 Task: Forward email with the signature Drake Wright with the subject Request for a sick day from softage.1@softage.net to softage.5@softage.net with the message Can you please provide me with an update on the projects quality control plan?, select last 2 words, change the font color from current to blue and background color to purple Send the email
Action: Mouse moved to (1069, 91)
Screenshot: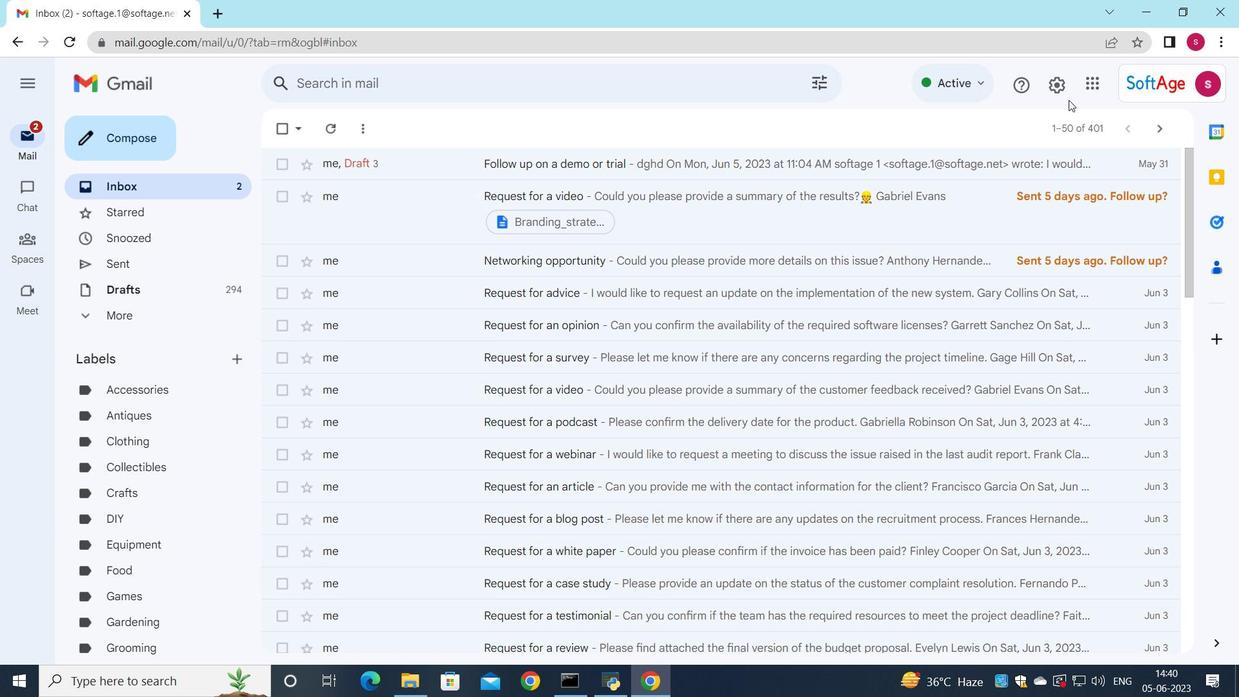 
Action: Mouse pressed left at (1069, 91)
Screenshot: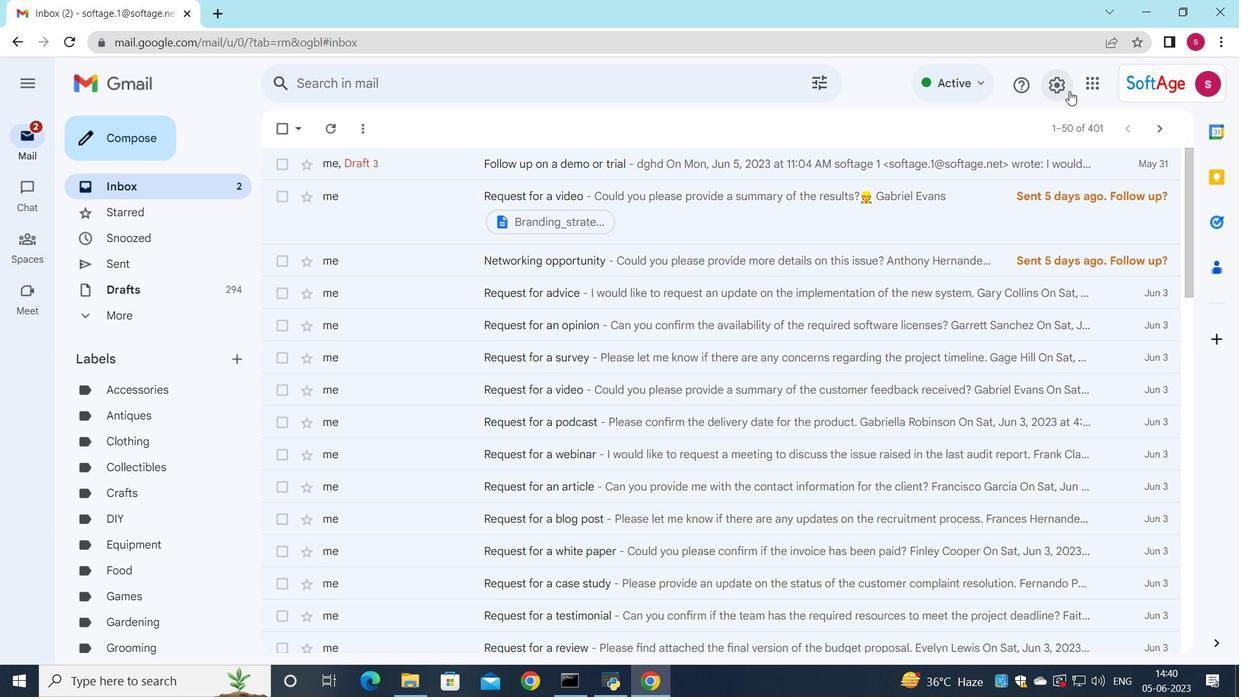 
Action: Mouse moved to (1040, 165)
Screenshot: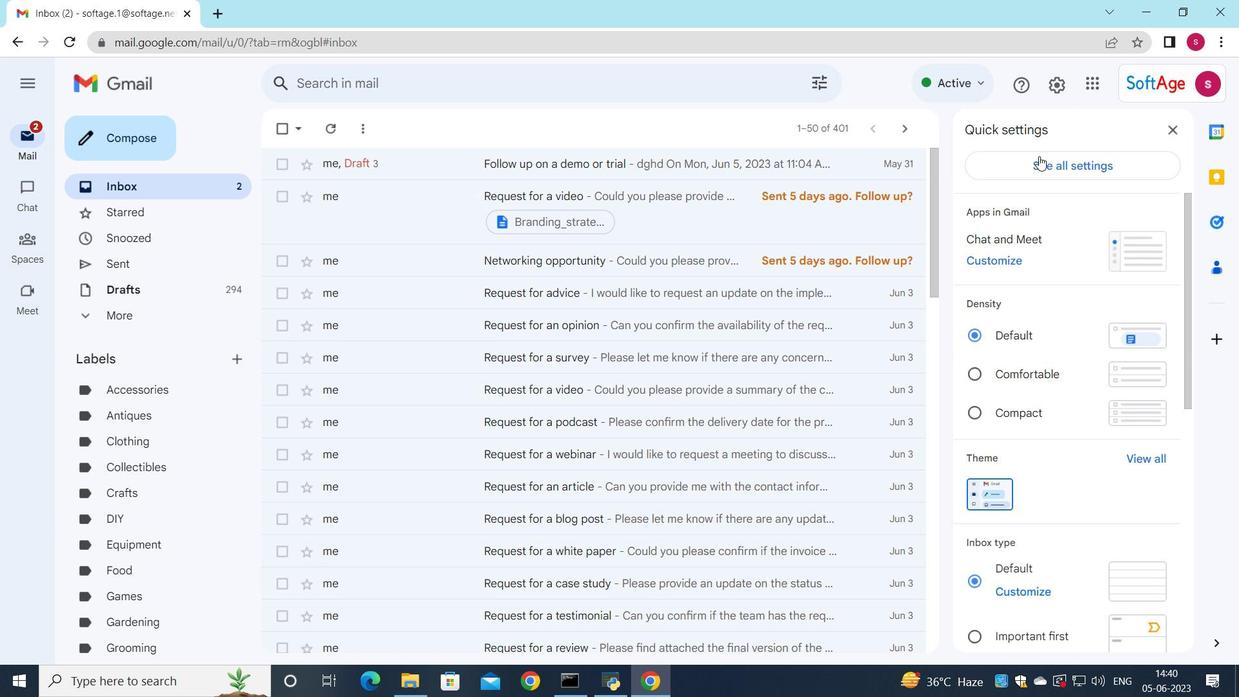
Action: Mouse pressed left at (1040, 165)
Screenshot: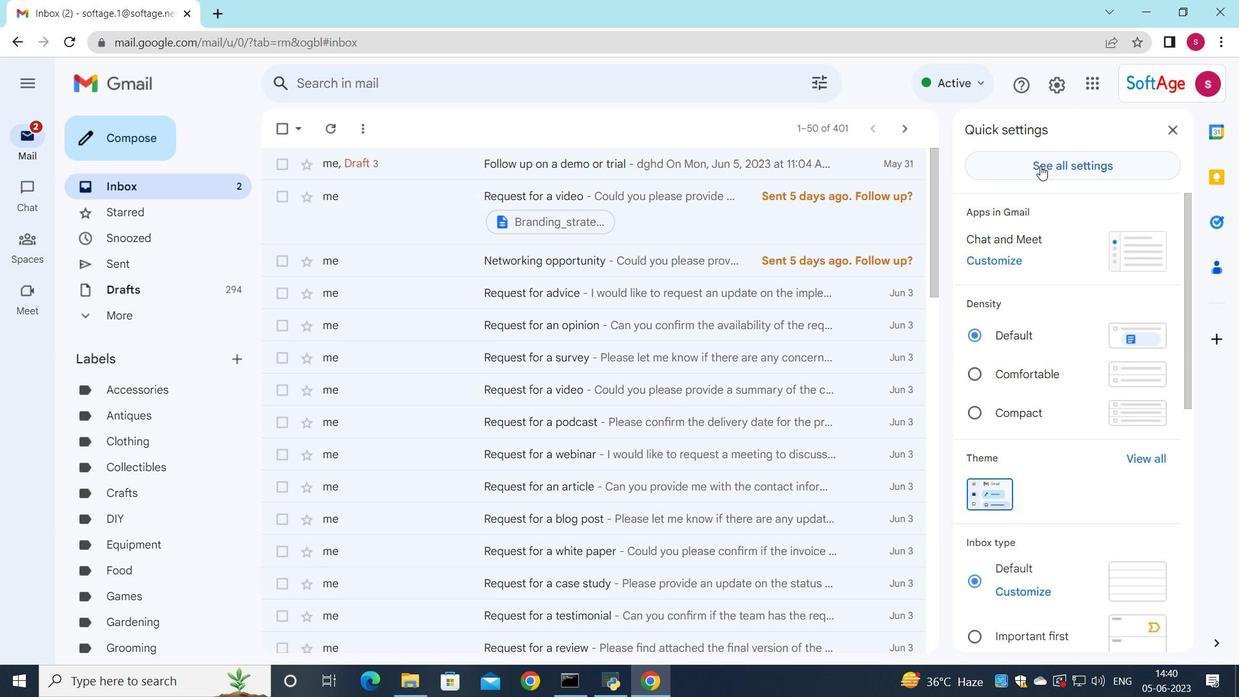 
Action: Mouse moved to (718, 288)
Screenshot: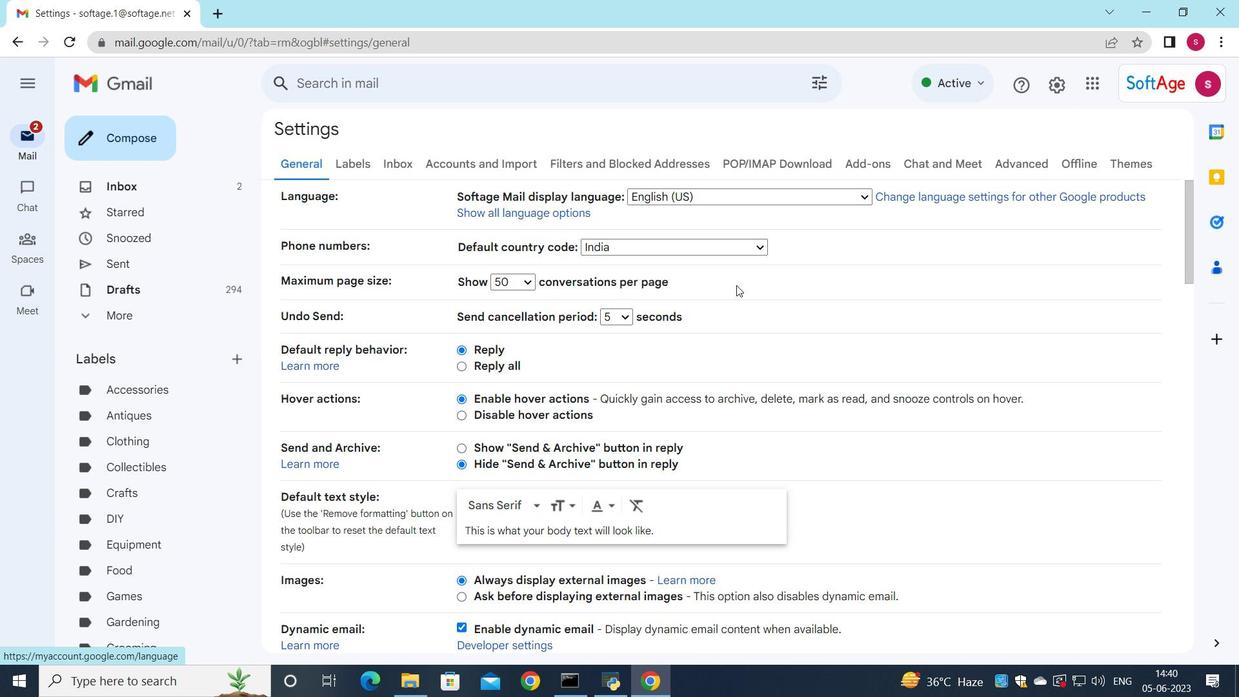 
Action: Mouse scrolled (718, 287) with delta (0, 0)
Screenshot: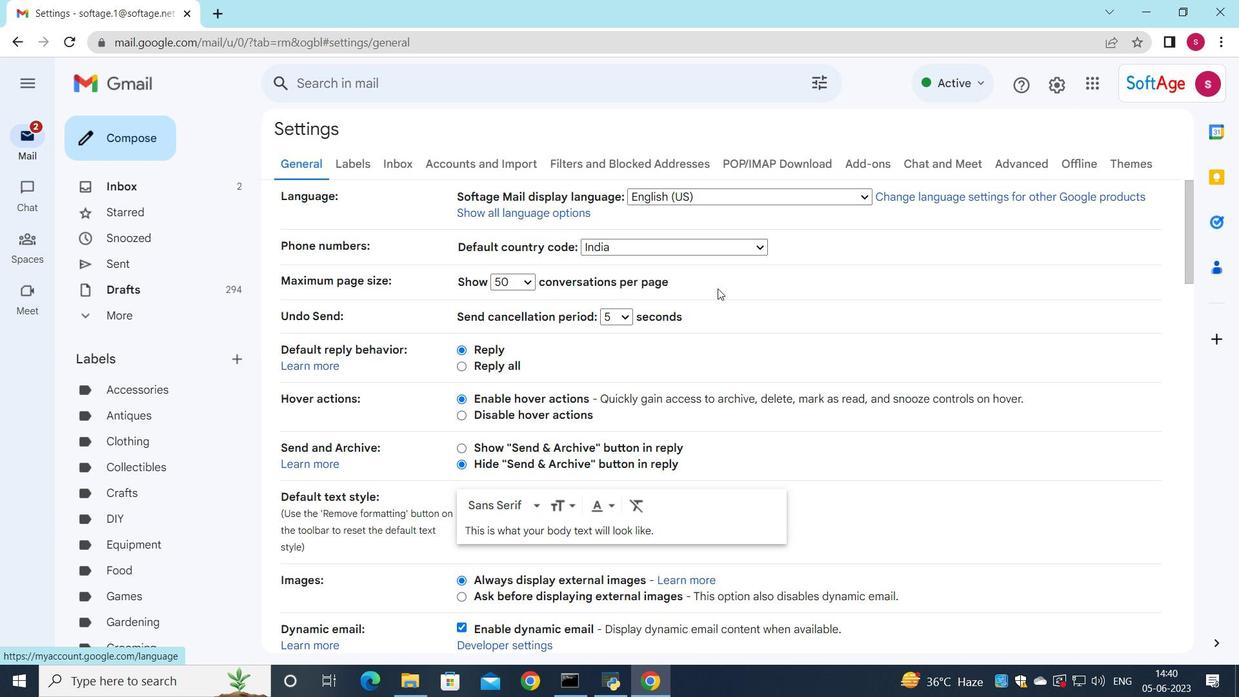 
Action: Mouse scrolled (718, 287) with delta (0, 0)
Screenshot: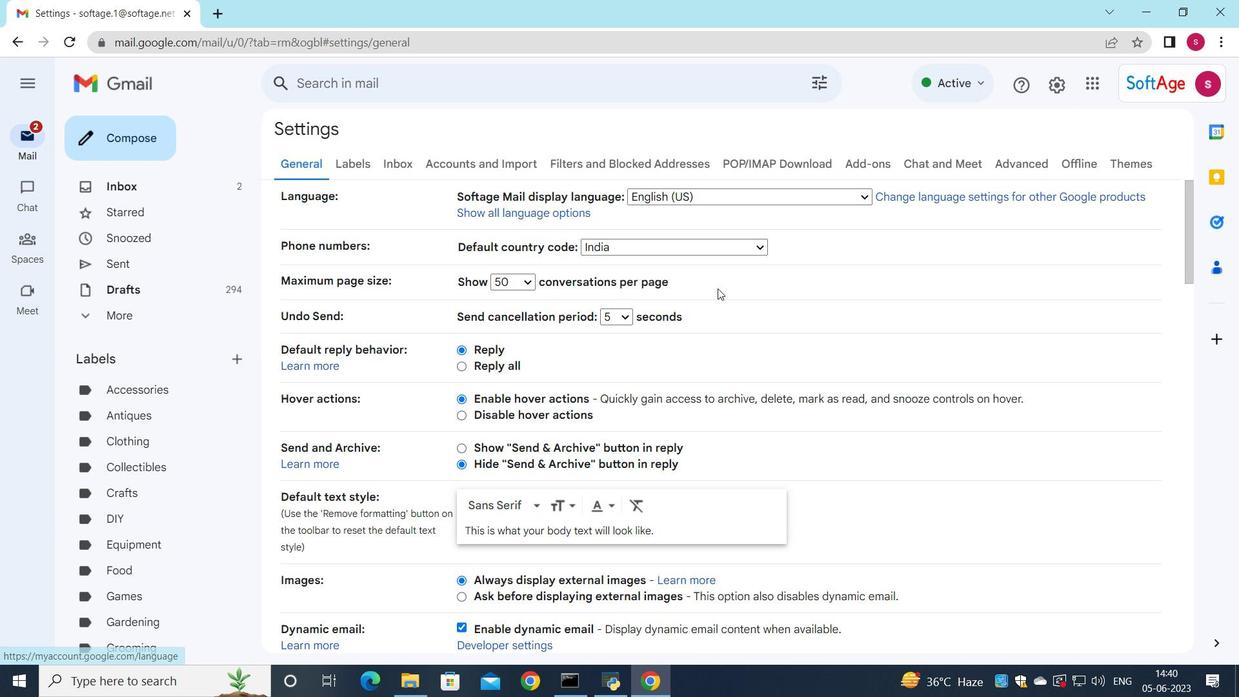 
Action: Mouse scrolled (718, 287) with delta (0, 0)
Screenshot: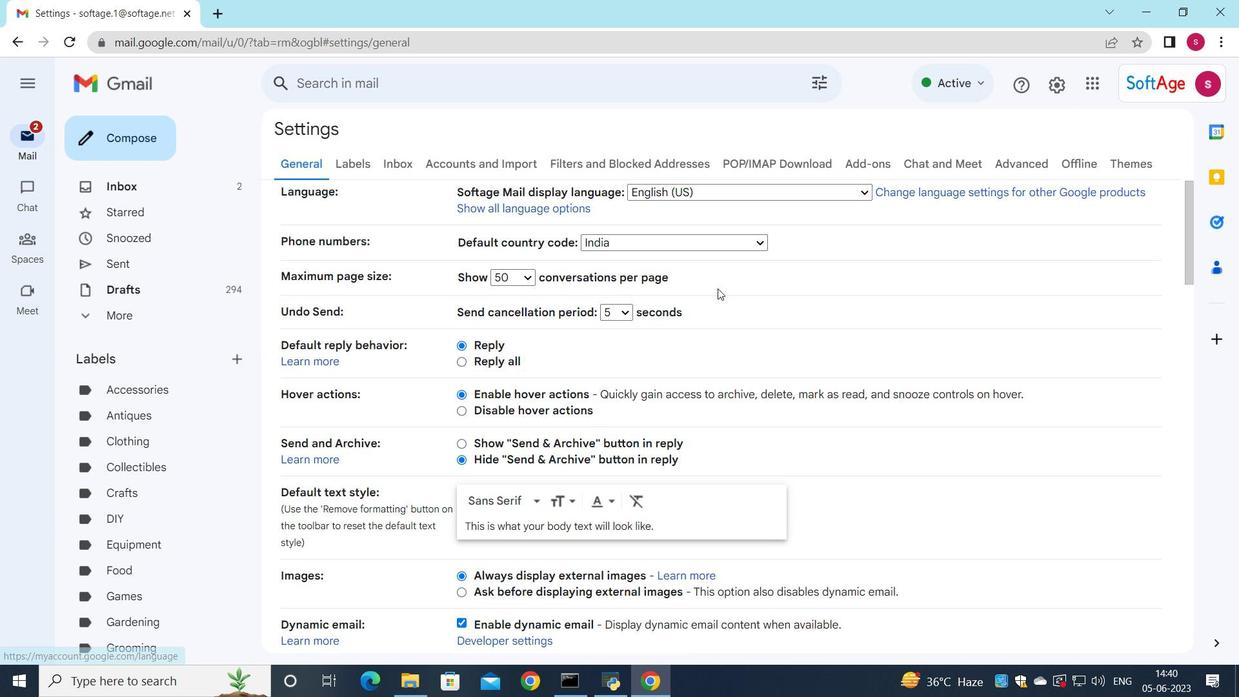 
Action: Mouse moved to (719, 286)
Screenshot: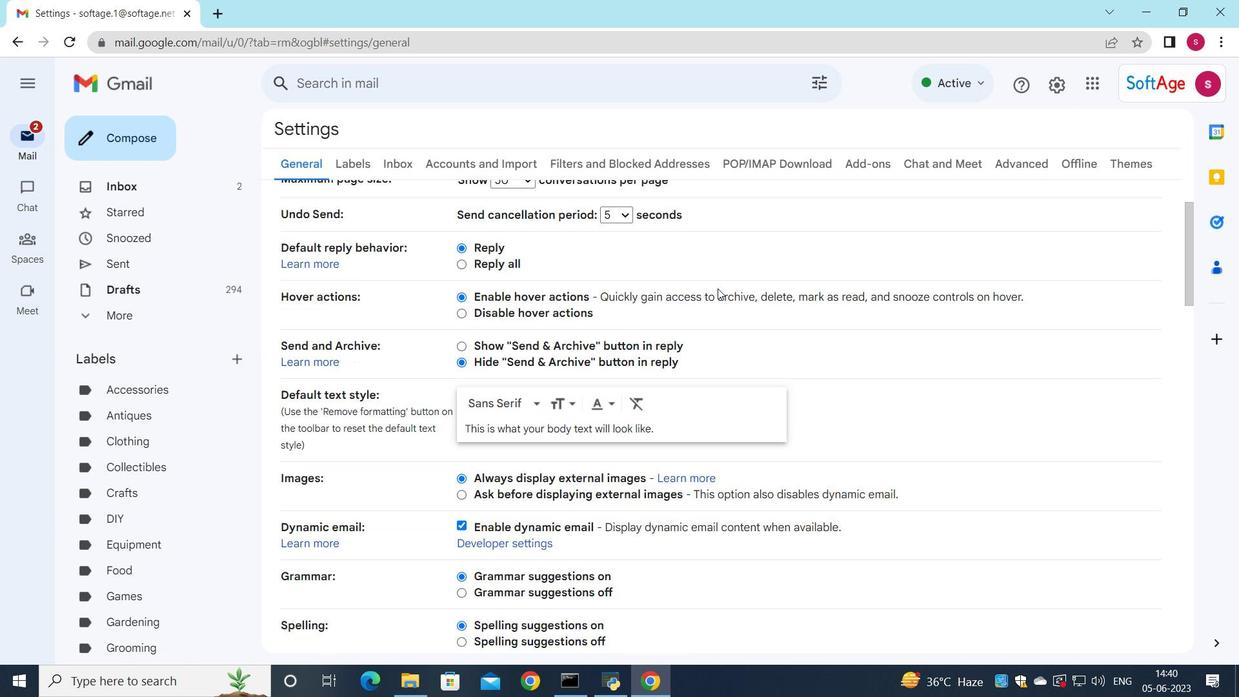 
Action: Mouse scrolled (719, 285) with delta (0, 0)
Screenshot: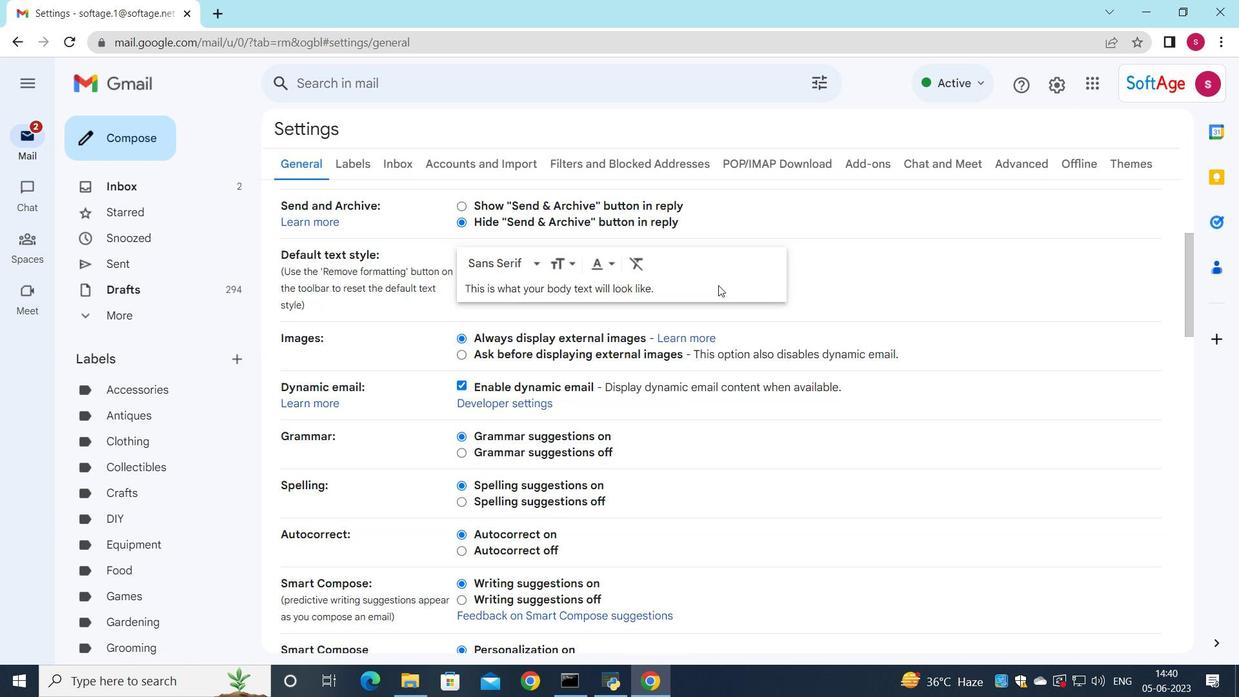 
Action: Mouse scrolled (719, 285) with delta (0, 0)
Screenshot: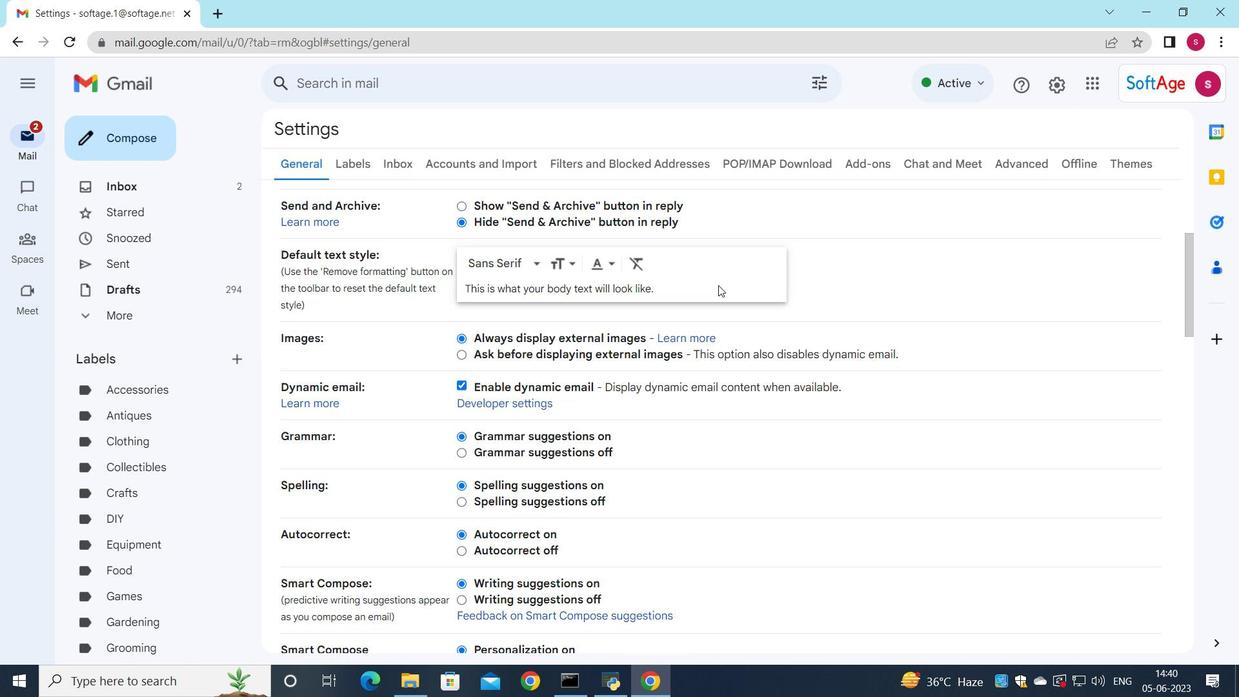 
Action: Mouse scrolled (719, 285) with delta (0, 0)
Screenshot: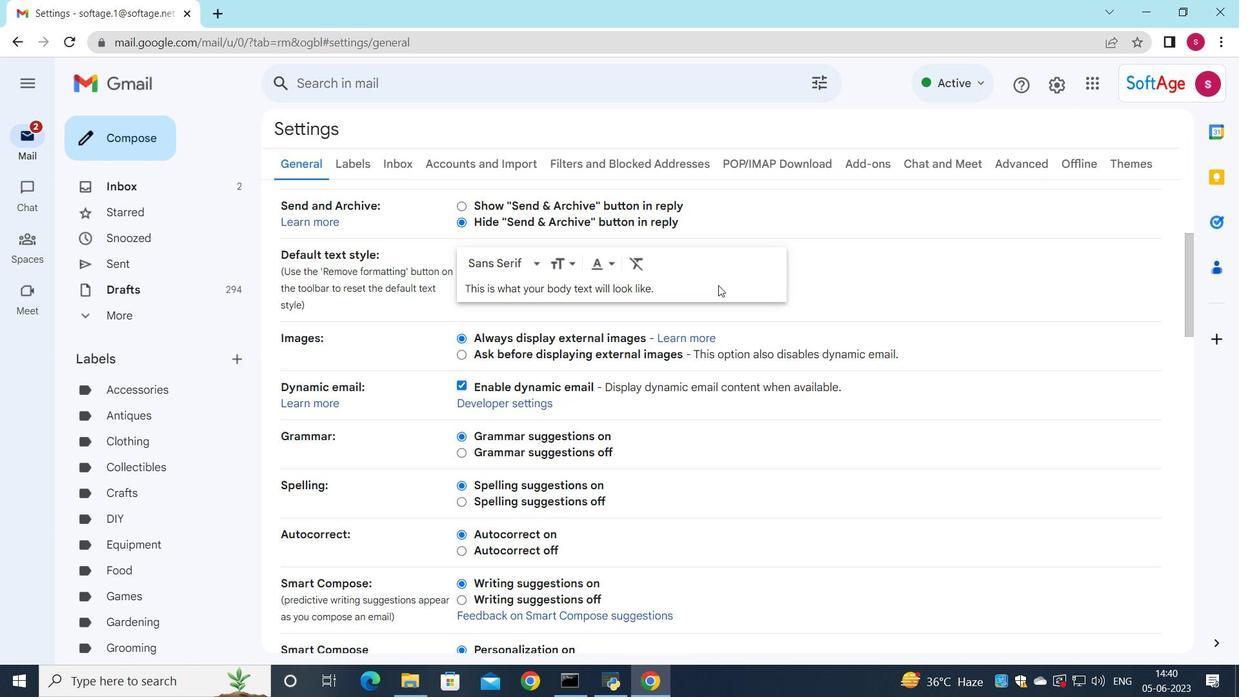 
Action: Mouse scrolled (719, 285) with delta (0, 0)
Screenshot: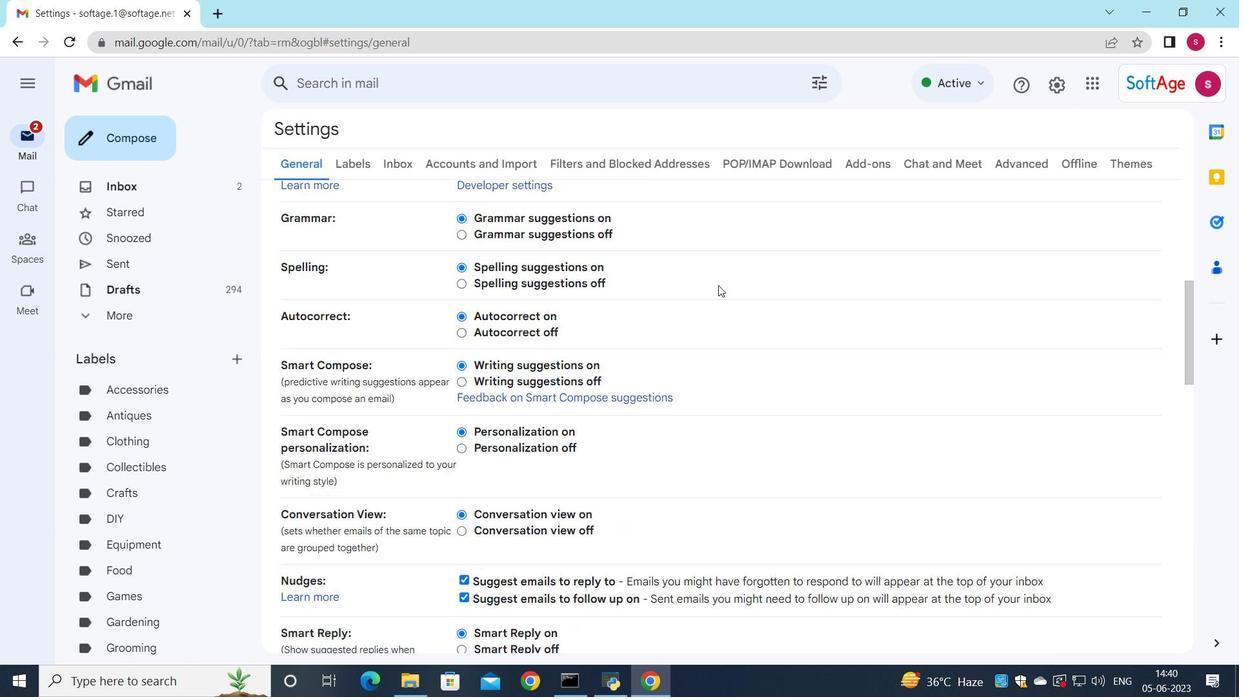 
Action: Mouse scrolled (719, 285) with delta (0, 0)
Screenshot: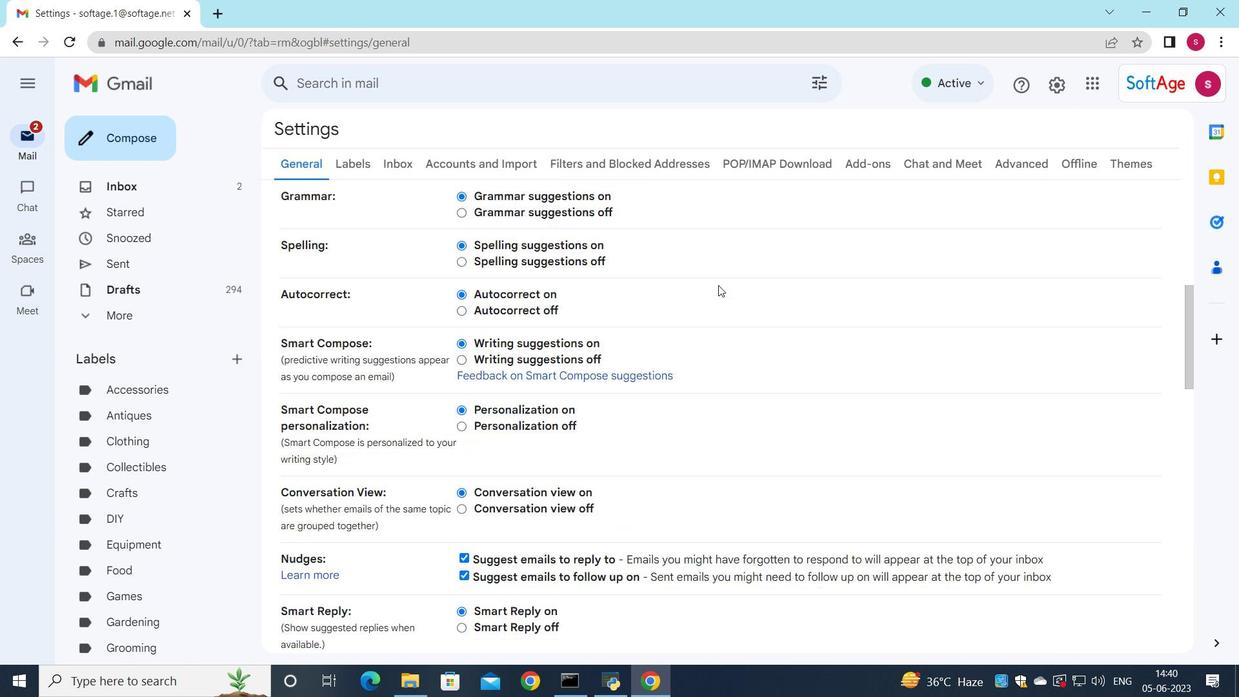 
Action: Mouse scrolled (719, 285) with delta (0, 0)
Screenshot: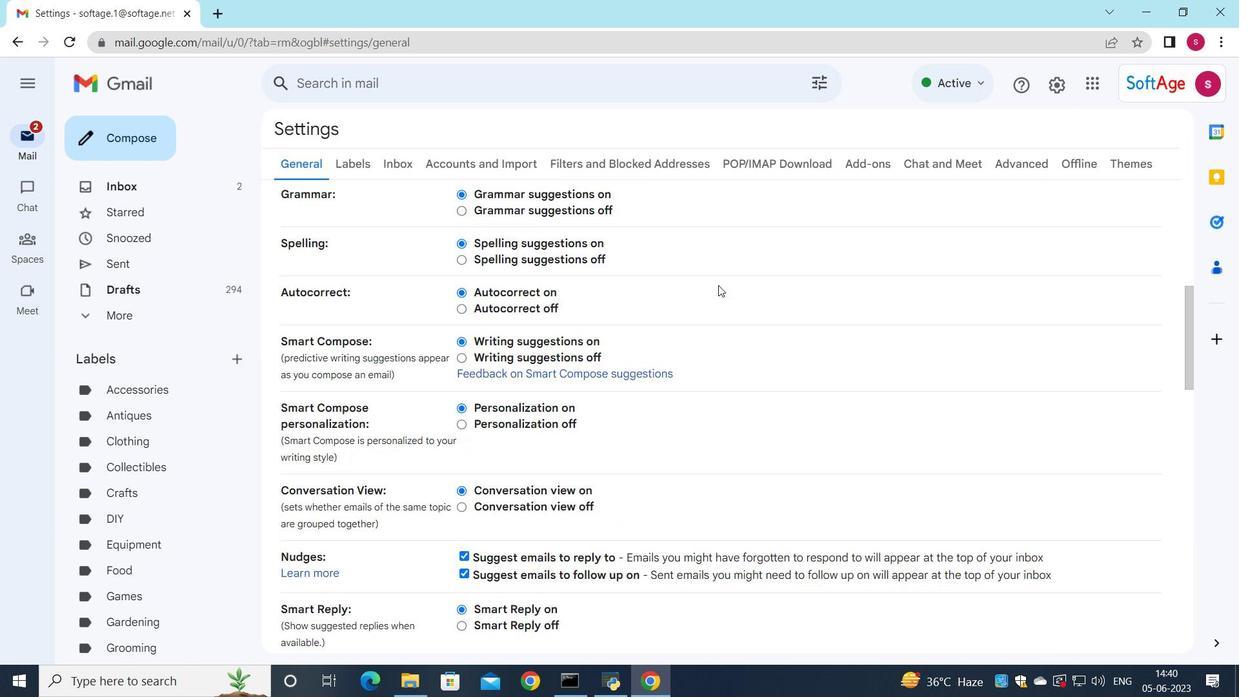 
Action: Mouse moved to (719, 287)
Screenshot: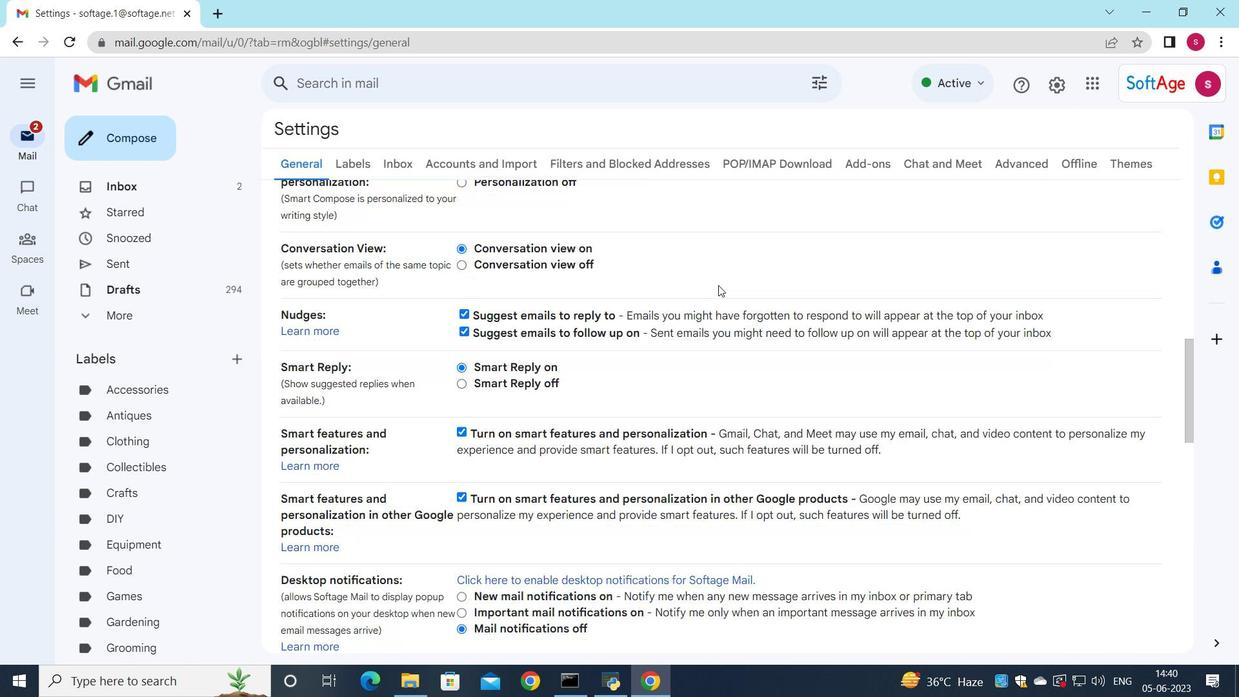
Action: Mouse scrolled (719, 287) with delta (0, 0)
Screenshot: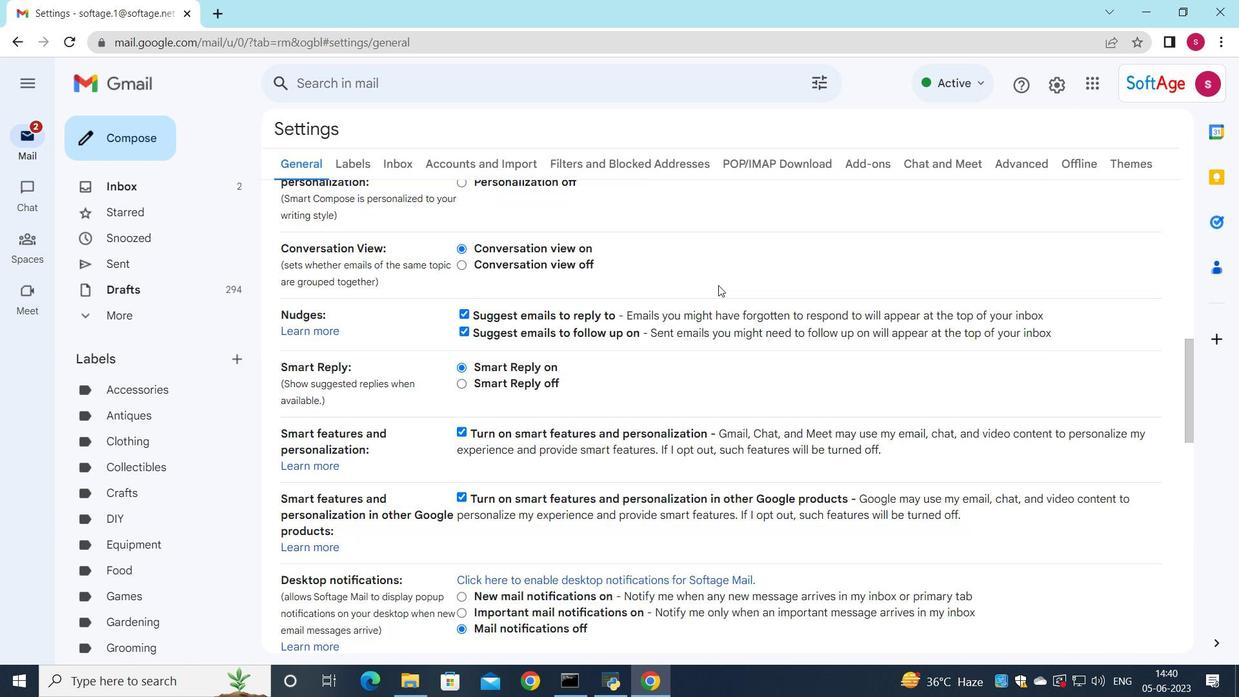 
Action: Mouse moved to (718, 289)
Screenshot: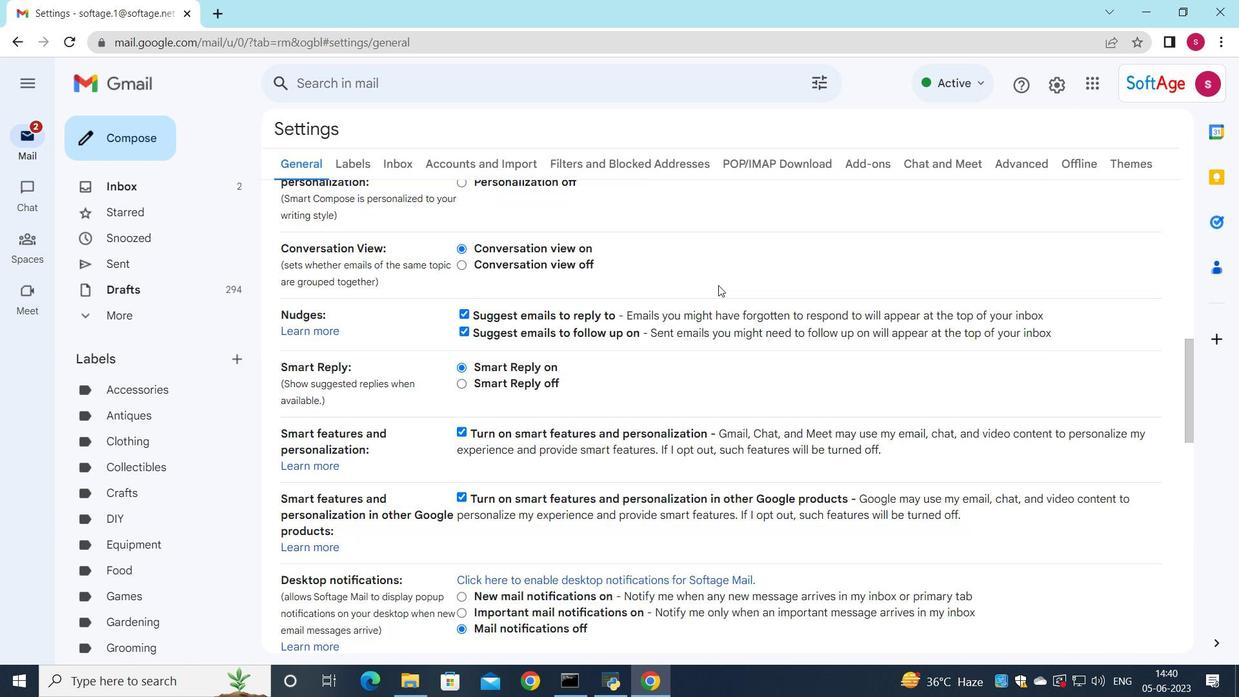 
Action: Mouse scrolled (718, 288) with delta (0, 0)
Screenshot: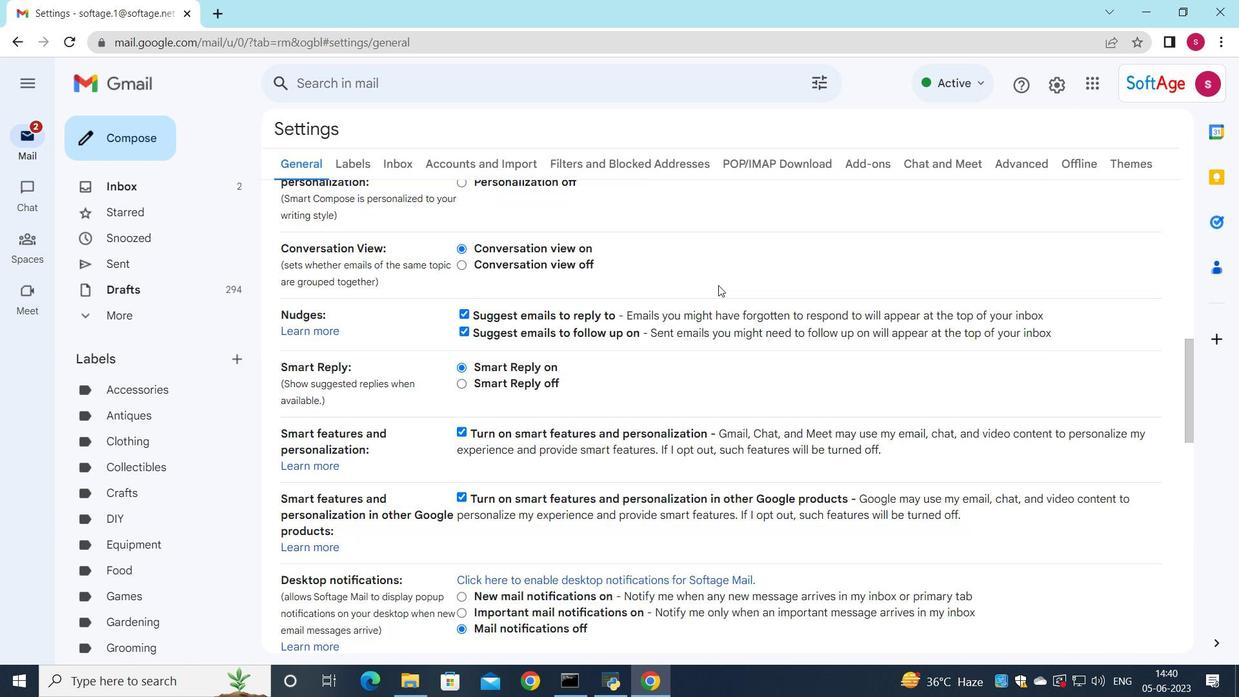 
Action: Mouse moved to (717, 292)
Screenshot: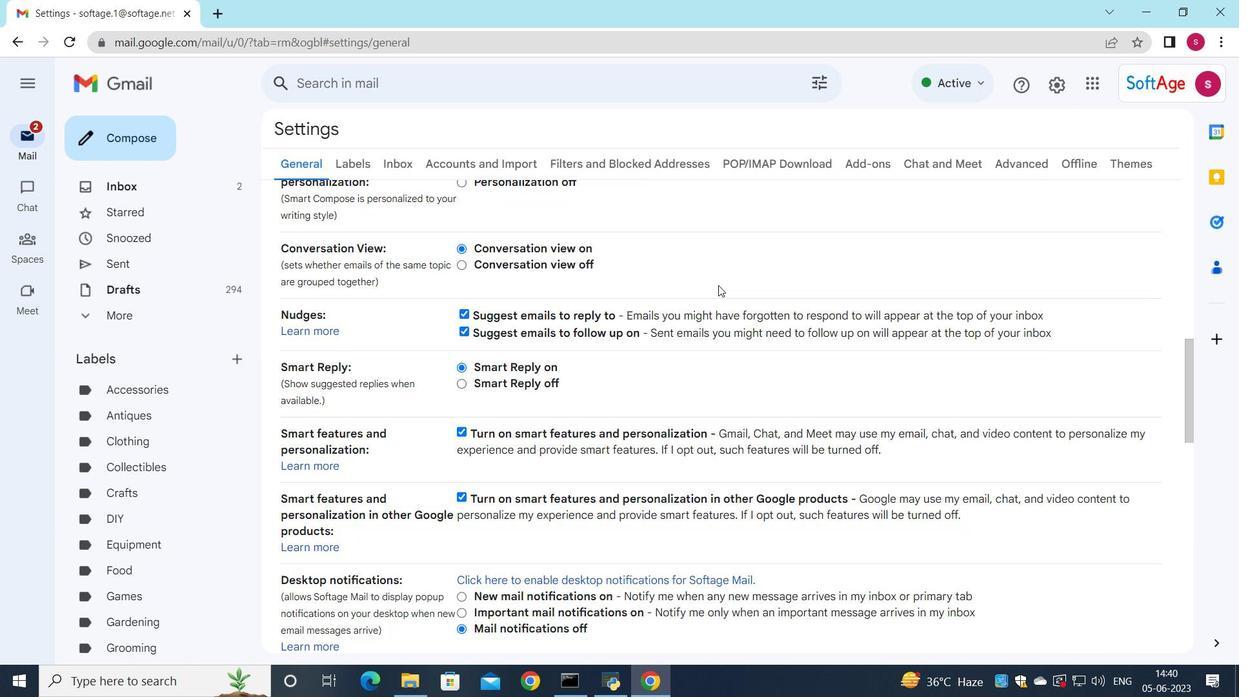 
Action: Mouse scrolled (717, 291) with delta (0, 0)
Screenshot: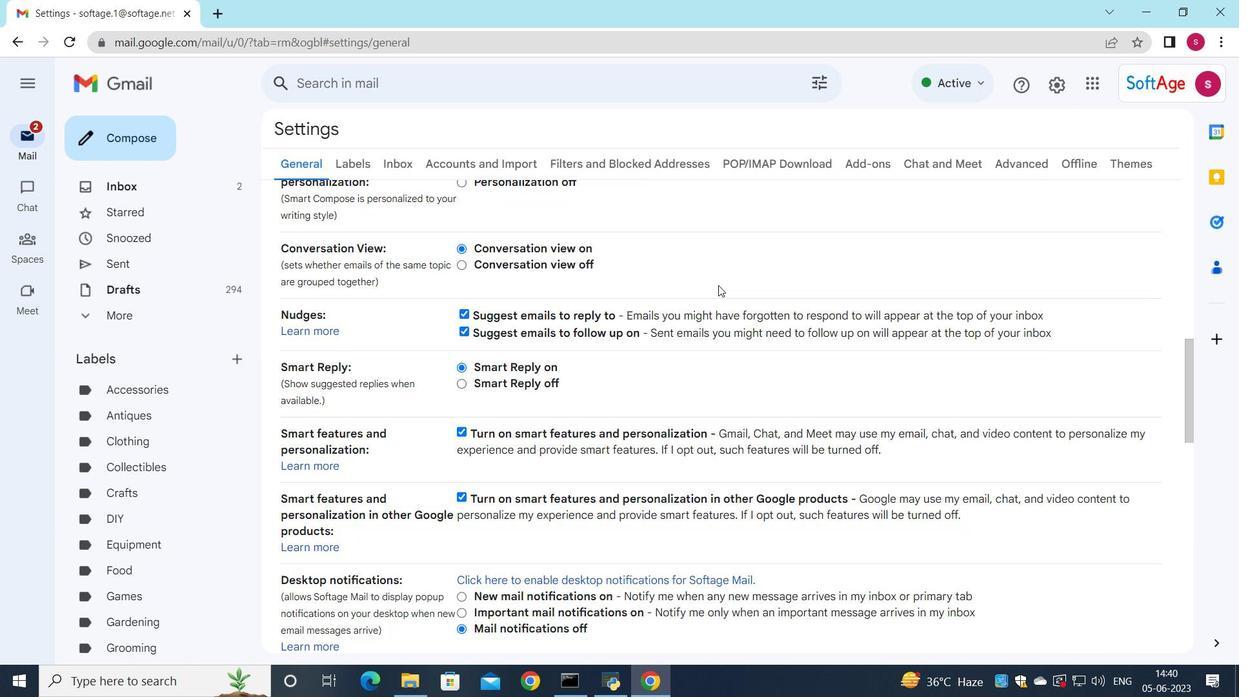 
Action: Mouse moved to (717, 293)
Screenshot: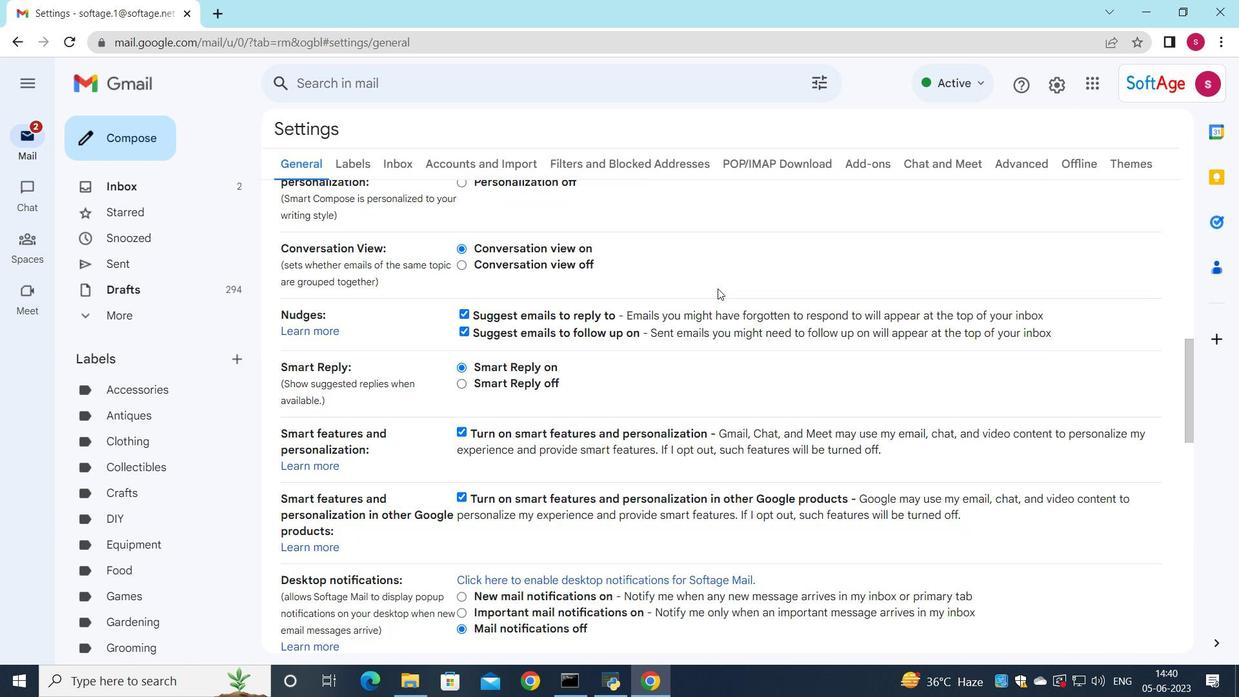 
Action: Mouse scrolled (717, 292) with delta (0, 0)
Screenshot: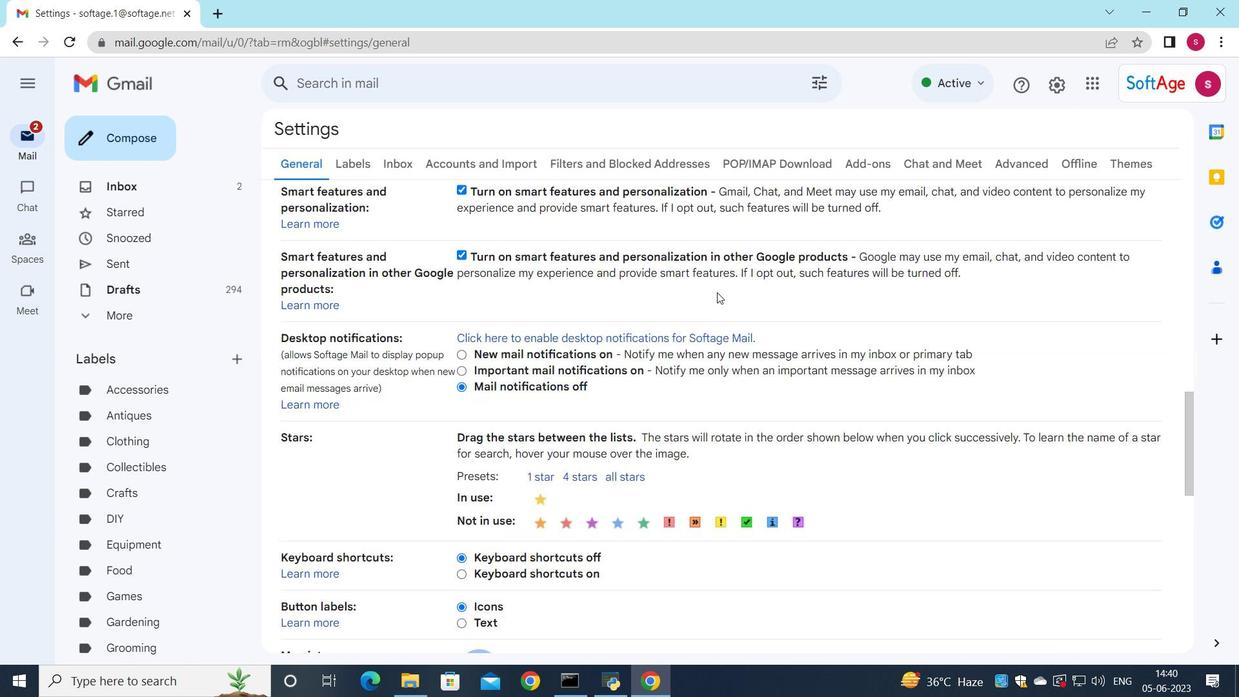 
Action: Mouse scrolled (717, 292) with delta (0, 0)
Screenshot: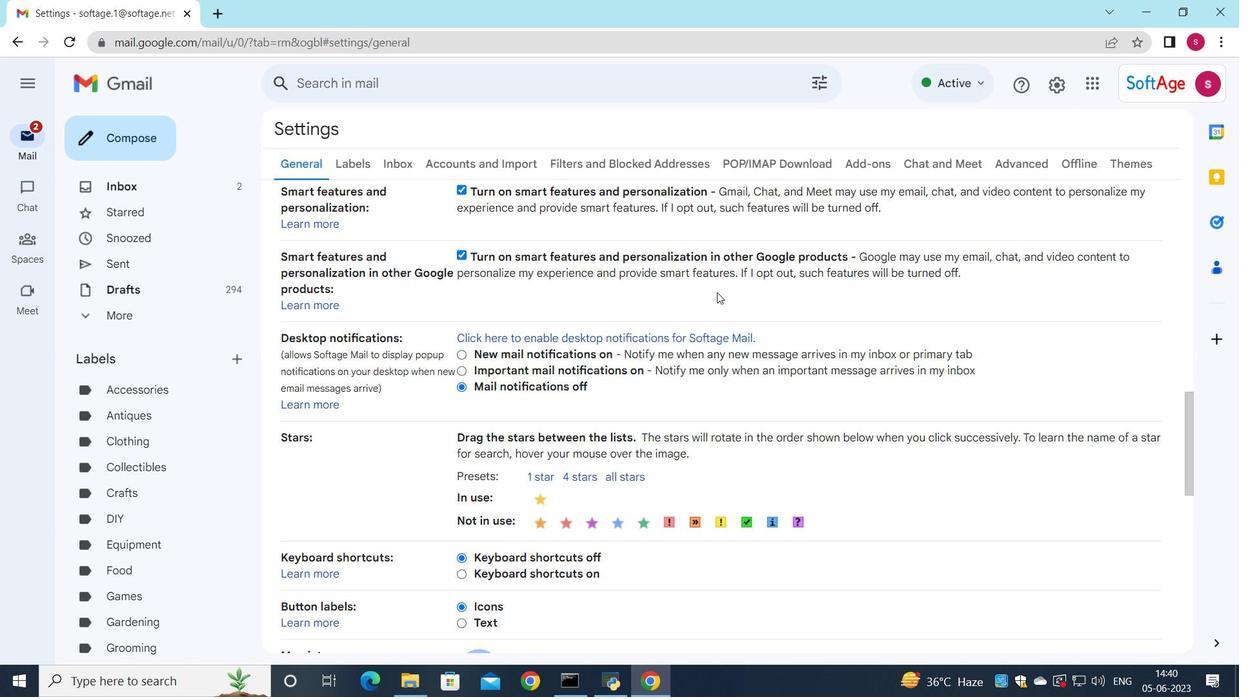 
Action: Mouse scrolled (717, 292) with delta (0, 0)
Screenshot: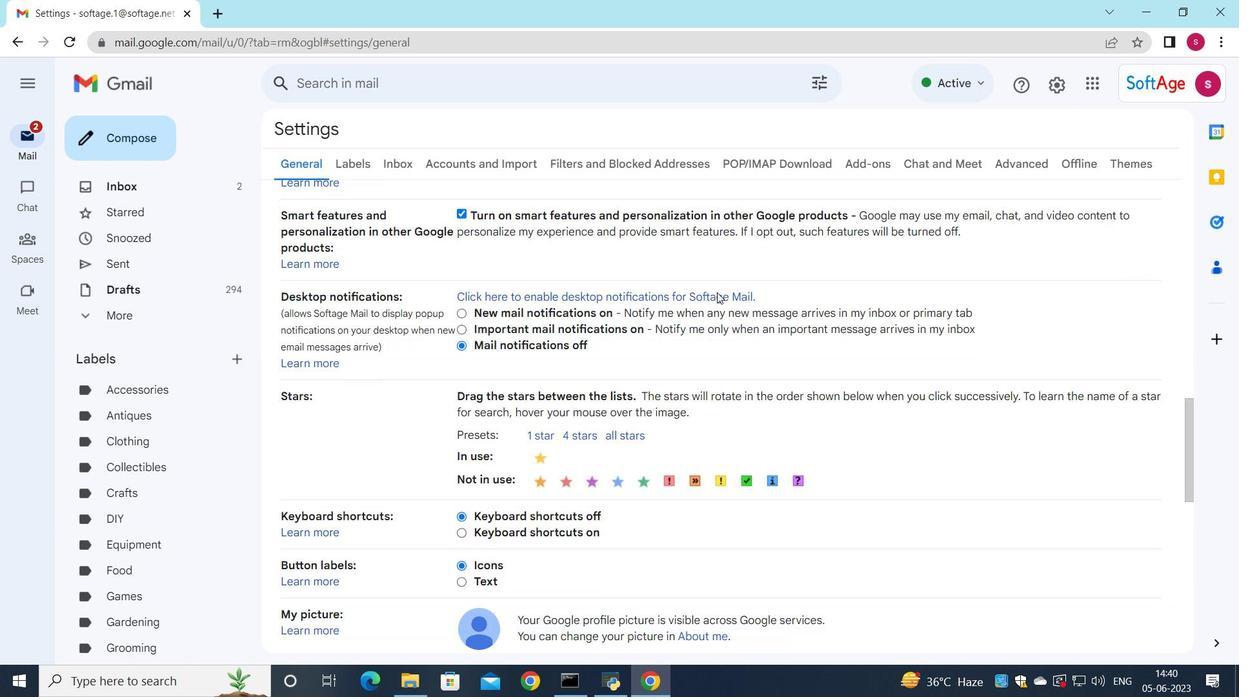 
Action: Mouse moved to (674, 366)
Screenshot: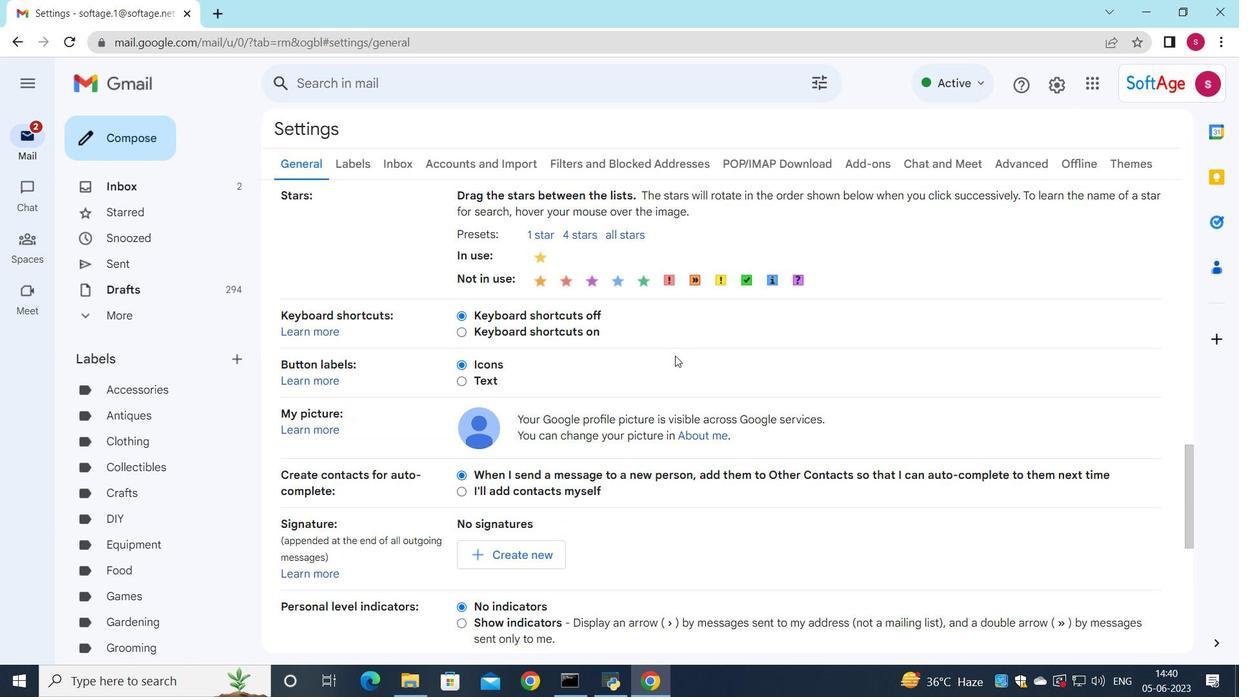 
Action: Mouse scrolled (674, 366) with delta (0, 0)
Screenshot: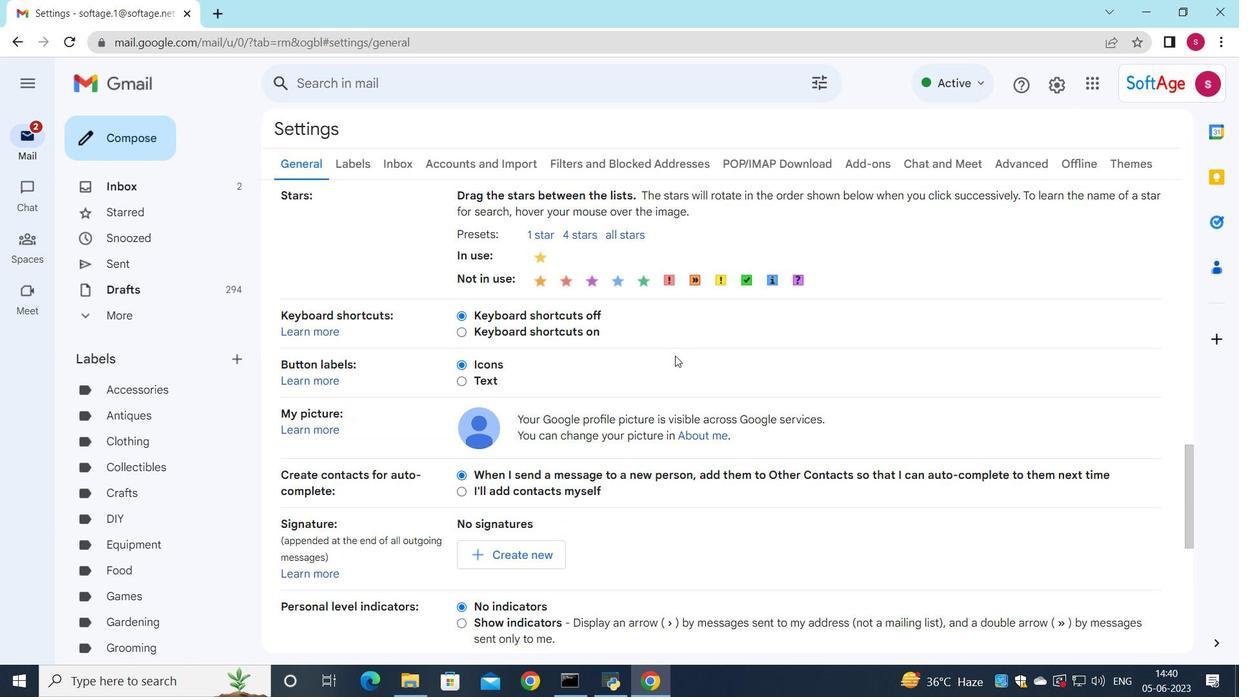 
Action: Mouse moved to (674, 367)
Screenshot: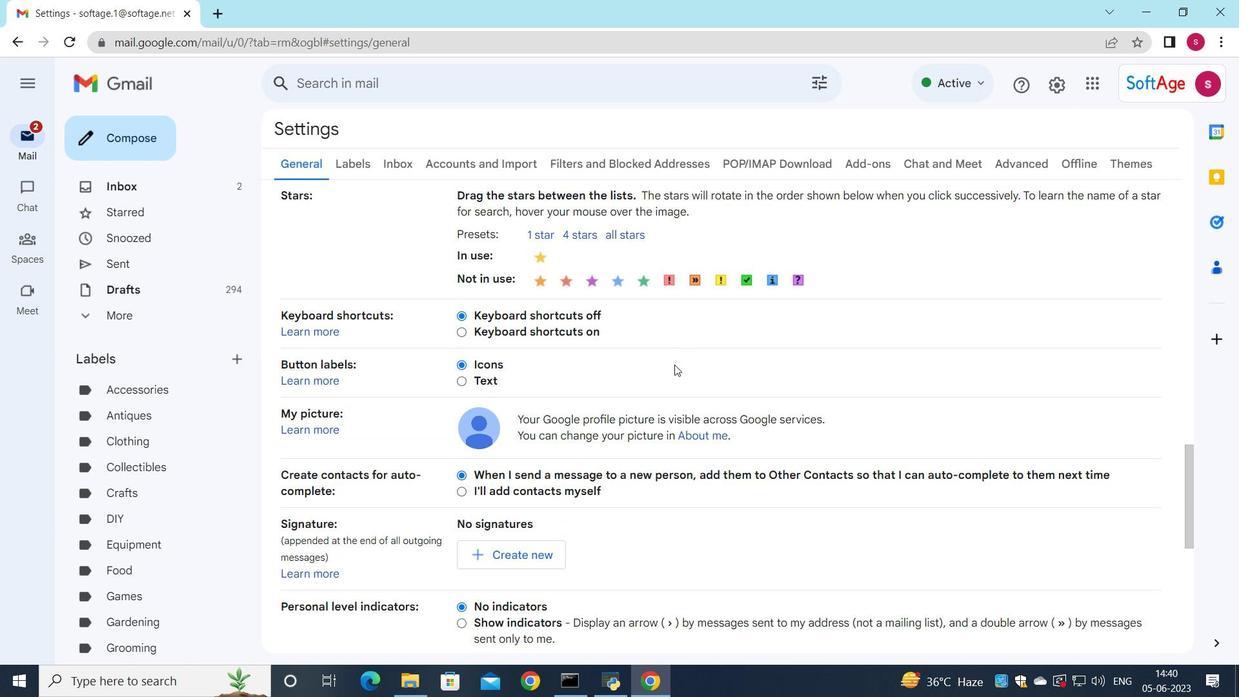
Action: Mouse scrolled (674, 366) with delta (0, 0)
Screenshot: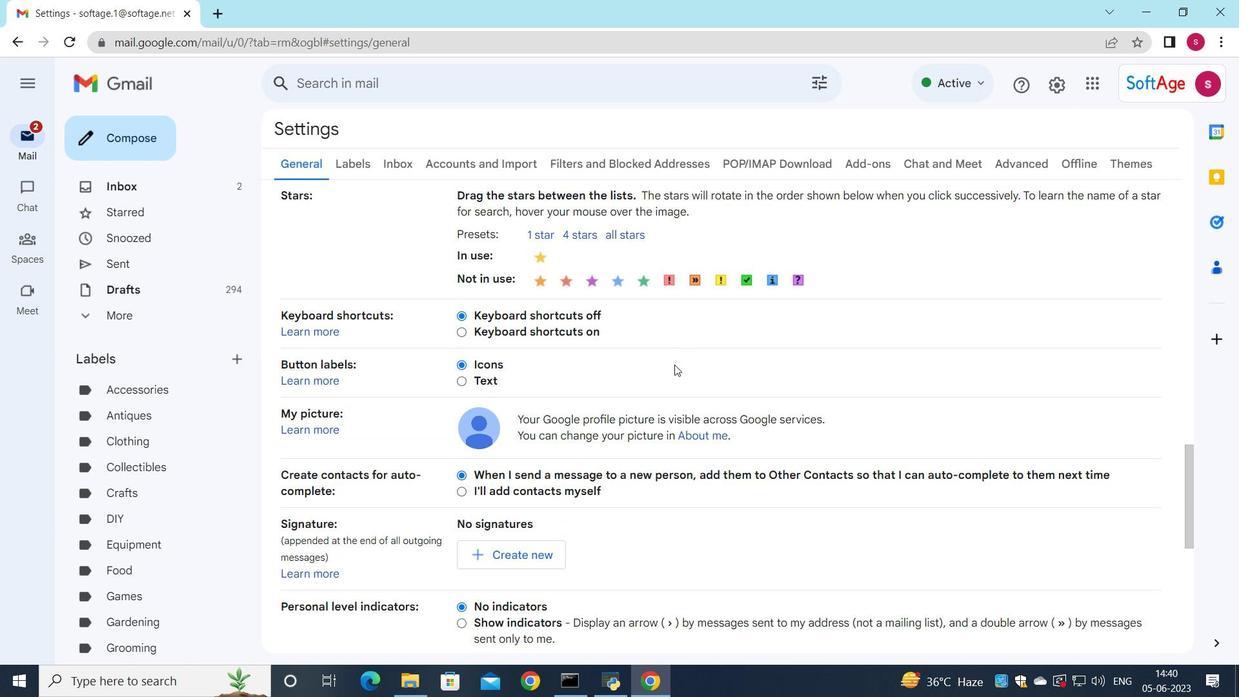 
Action: Mouse moved to (541, 396)
Screenshot: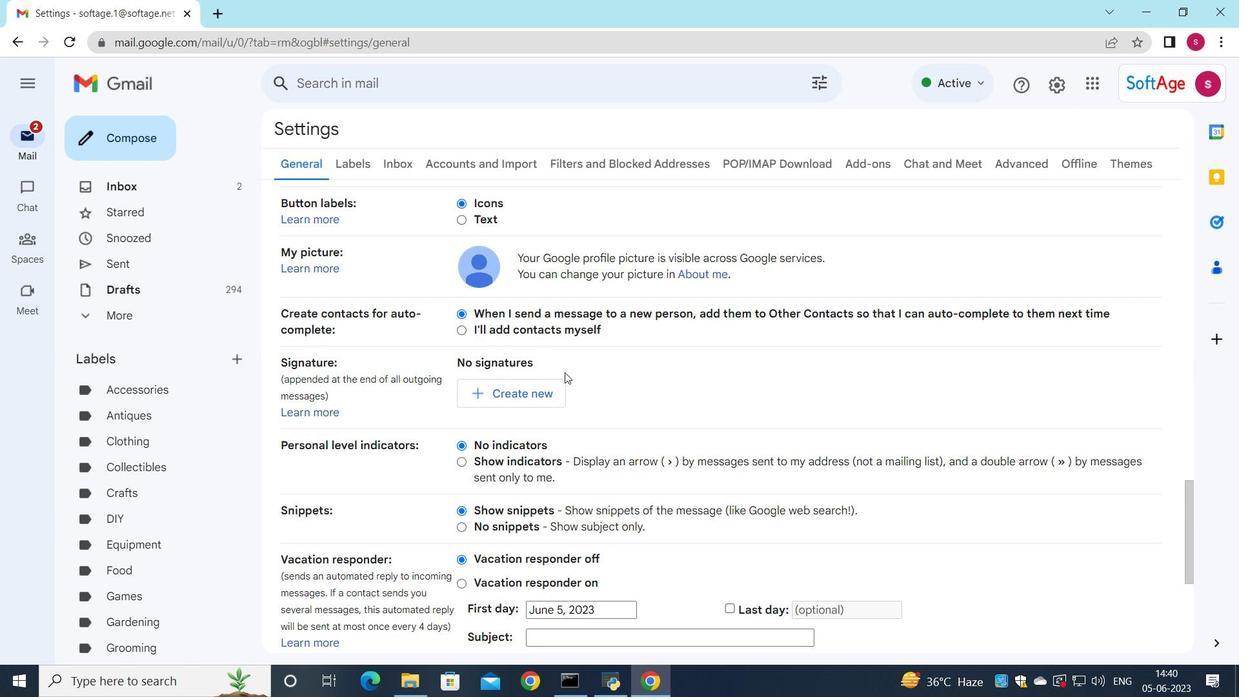 
Action: Mouse pressed left at (541, 396)
Screenshot: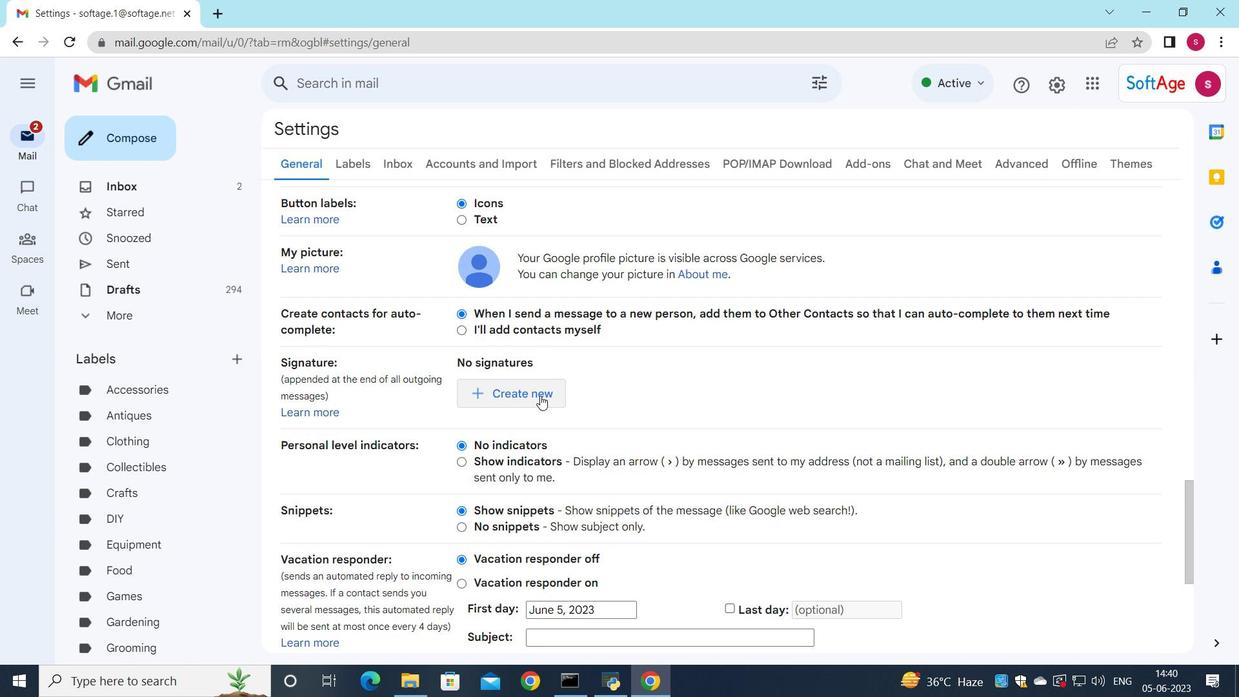 
Action: Mouse moved to (655, 260)
Screenshot: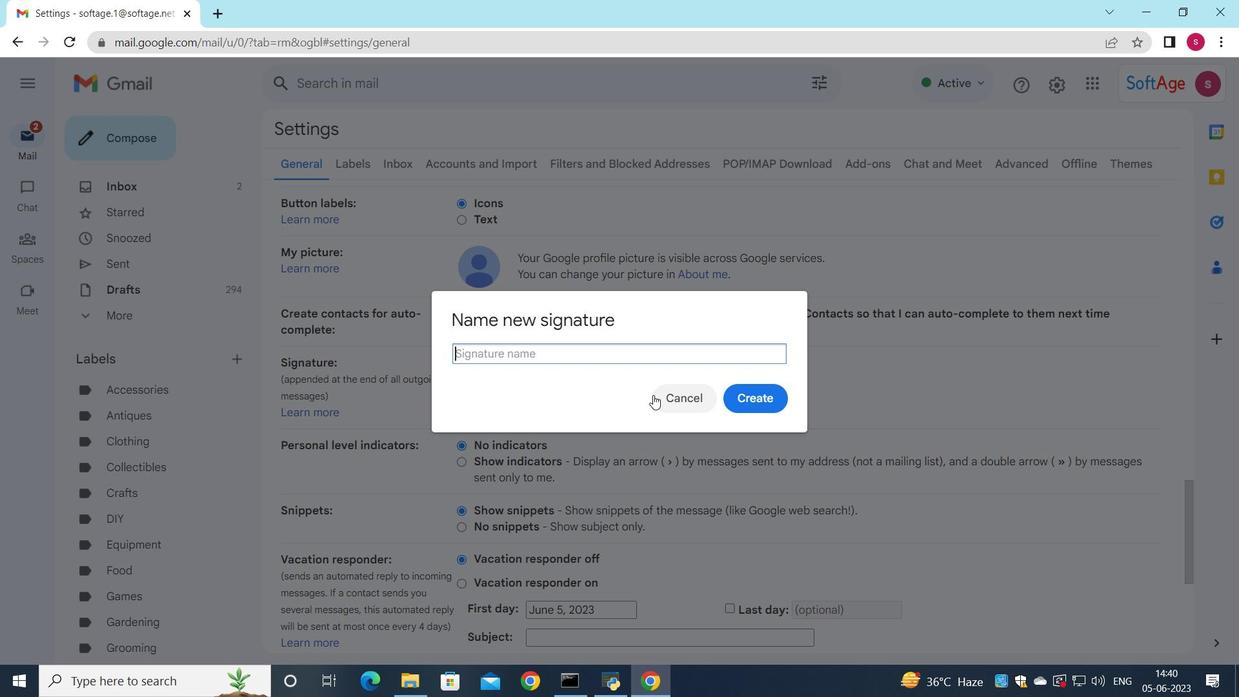 
Action: Key pressed <Key.shift>Drake<Key.space><Key.shift>Wright
Screenshot: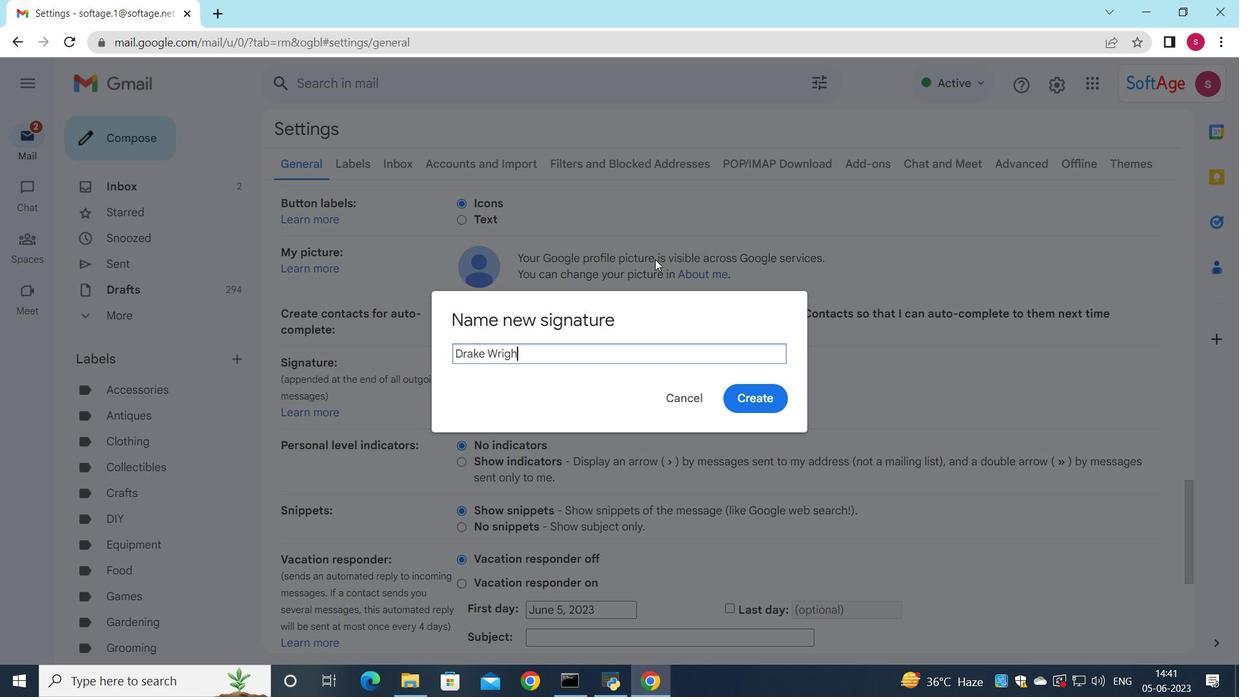 
Action: Mouse moved to (747, 411)
Screenshot: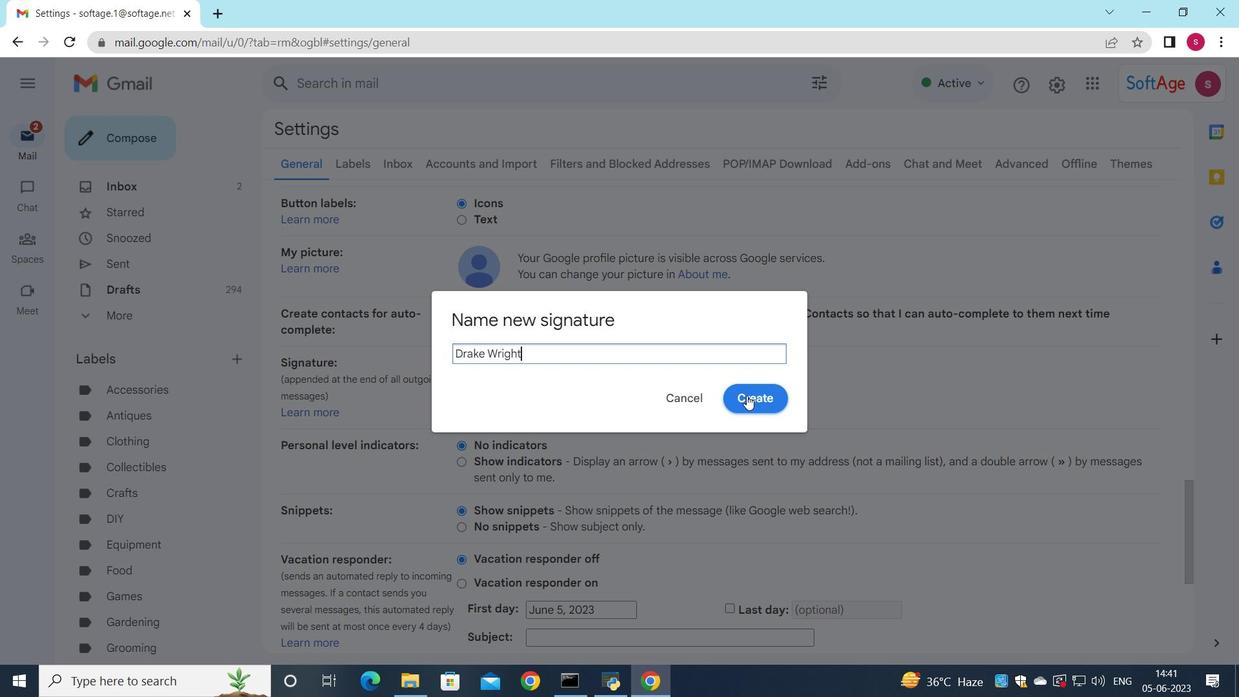 
Action: Mouse pressed left at (747, 411)
Screenshot: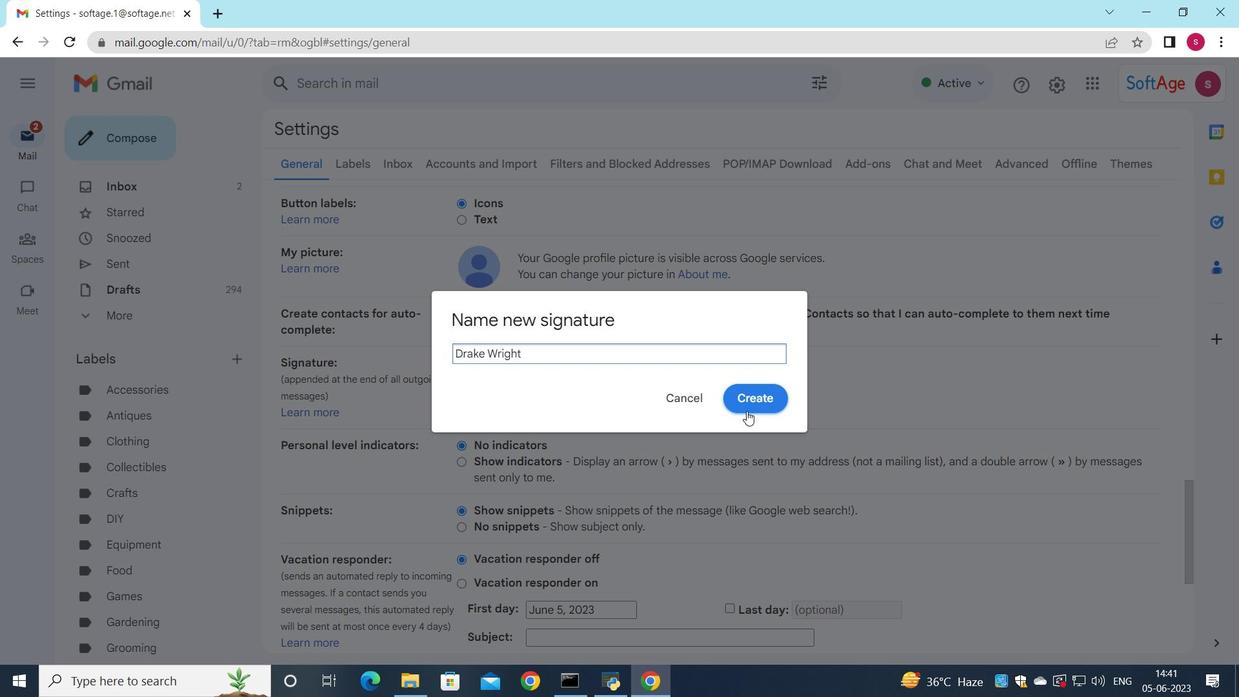 
Action: Mouse moved to (745, 399)
Screenshot: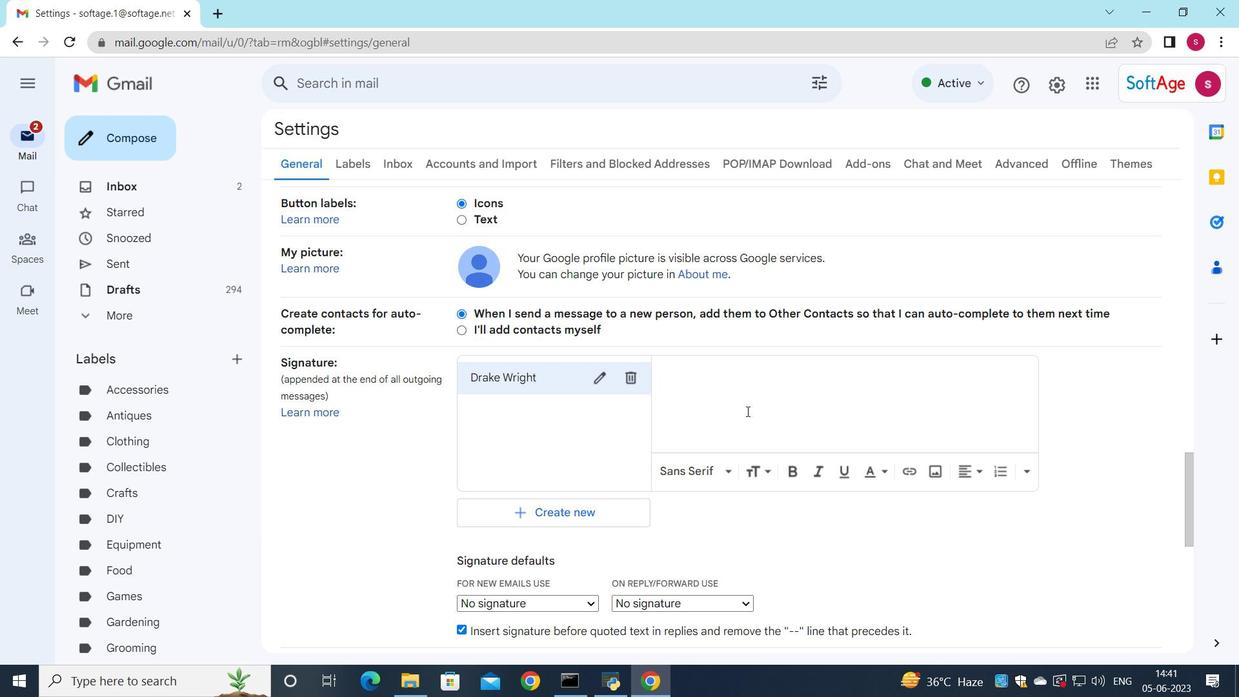 
Action: Mouse pressed left at (745, 399)
Screenshot: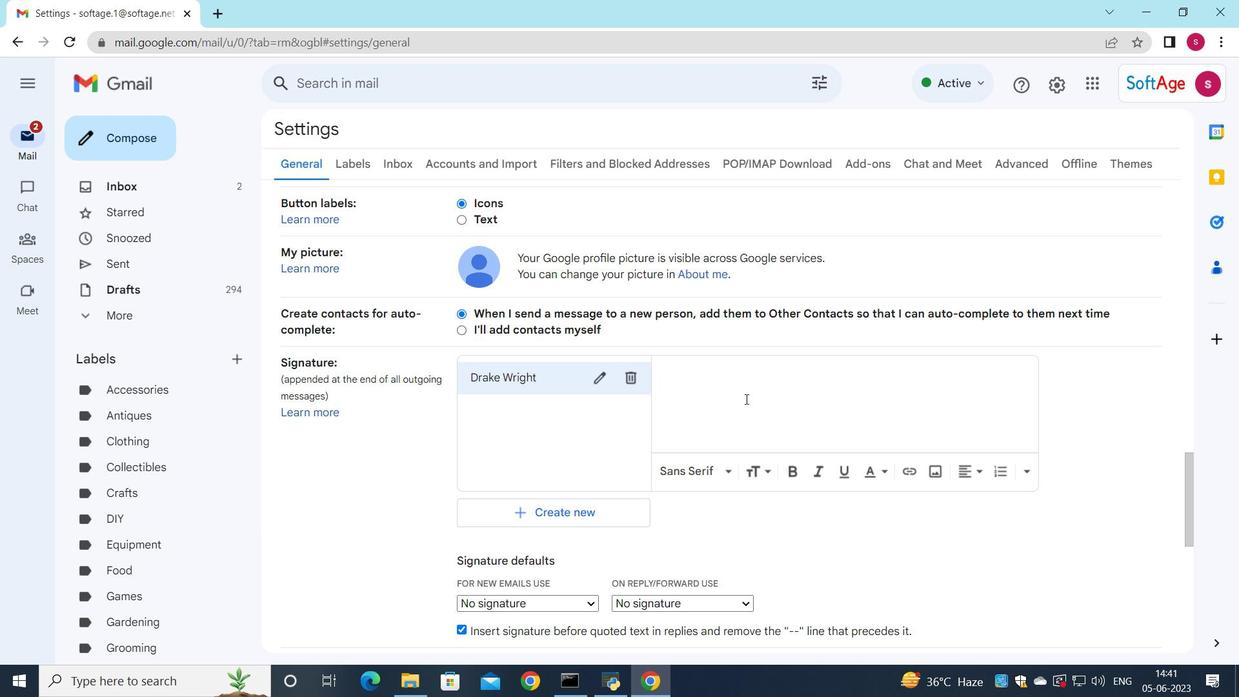 
Action: Mouse moved to (745, 186)
Screenshot: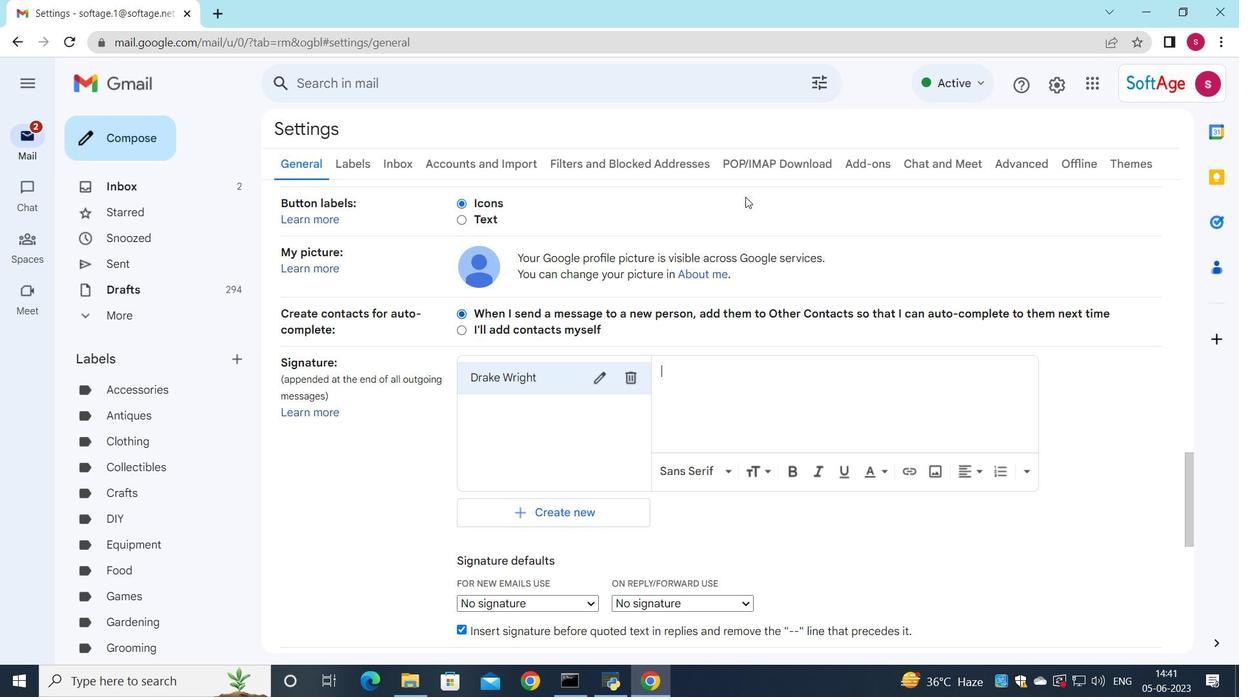 
Action: Key pressed <Key.shift>Drake<Key.space><Key.shift>Wright
Screenshot: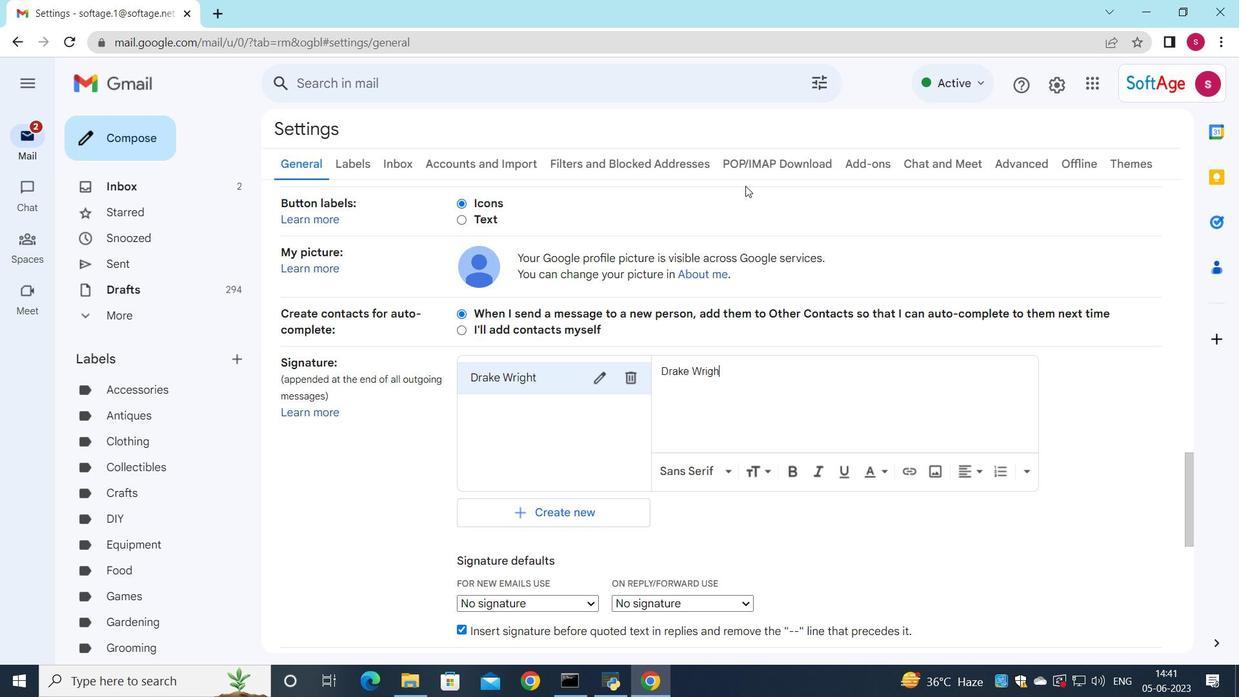 
Action: Mouse scrolled (745, 185) with delta (0, 0)
Screenshot: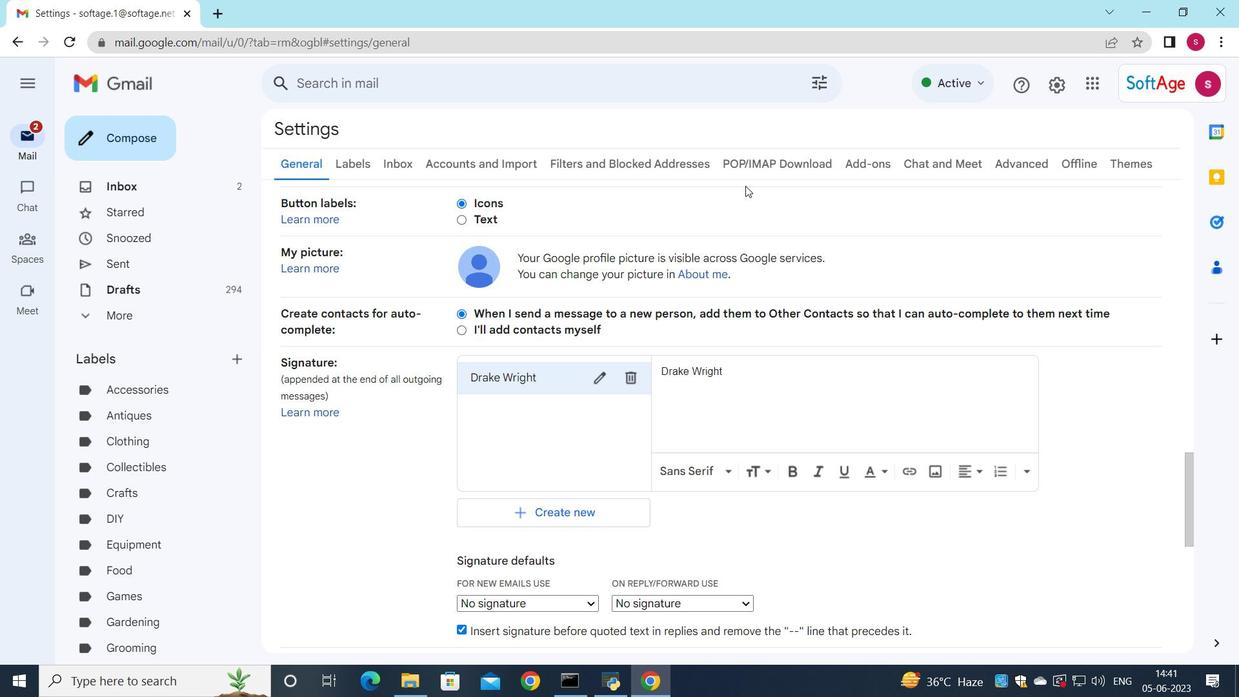
Action: Mouse scrolled (745, 185) with delta (0, 0)
Screenshot: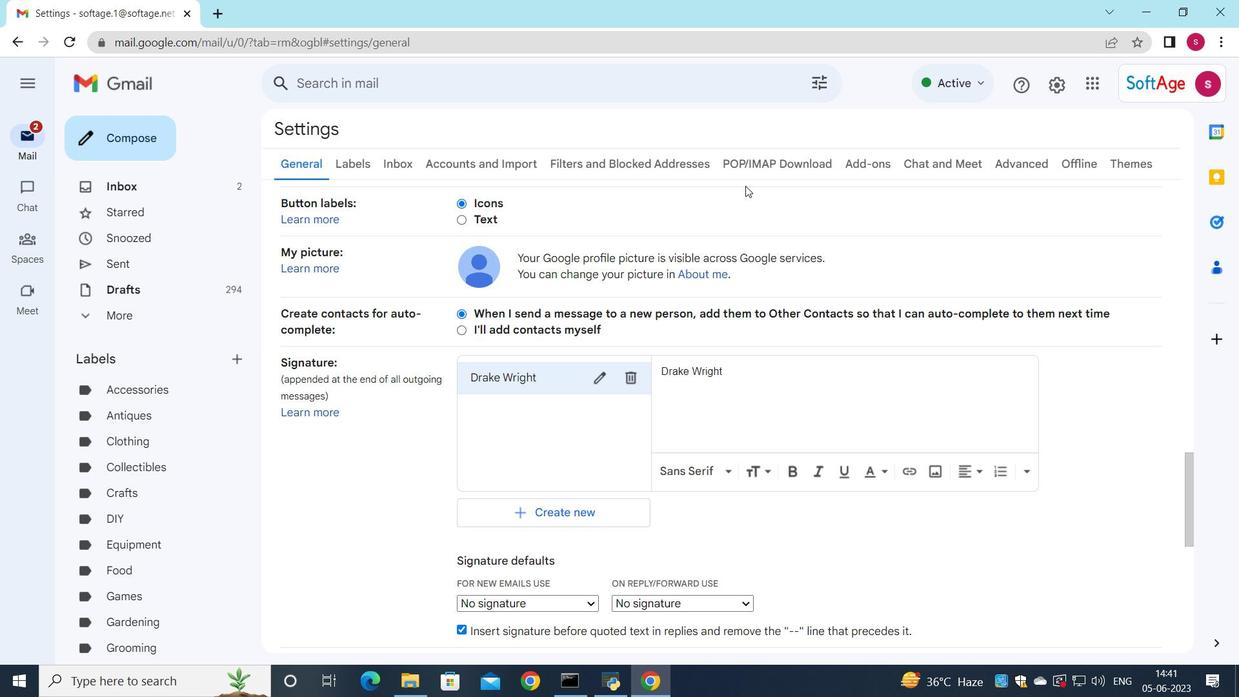 
Action: Mouse scrolled (745, 185) with delta (0, 0)
Screenshot: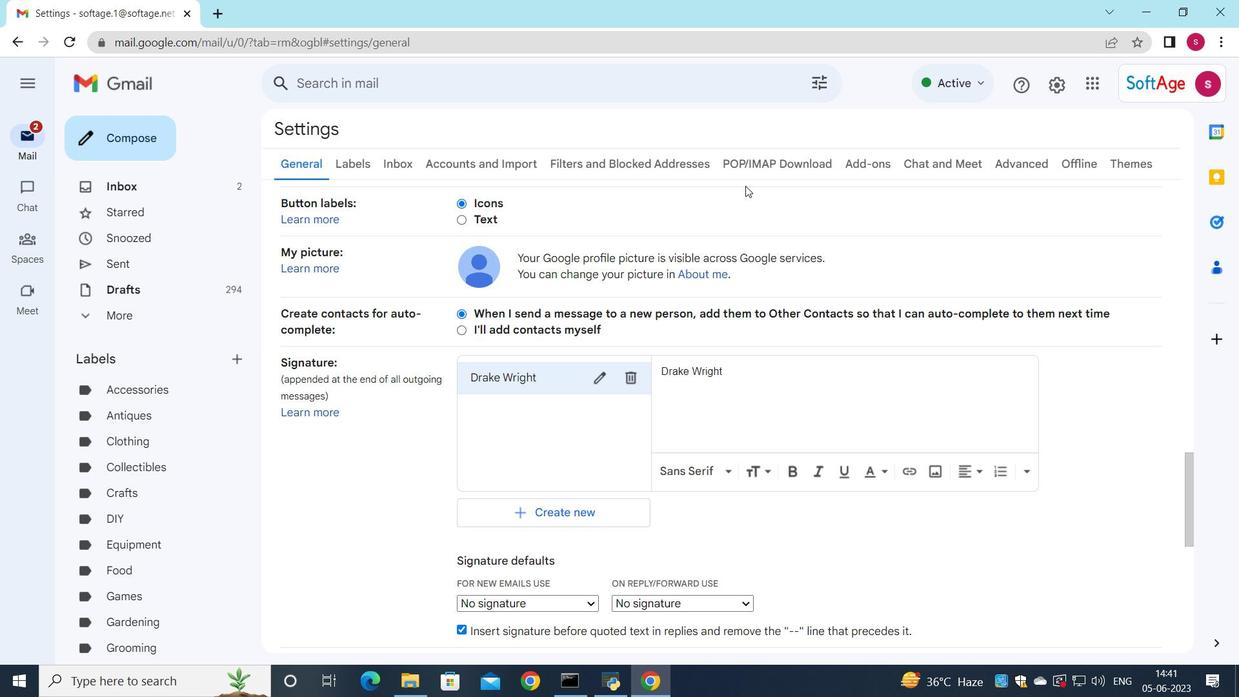 
Action: Mouse moved to (582, 366)
Screenshot: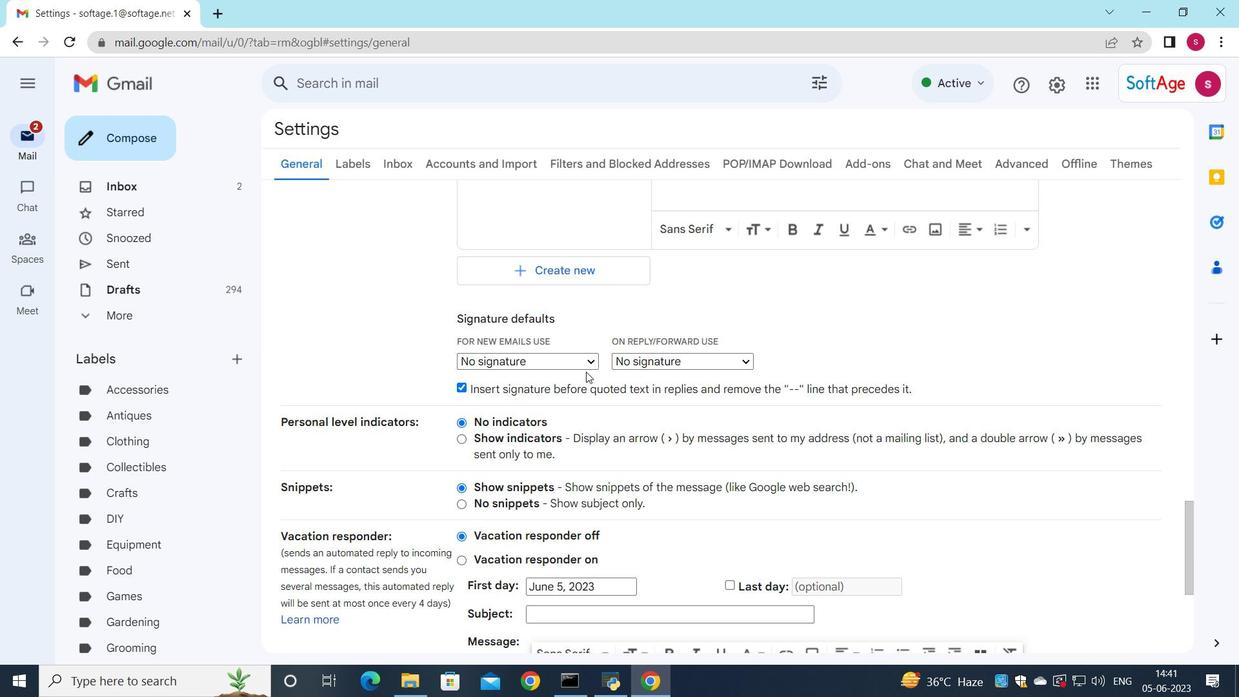 
Action: Mouse pressed left at (582, 366)
Screenshot: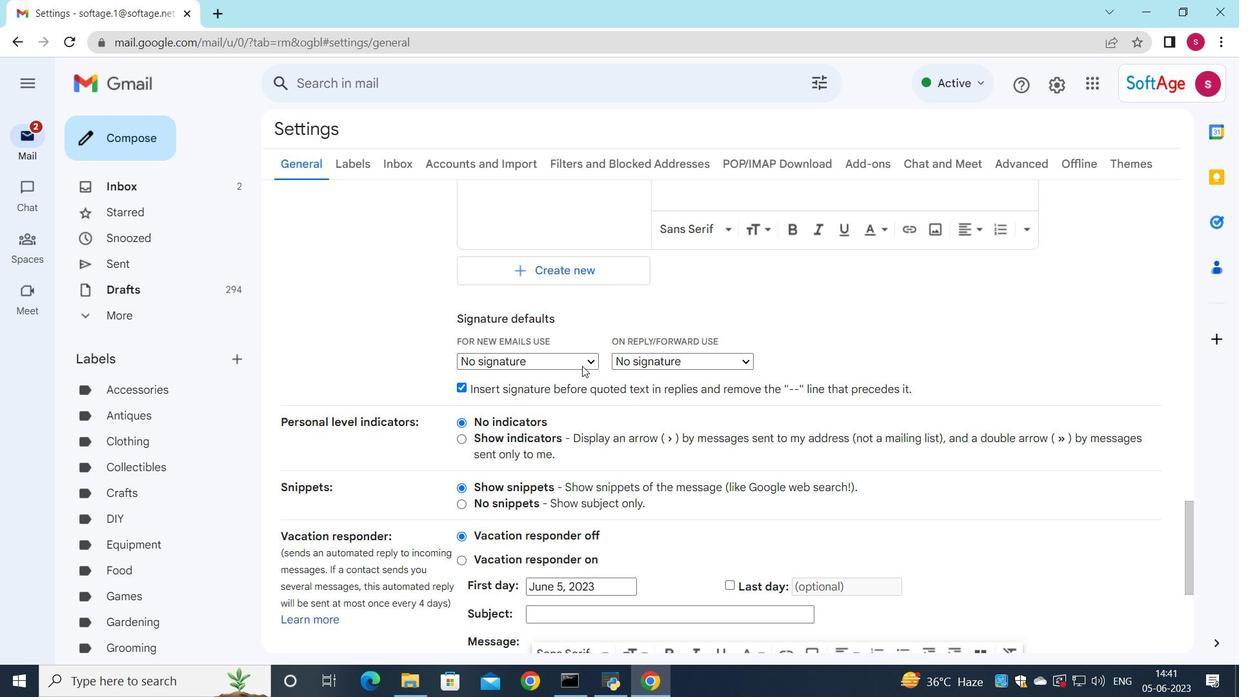 
Action: Mouse moved to (566, 390)
Screenshot: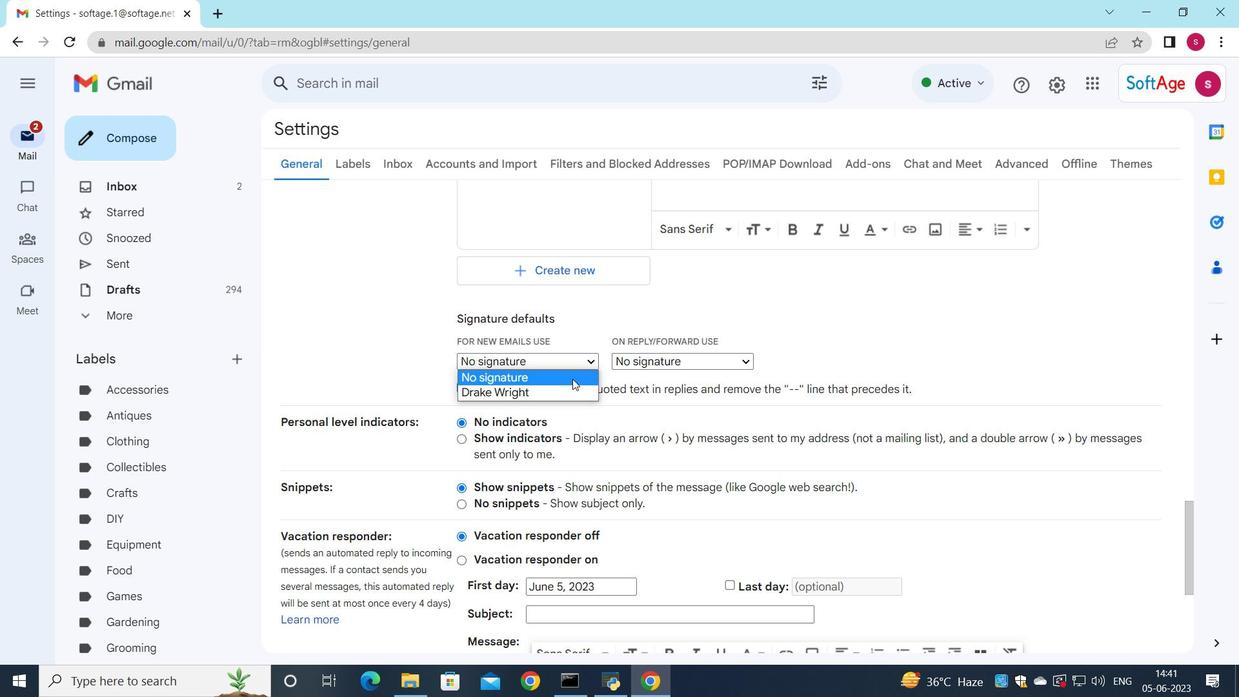
Action: Mouse pressed left at (566, 390)
Screenshot: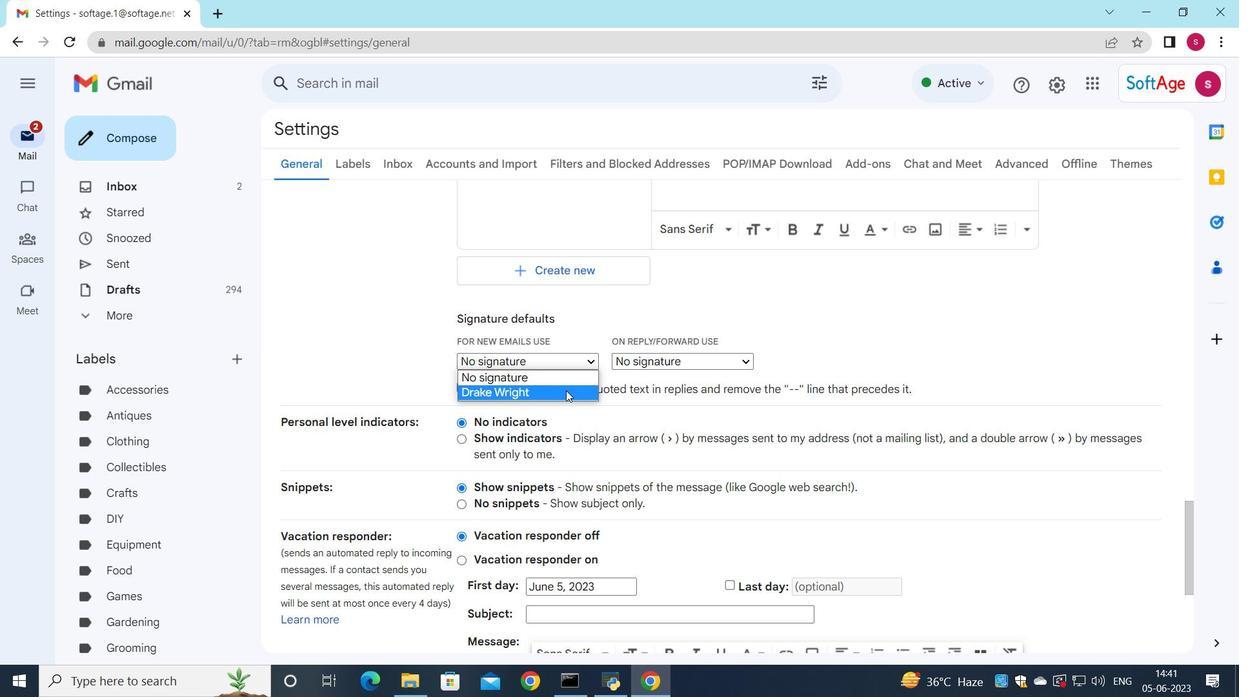 
Action: Mouse moved to (654, 358)
Screenshot: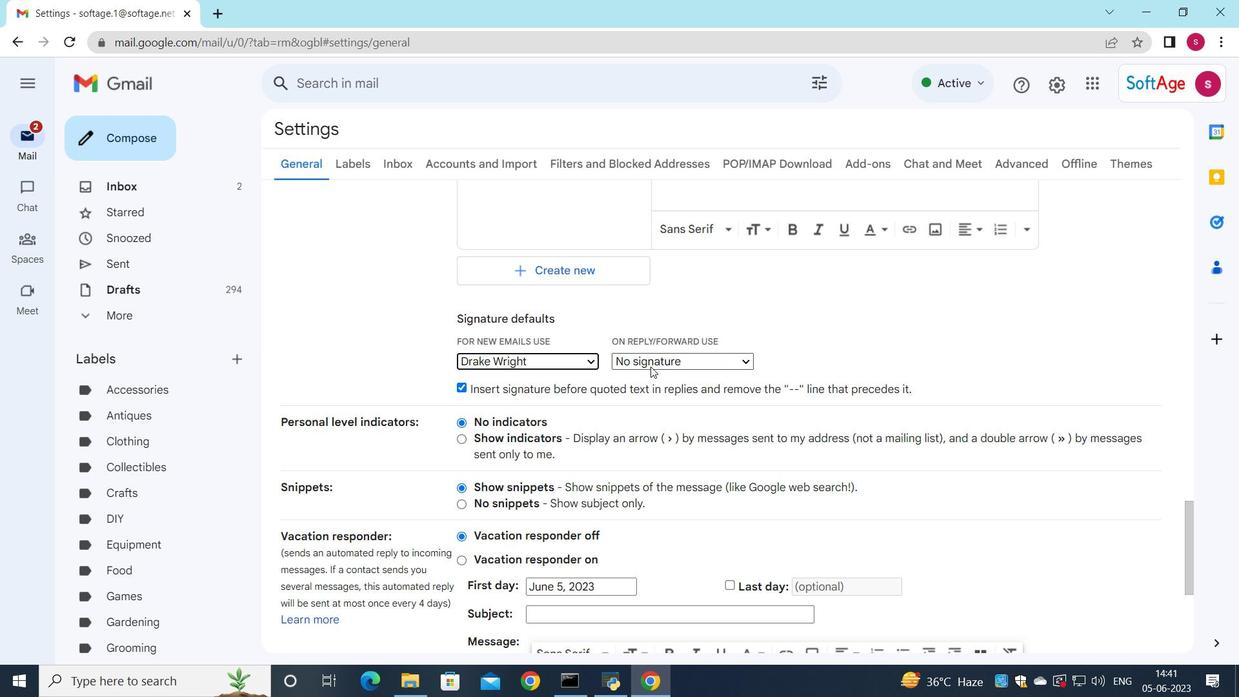 
Action: Mouse pressed left at (654, 358)
Screenshot: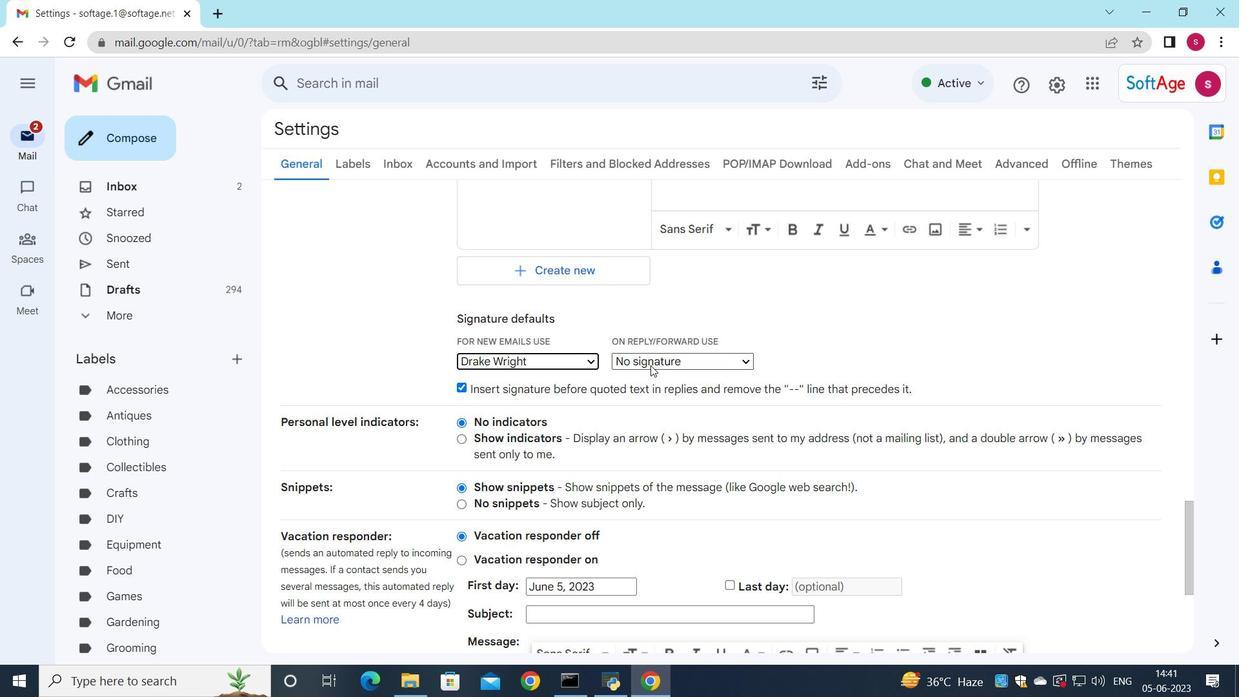 
Action: Mouse moved to (654, 393)
Screenshot: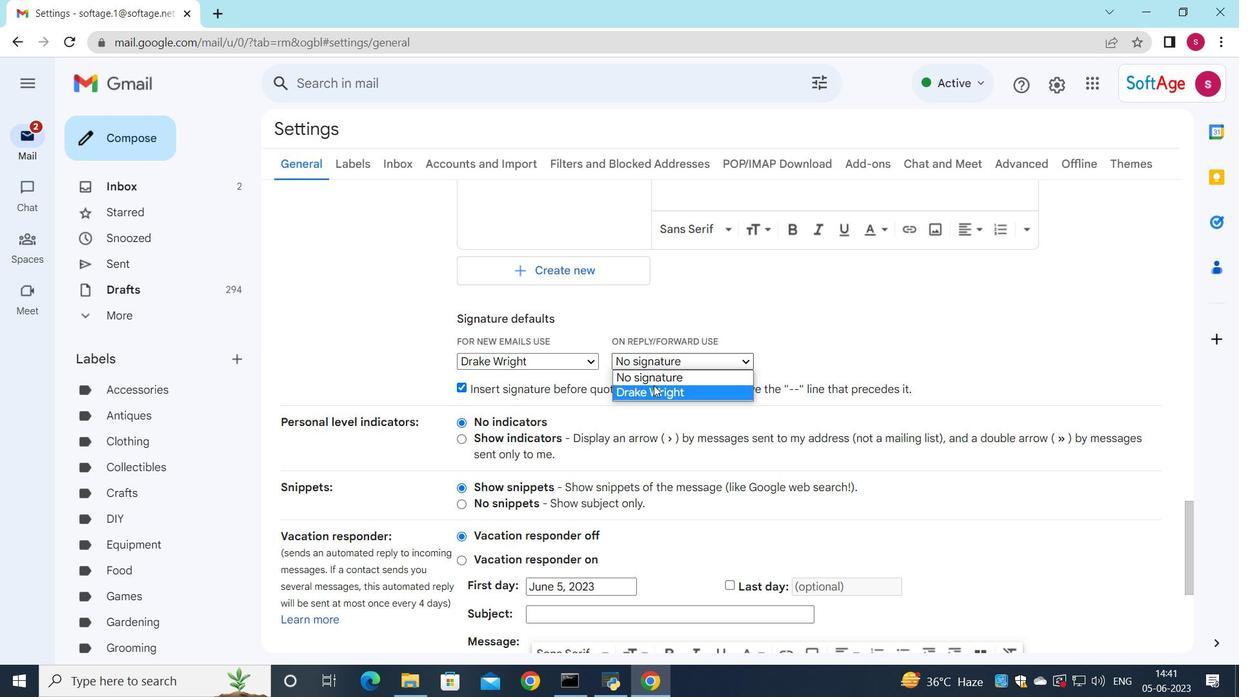 
Action: Mouse pressed left at (654, 393)
Screenshot: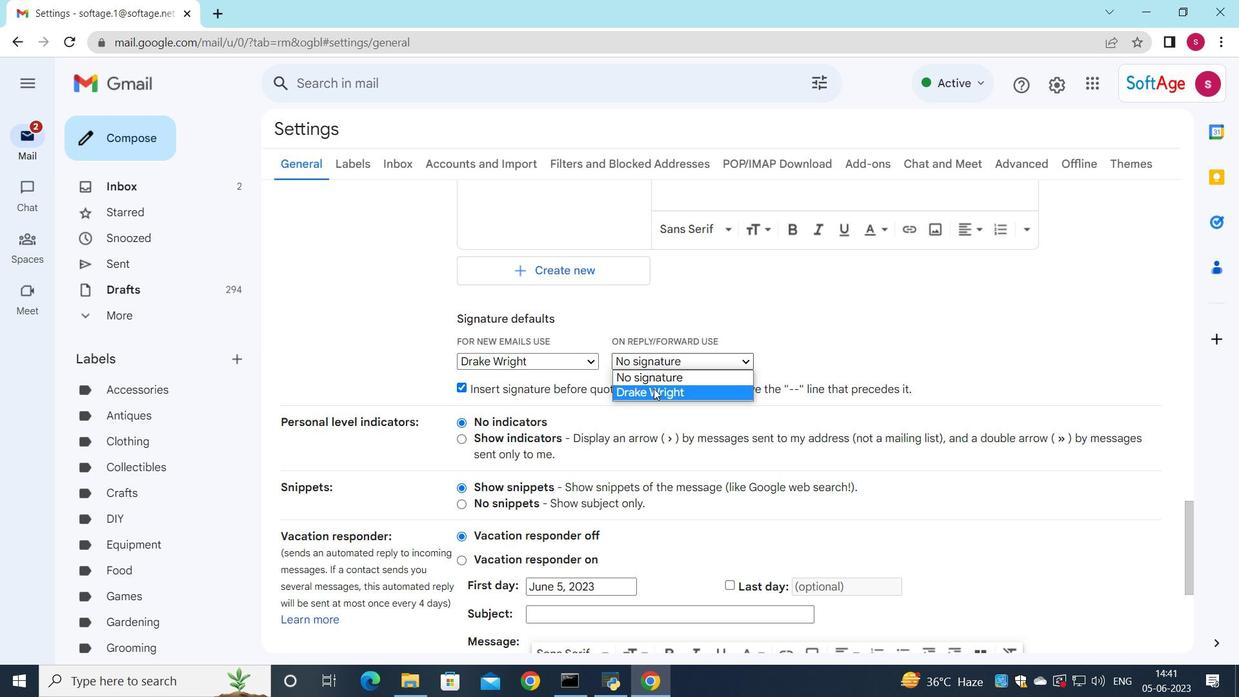 
Action: Mouse scrolled (654, 393) with delta (0, 0)
Screenshot: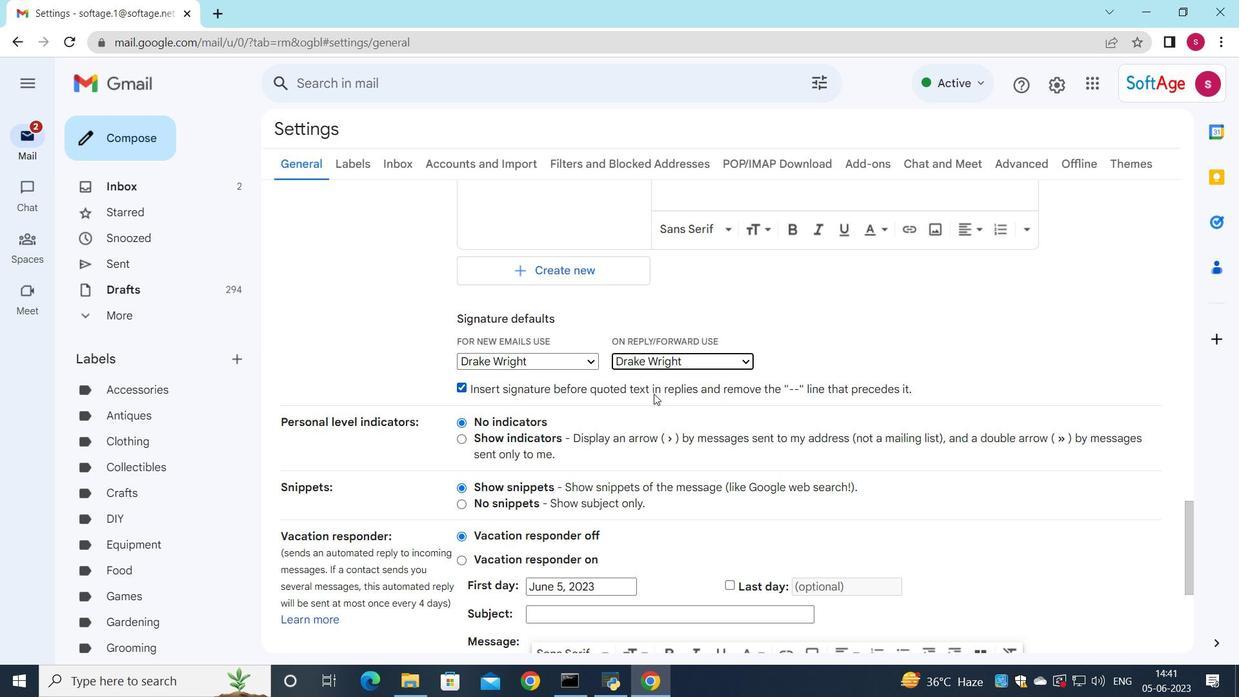 
Action: Mouse scrolled (654, 393) with delta (0, 0)
Screenshot: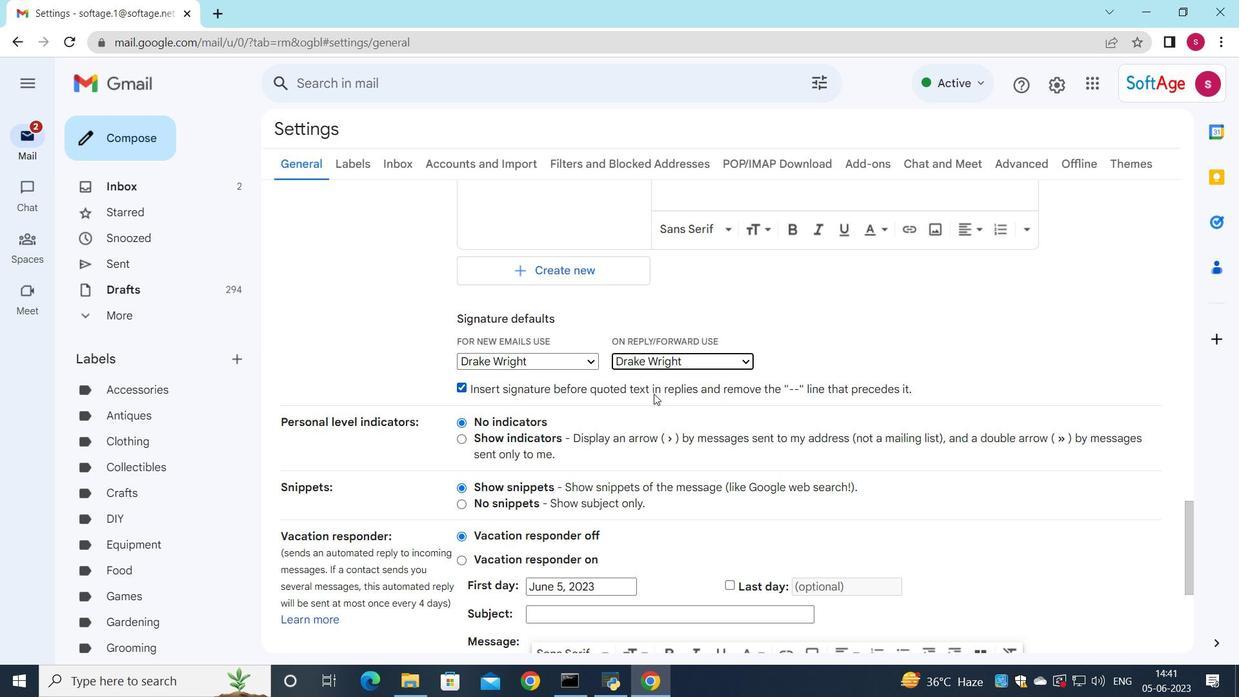 
Action: Mouse scrolled (654, 393) with delta (0, 0)
Screenshot: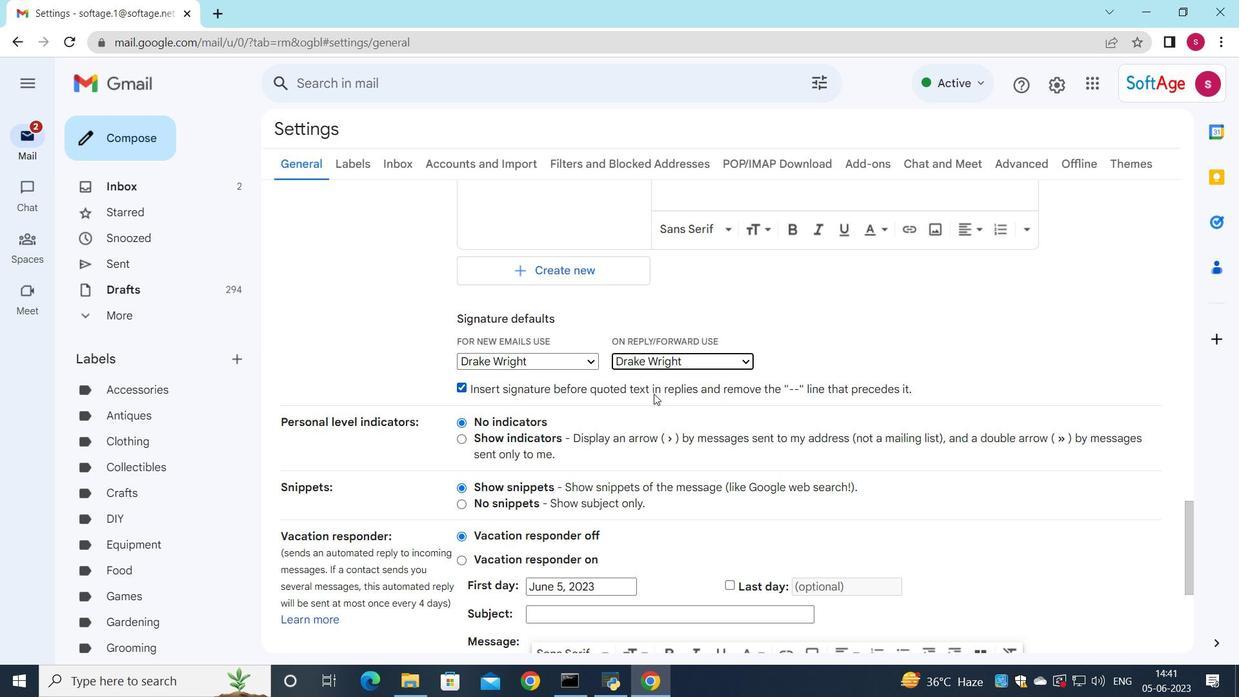 
Action: Mouse scrolled (654, 393) with delta (0, 0)
Screenshot: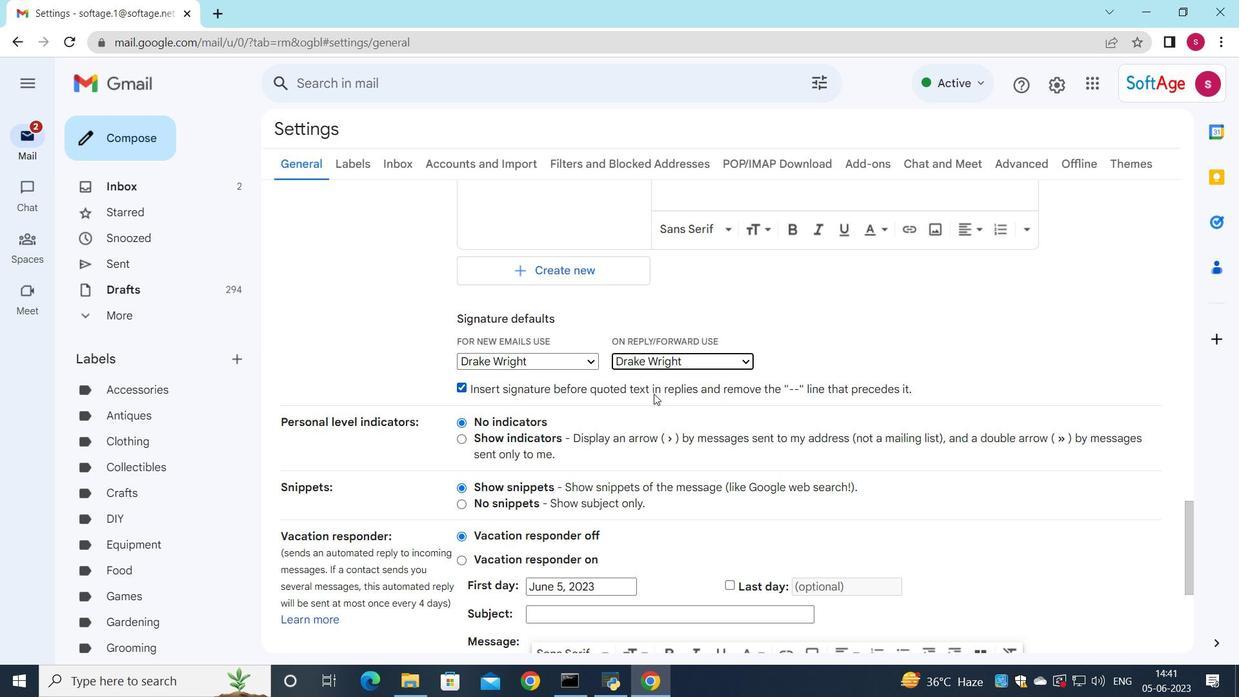 
Action: Mouse moved to (678, 567)
Screenshot: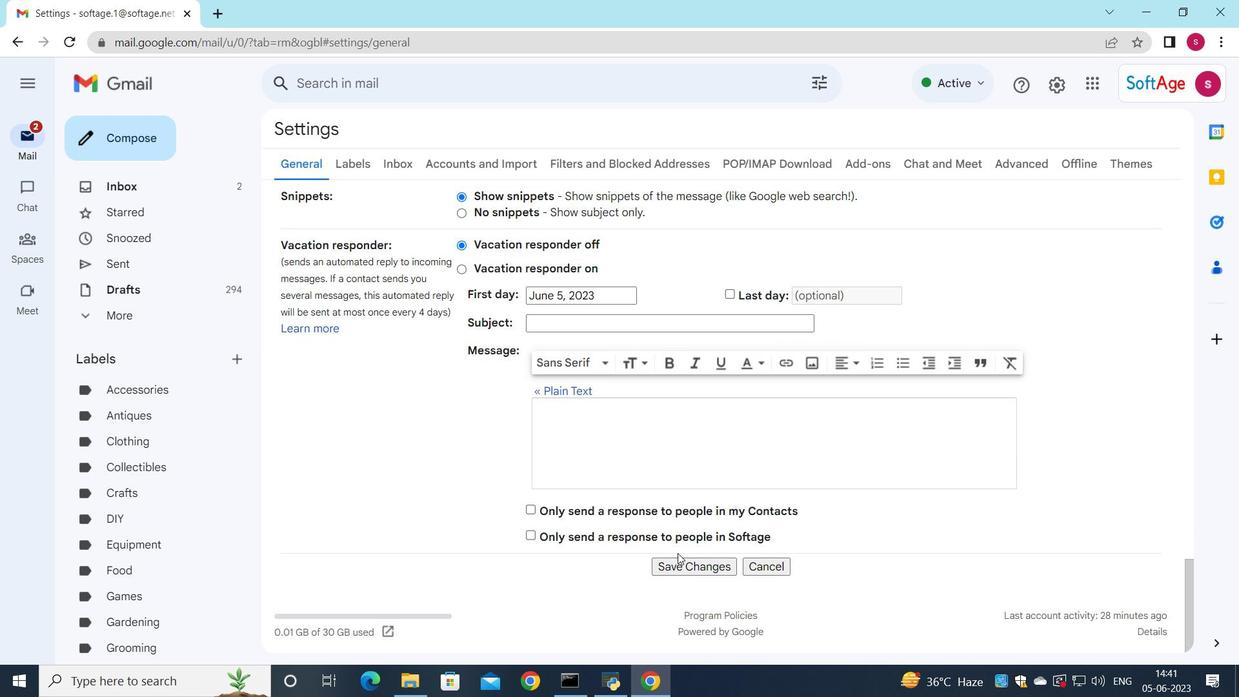 
Action: Mouse pressed left at (678, 567)
Screenshot: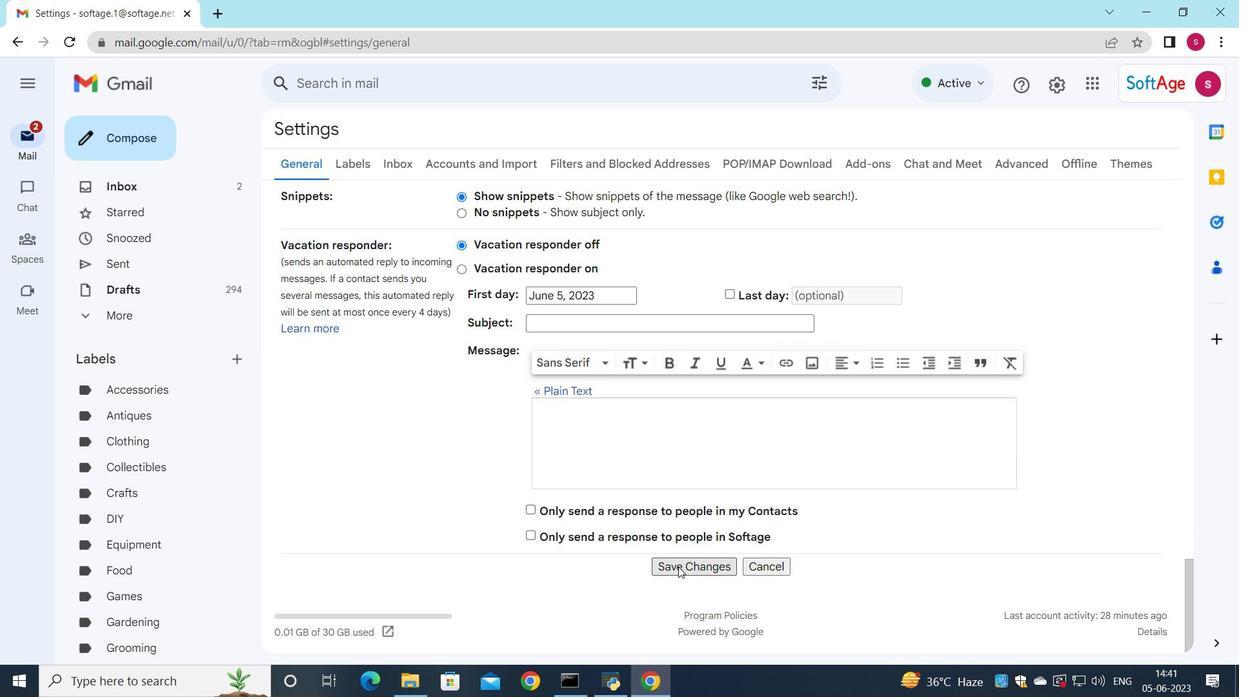 
Action: Mouse moved to (716, 200)
Screenshot: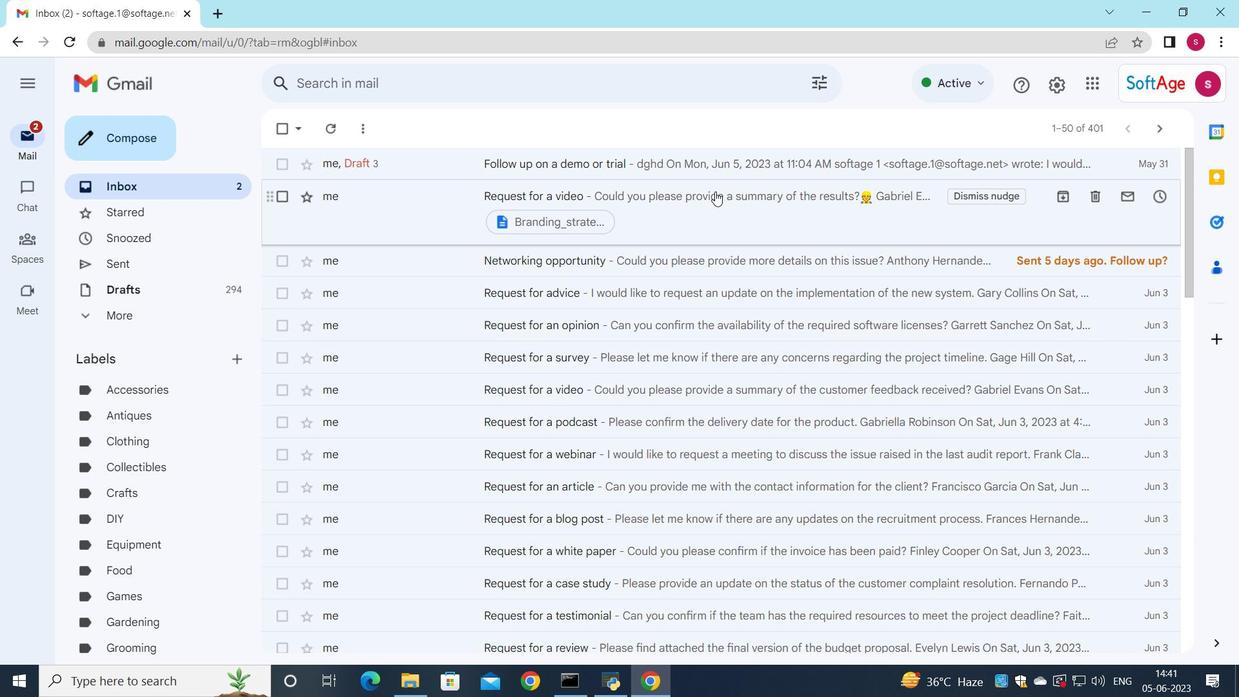 
Action: Mouse pressed left at (716, 200)
Screenshot: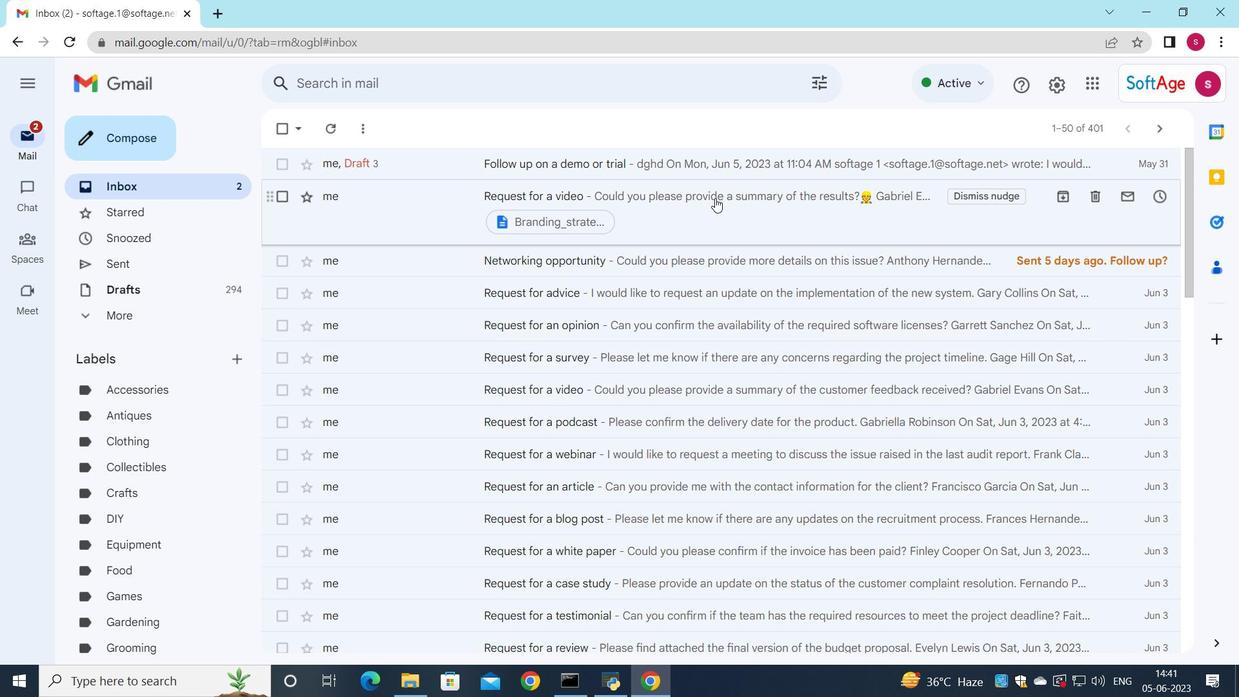 
Action: Mouse moved to (558, 515)
Screenshot: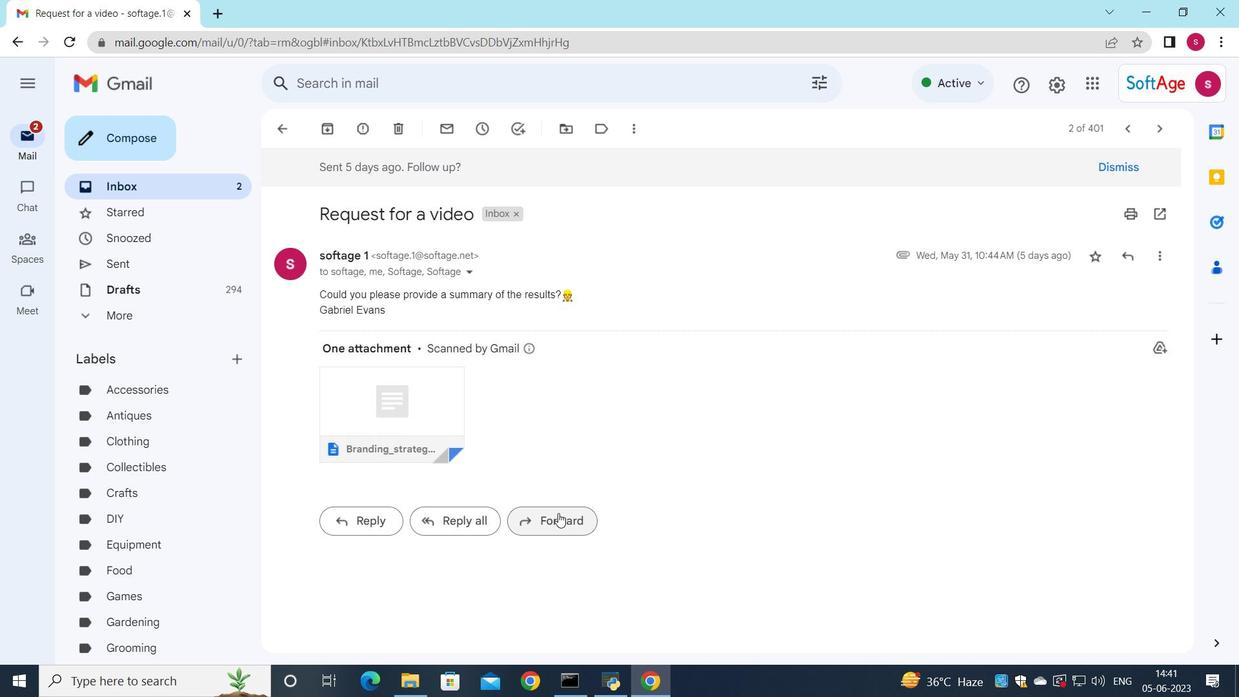 
Action: Mouse pressed left at (558, 515)
Screenshot: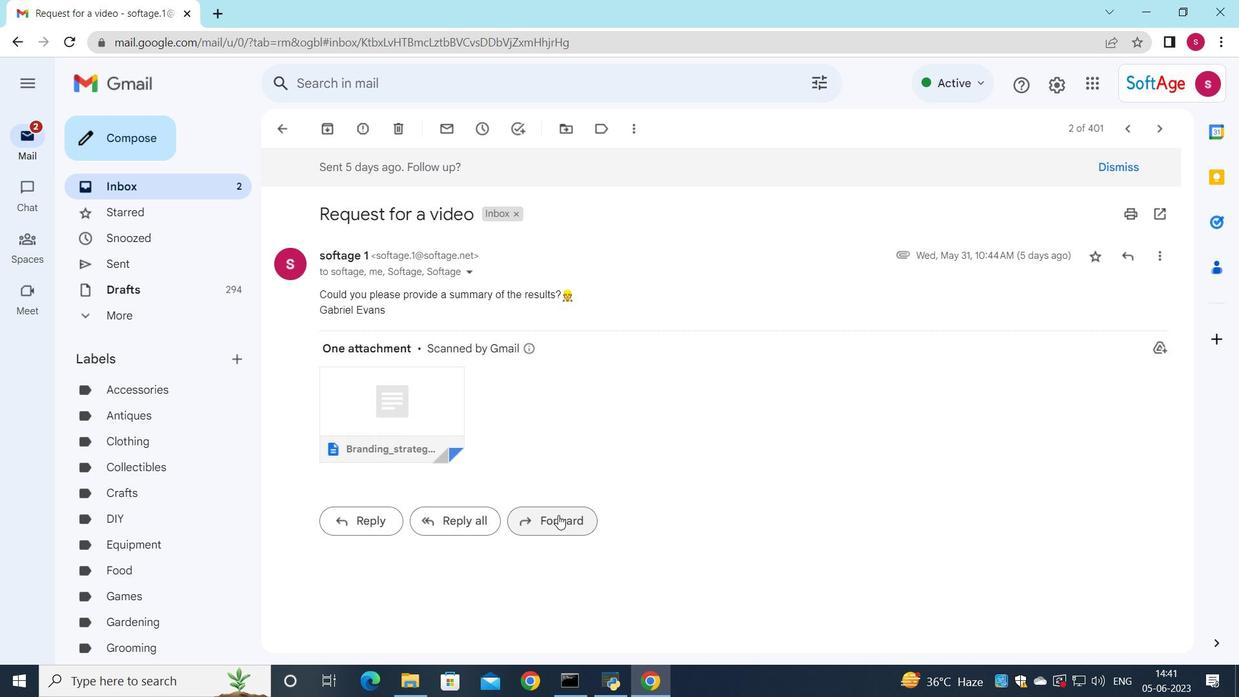 
Action: Mouse moved to (348, 493)
Screenshot: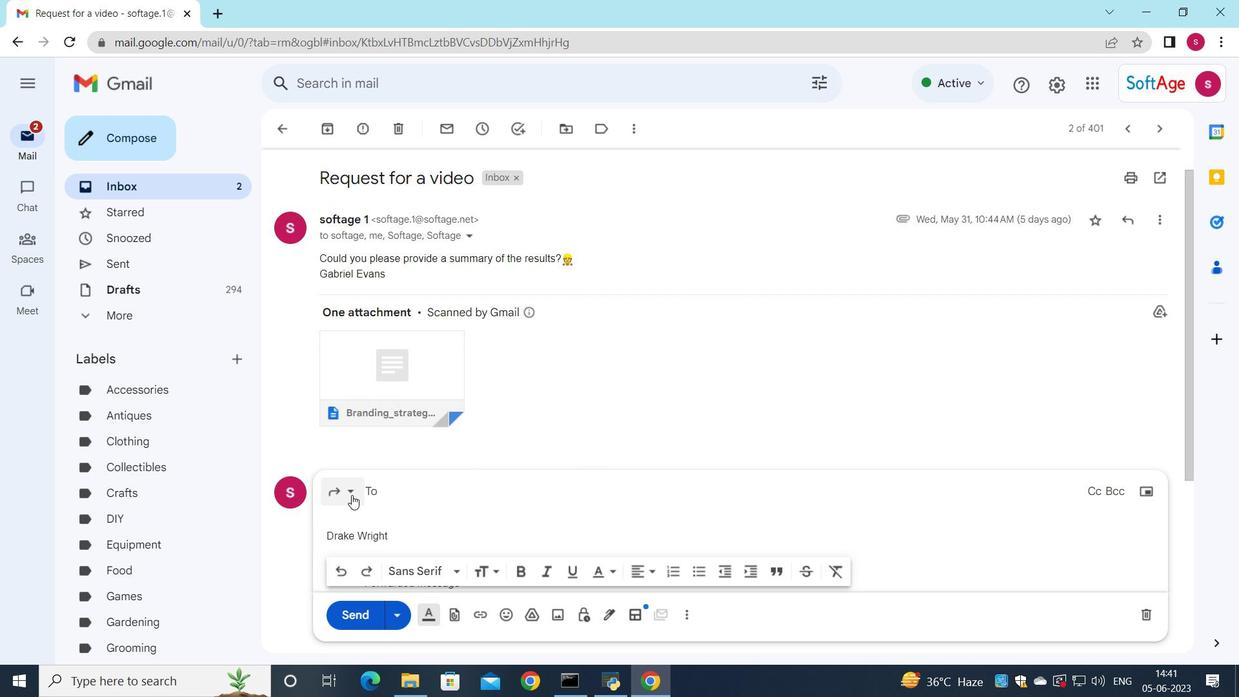 
Action: Mouse pressed left at (348, 493)
Screenshot: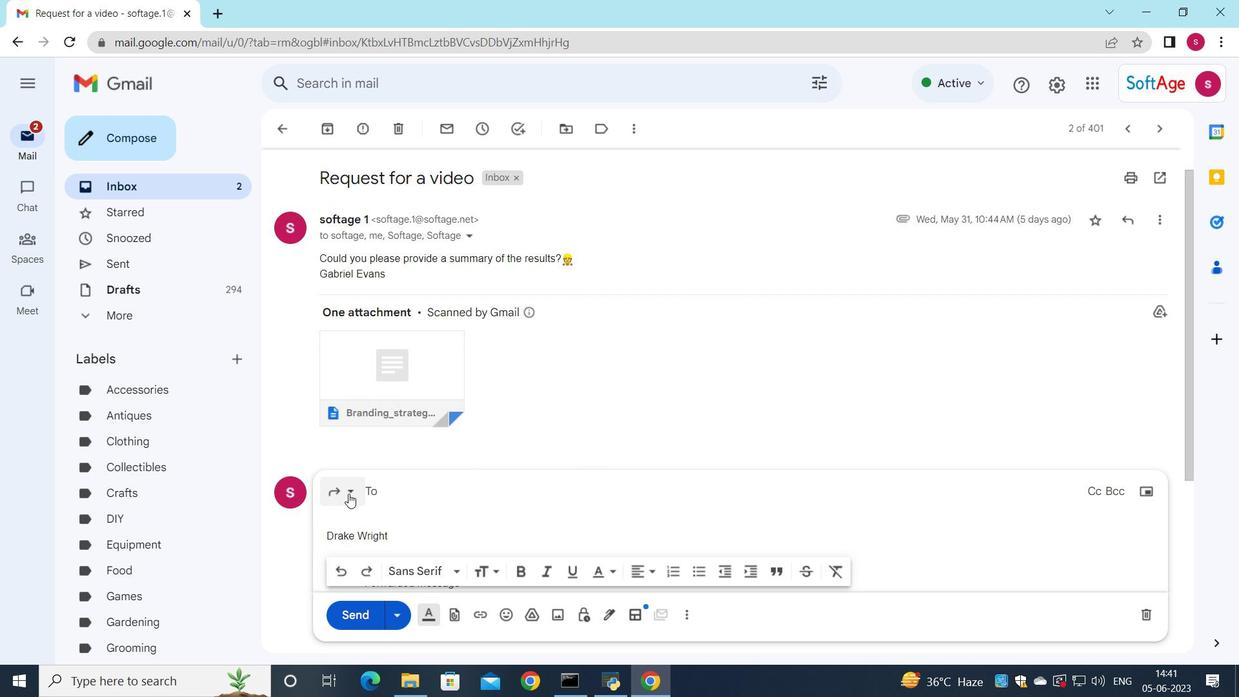 
Action: Mouse moved to (388, 436)
Screenshot: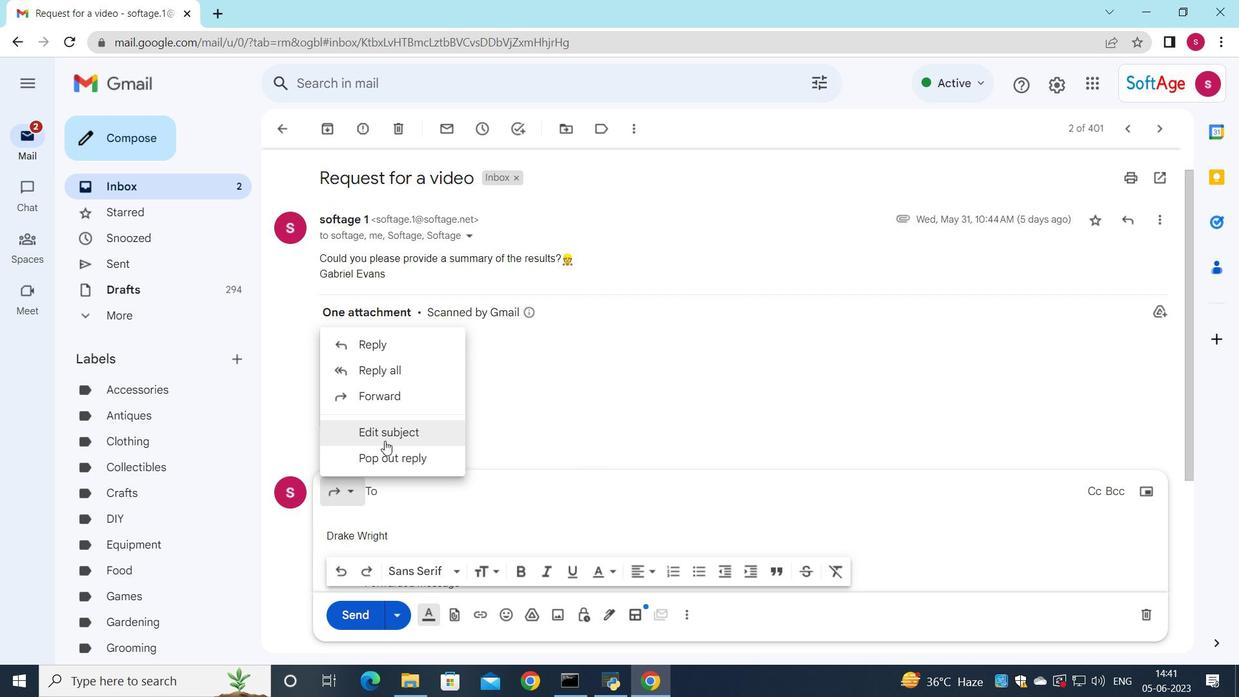 
Action: Mouse pressed left at (388, 436)
Screenshot: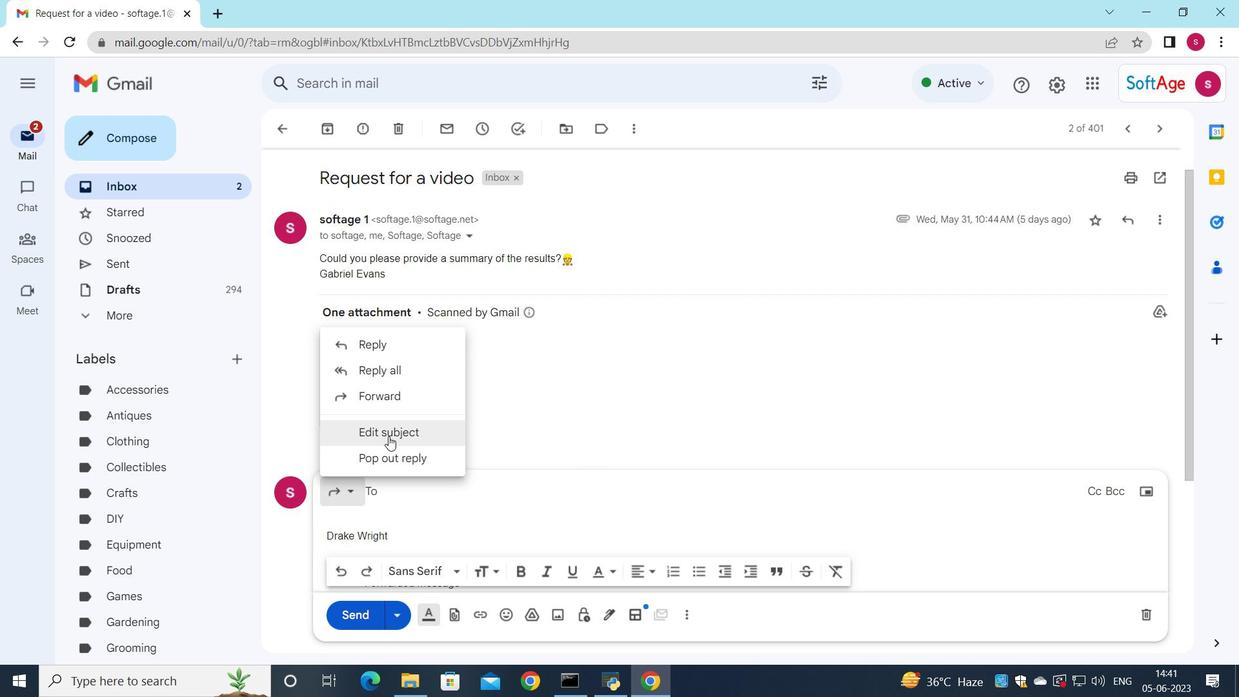 
Action: Key pressed <Key.shift>Request<Key.space>for<Key.space>a<Key.space>sick<Key.space>day
Screenshot: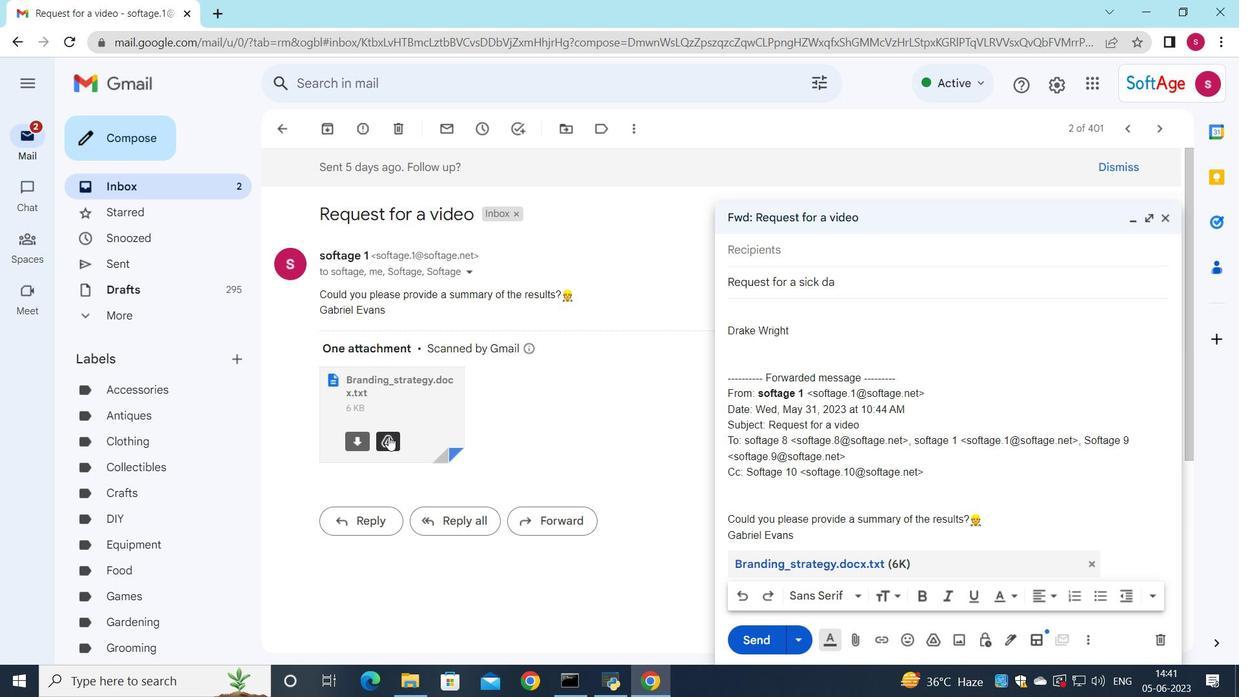 
Action: Mouse moved to (784, 249)
Screenshot: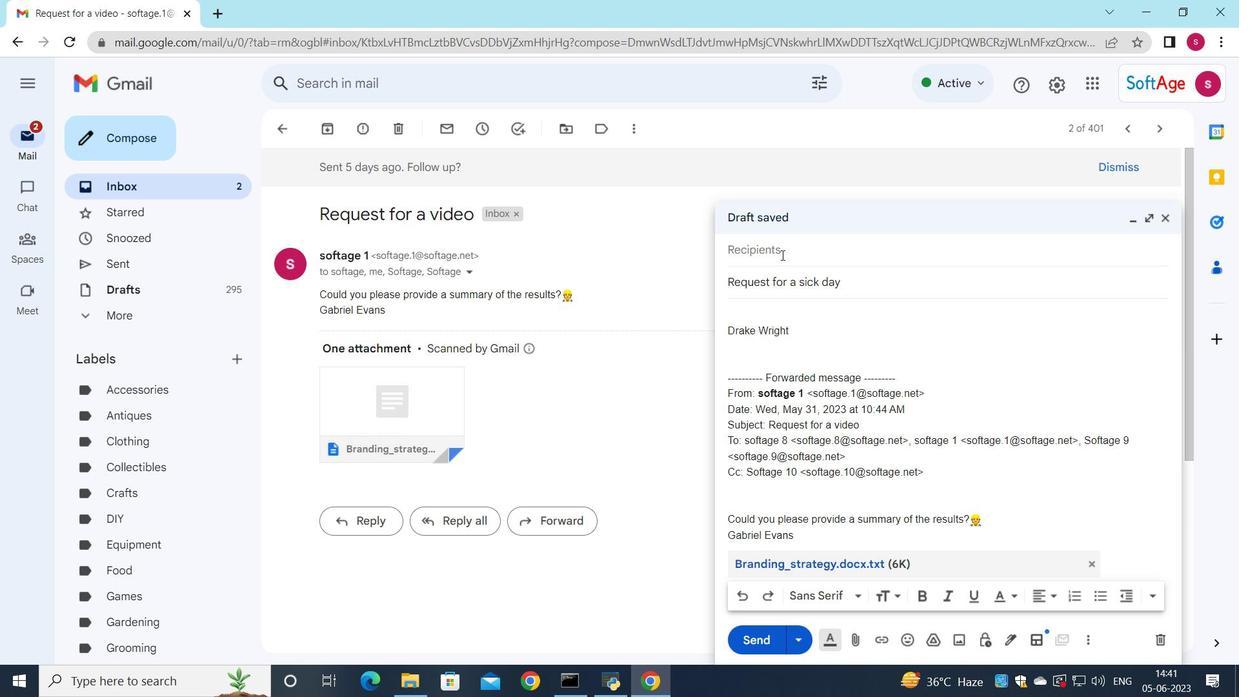 
Action: Mouse pressed left at (784, 249)
Screenshot: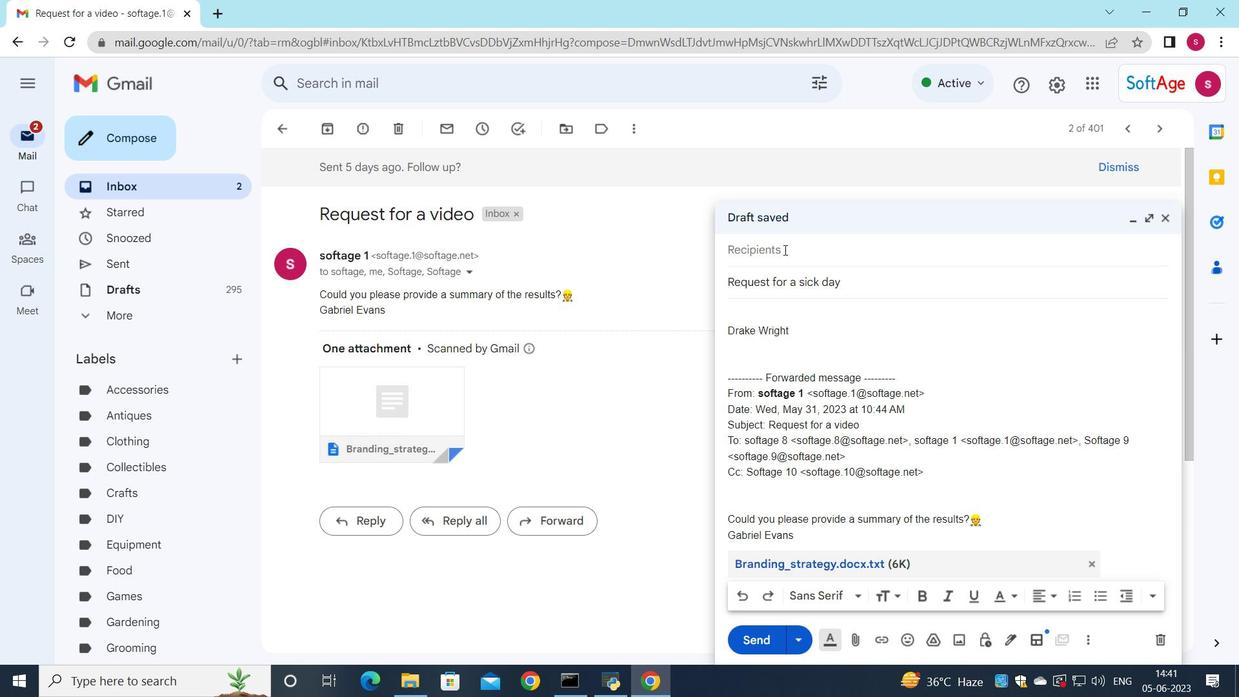 
Action: Mouse moved to (820, 269)
Screenshot: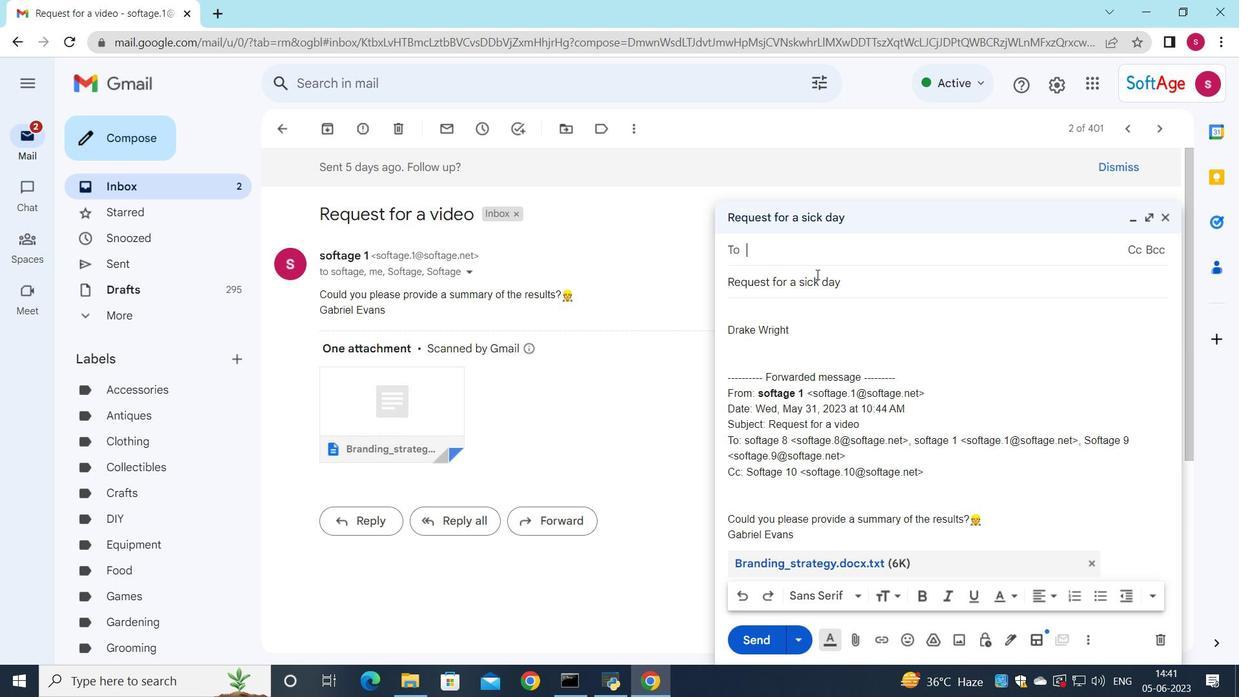 
Action: Key pressed s
Screenshot: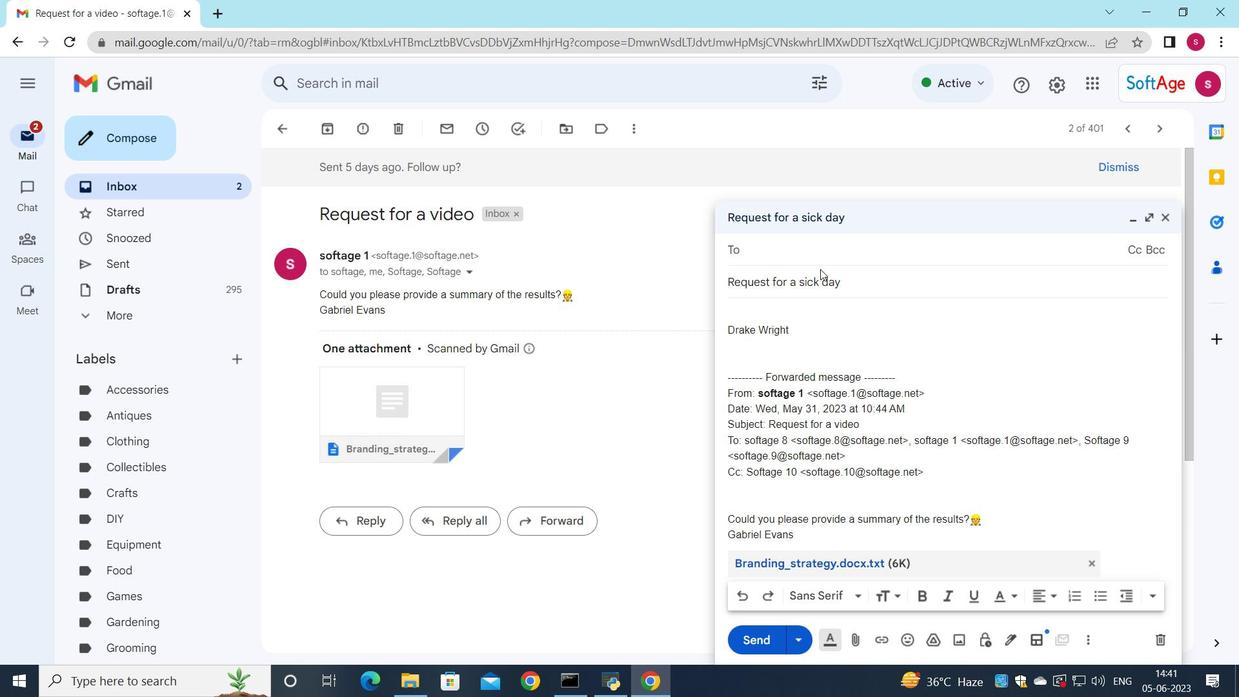 
Action: Mouse moved to (847, 420)
Screenshot: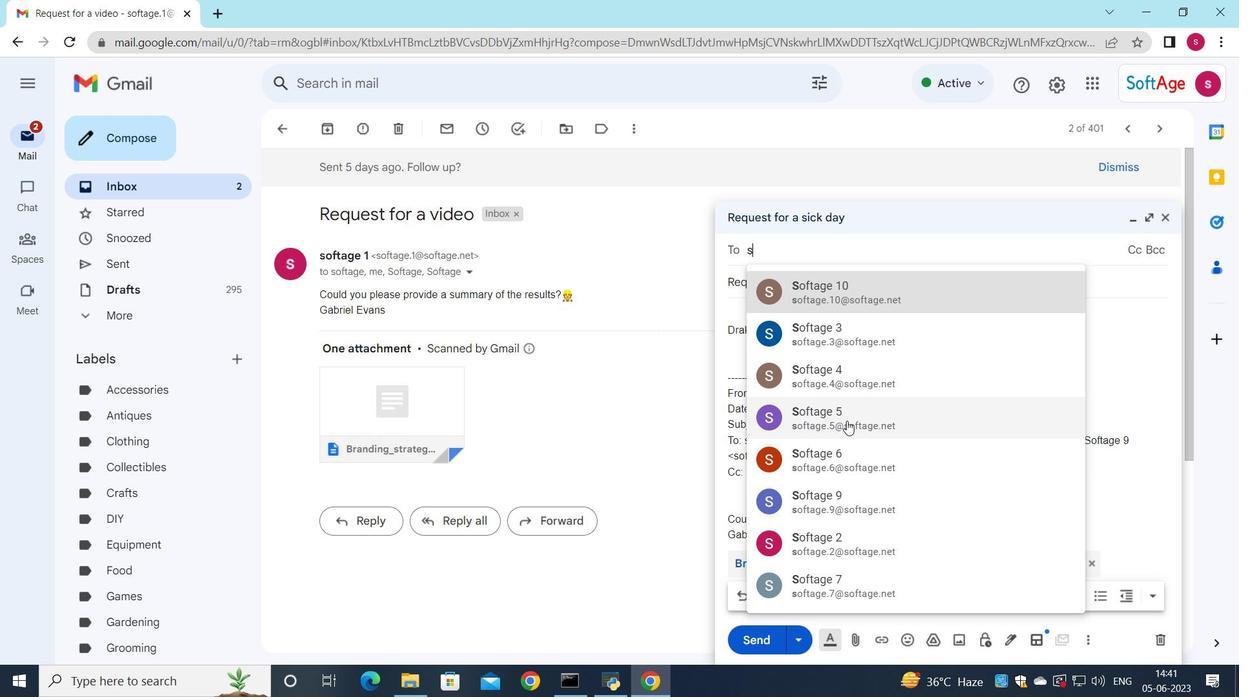 
Action: Mouse pressed left at (847, 420)
Screenshot: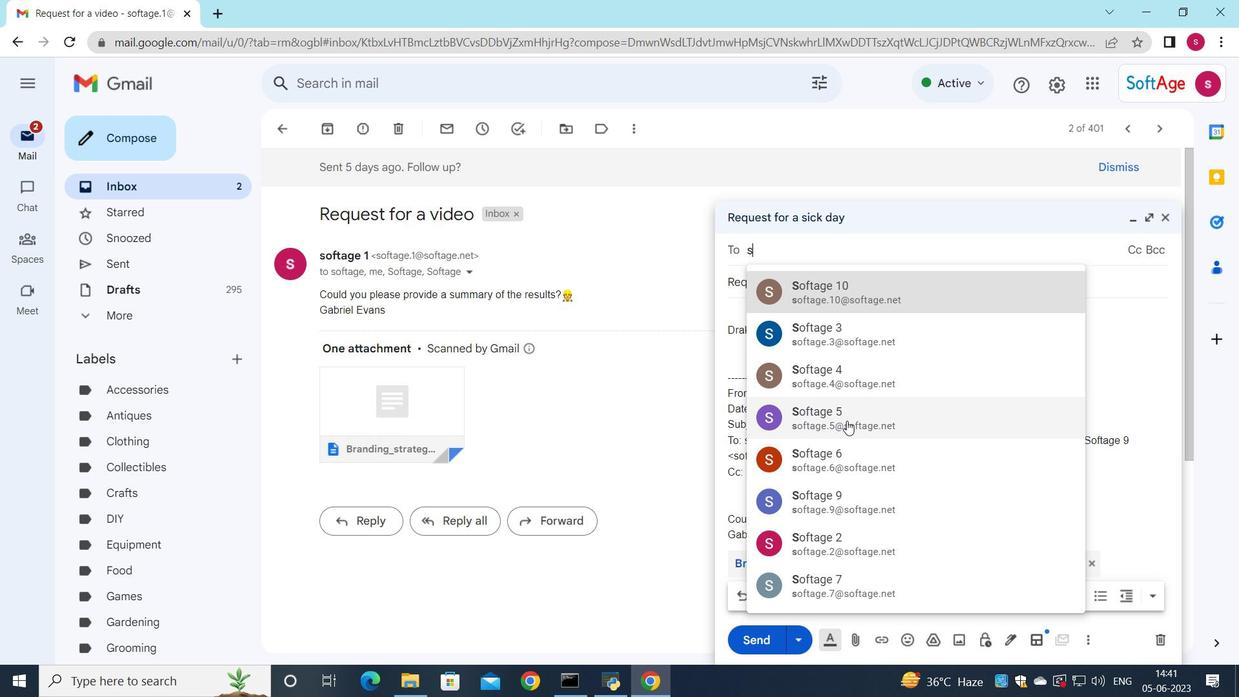 
Action: Mouse moved to (756, 330)
Screenshot: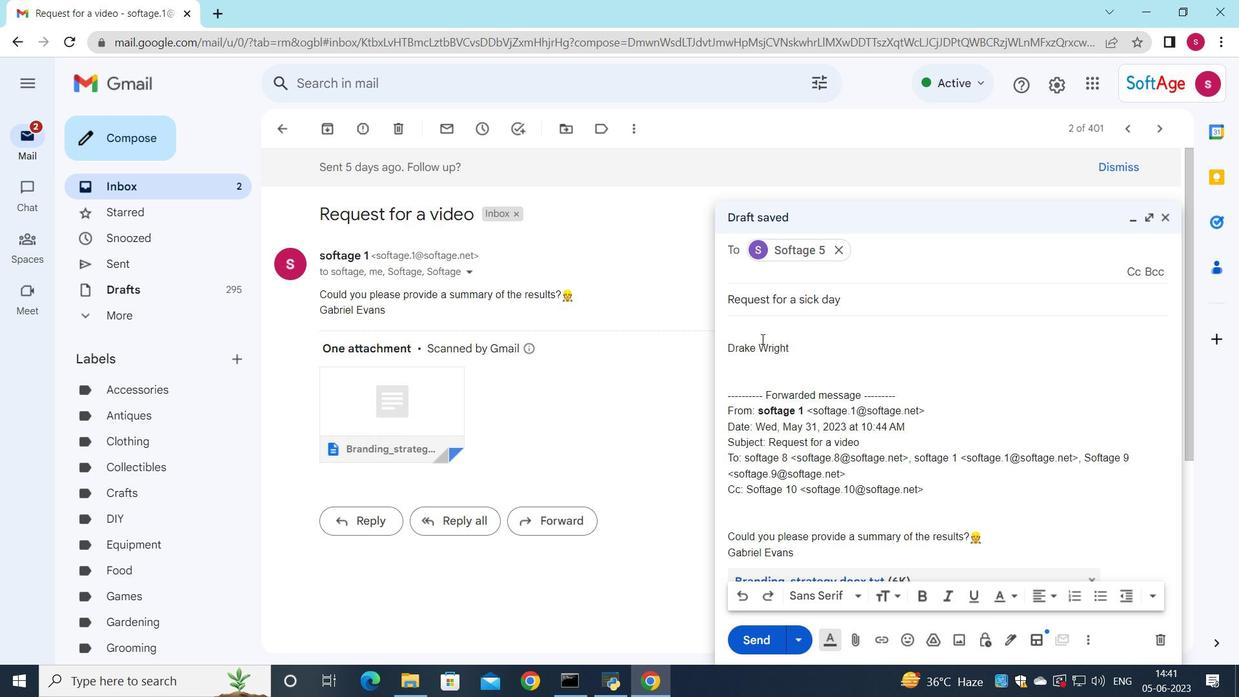 
Action: Mouse pressed left at (756, 330)
Screenshot: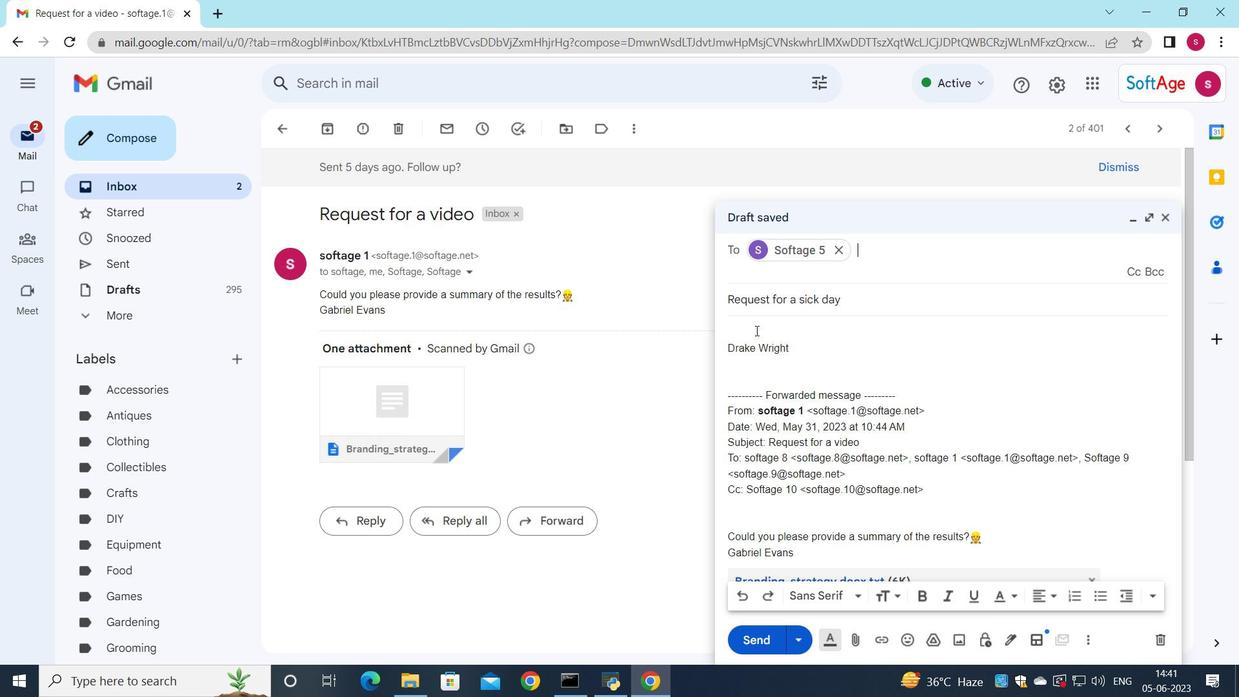 
Action: Mouse moved to (854, 280)
Screenshot: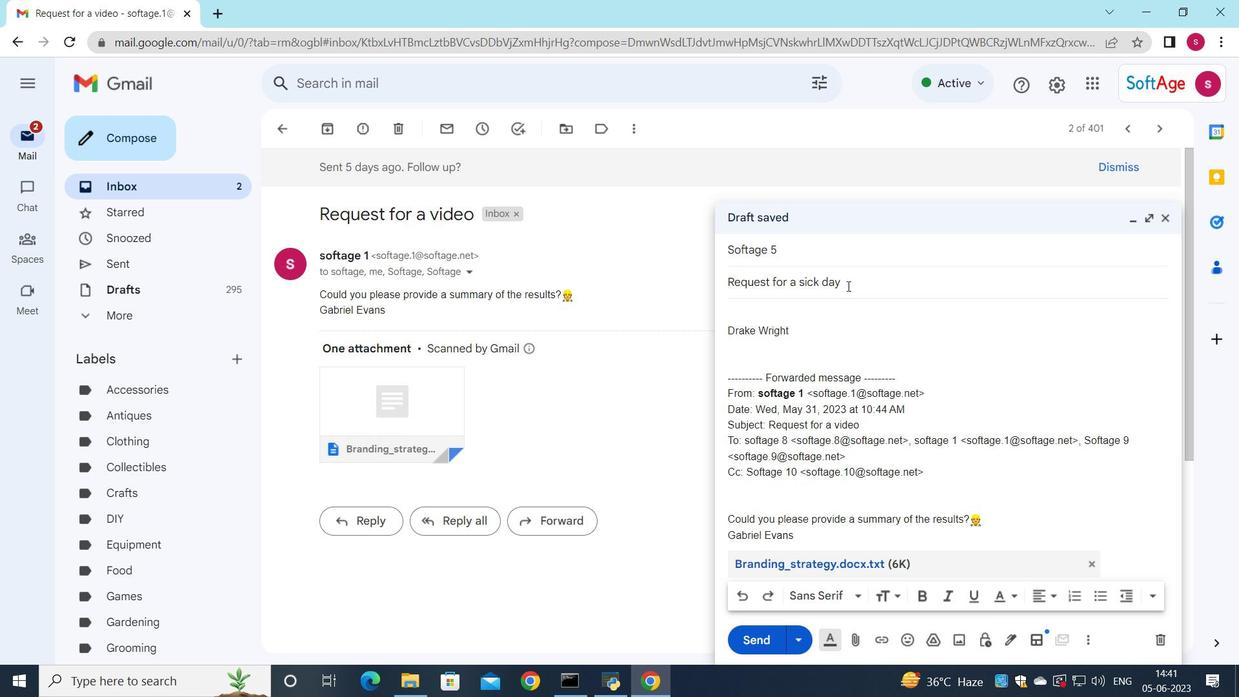 
Action: Key pressed <Key.shift>Can<Key.space>you<Key.space>please<Key.space>provide<Key.space>me<Key.space>with<Key.space>an<Key.space>update<Key.space>on<Key.space>the<Key.space>project<Key.space>quality<Key.space>control<Key.space>plan<Key.shift_r>?
Screenshot: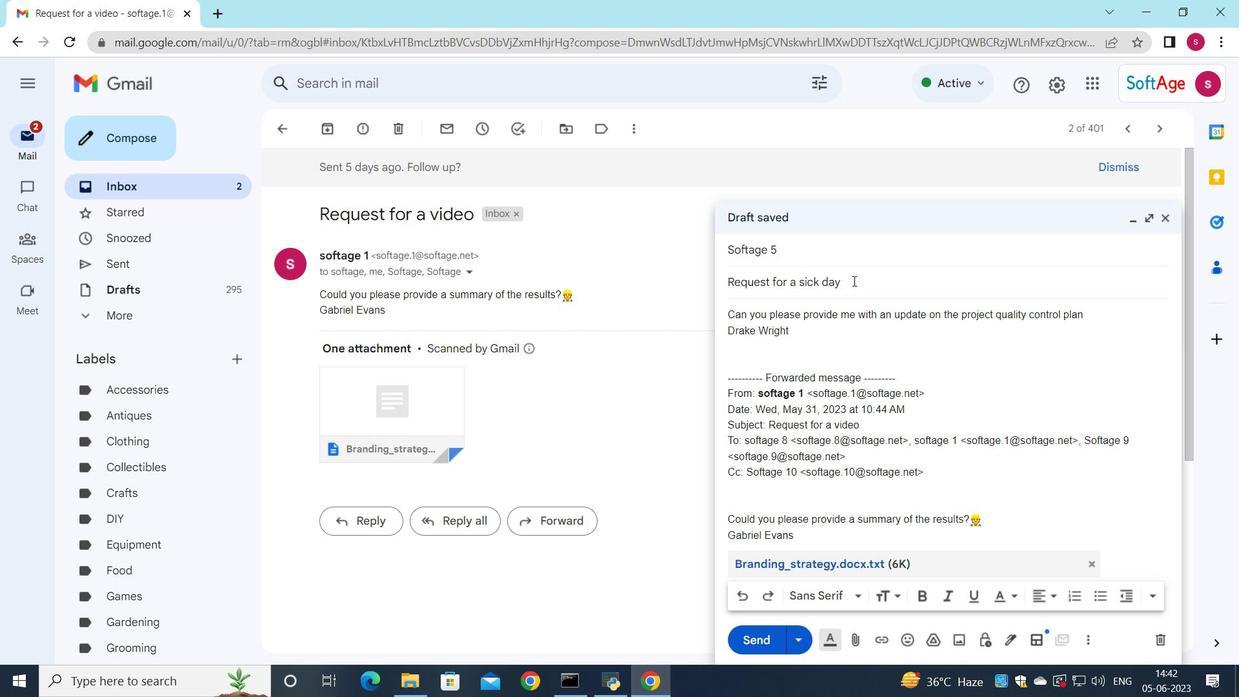
Action: Mouse moved to (1031, 313)
Screenshot: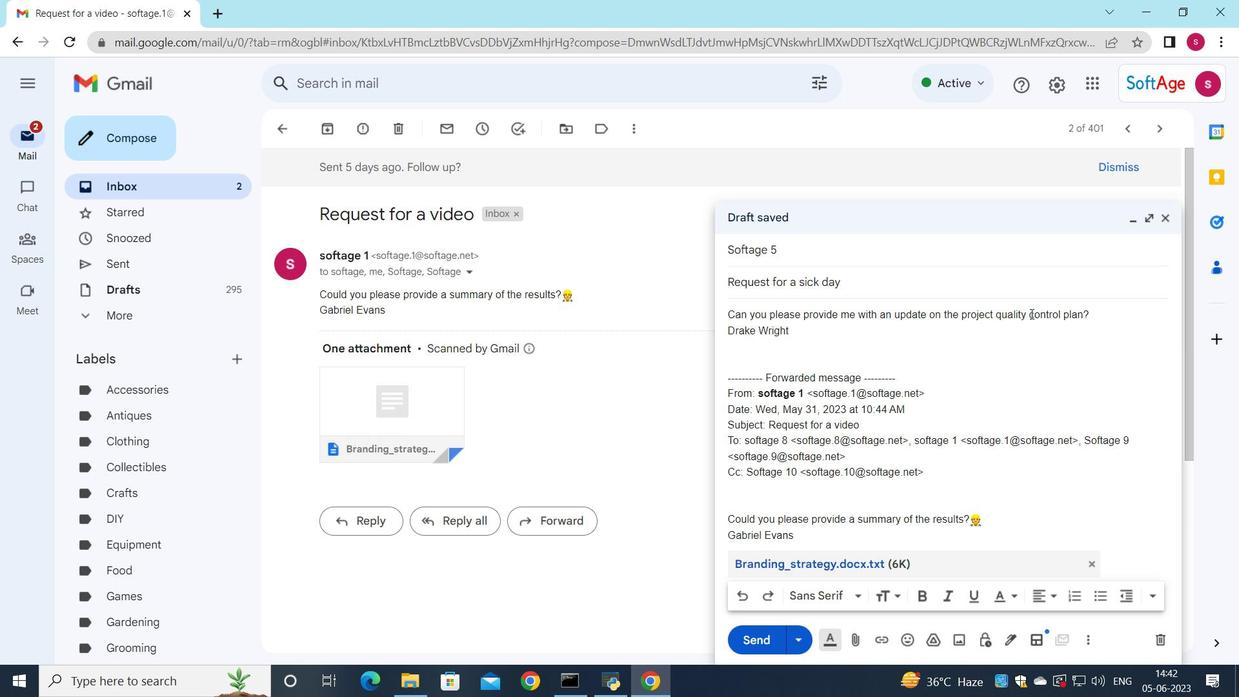 
Action: Mouse pressed left at (1031, 313)
Screenshot: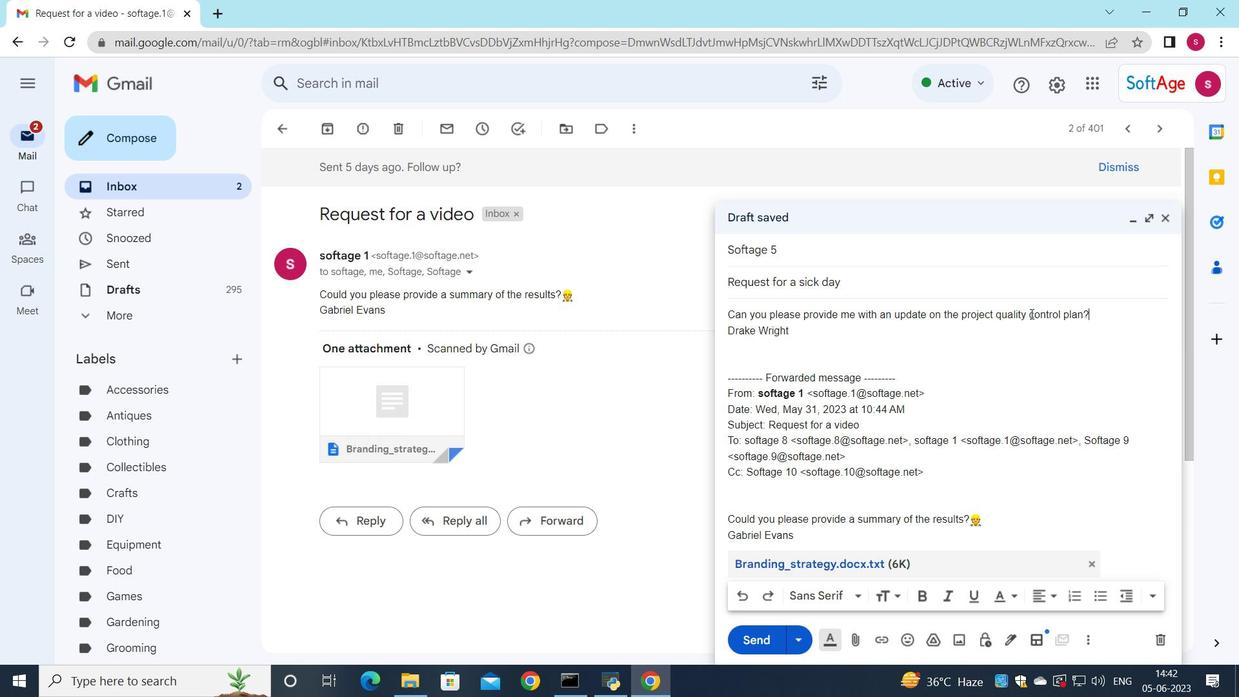 
Action: Mouse moved to (1011, 595)
Screenshot: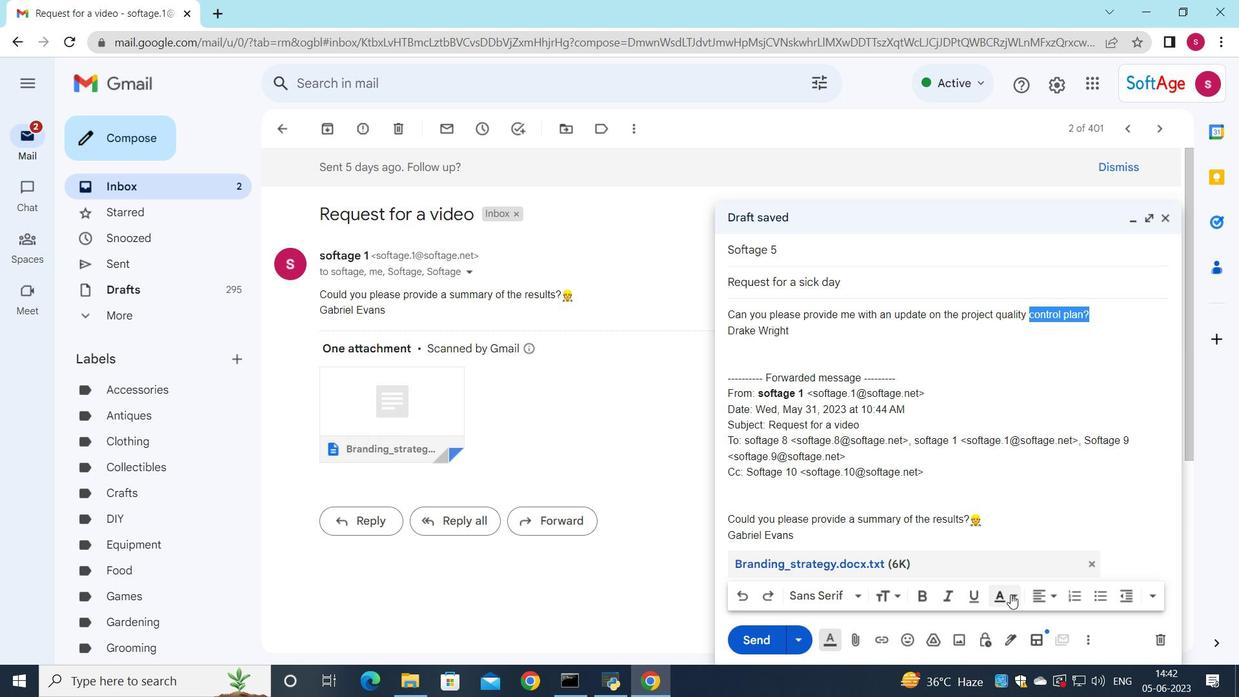 
Action: Mouse pressed left at (1011, 595)
Screenshot: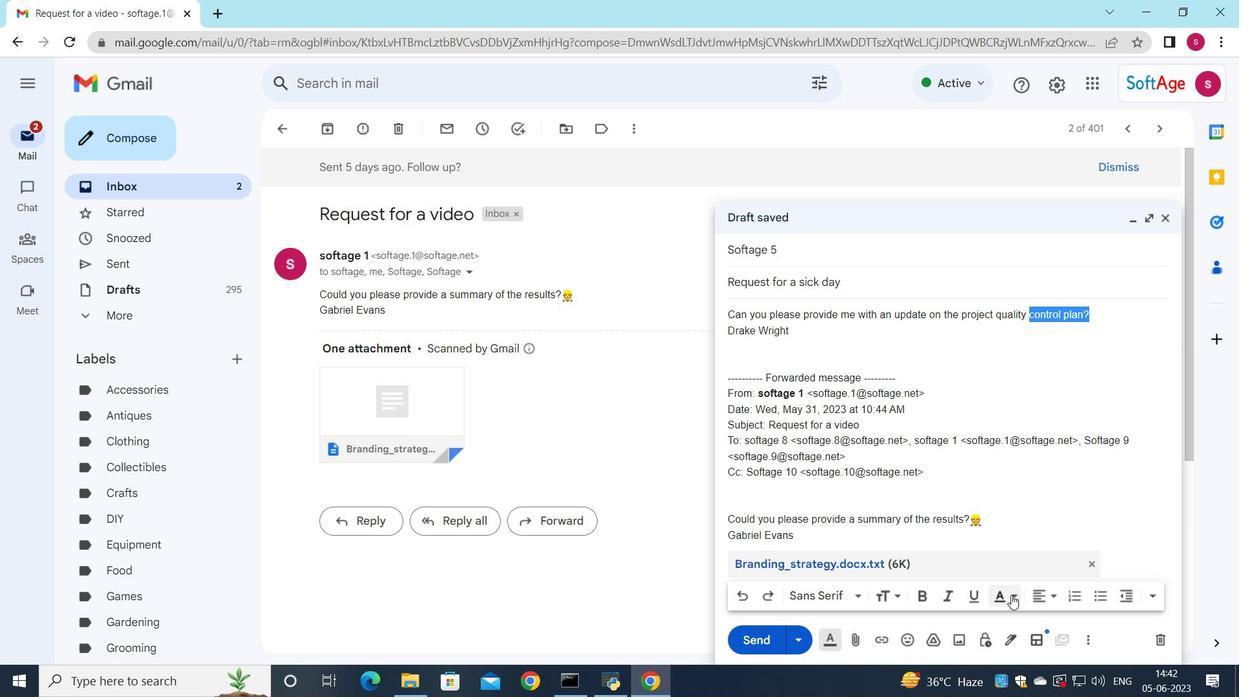 
Action: Mouse moved to (976, 480)
Screenshot: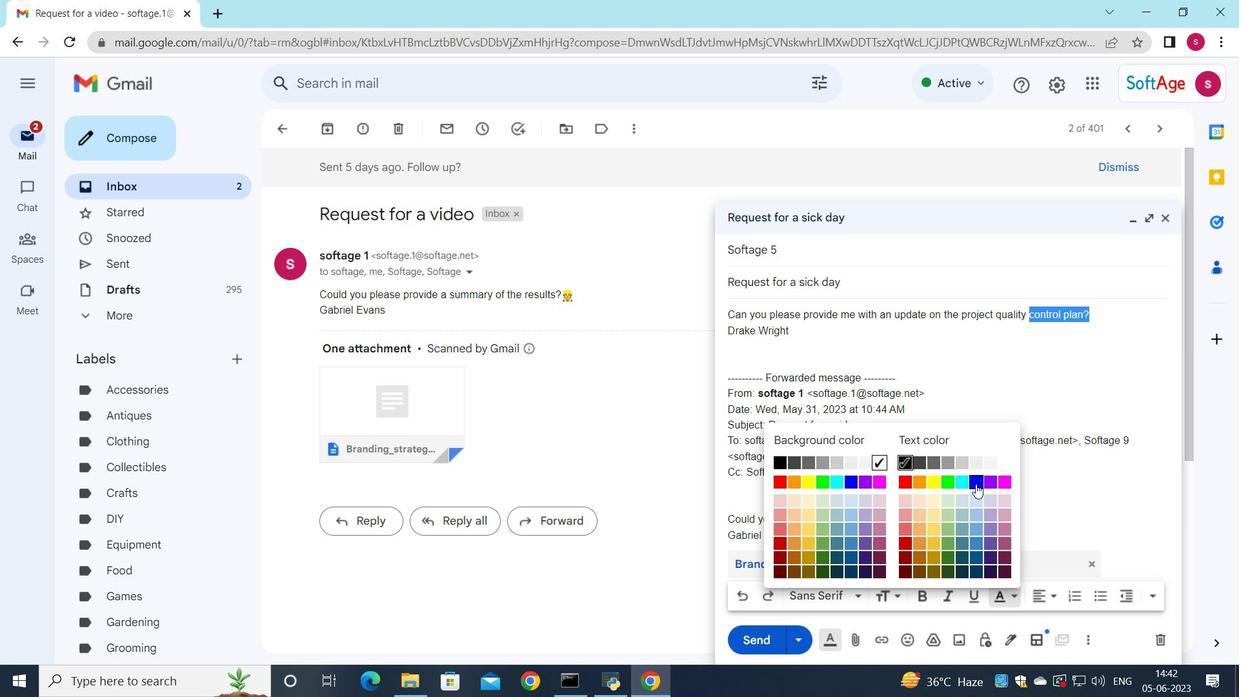 
Action: Mouse pressed left at (976, 480)
Screenshot: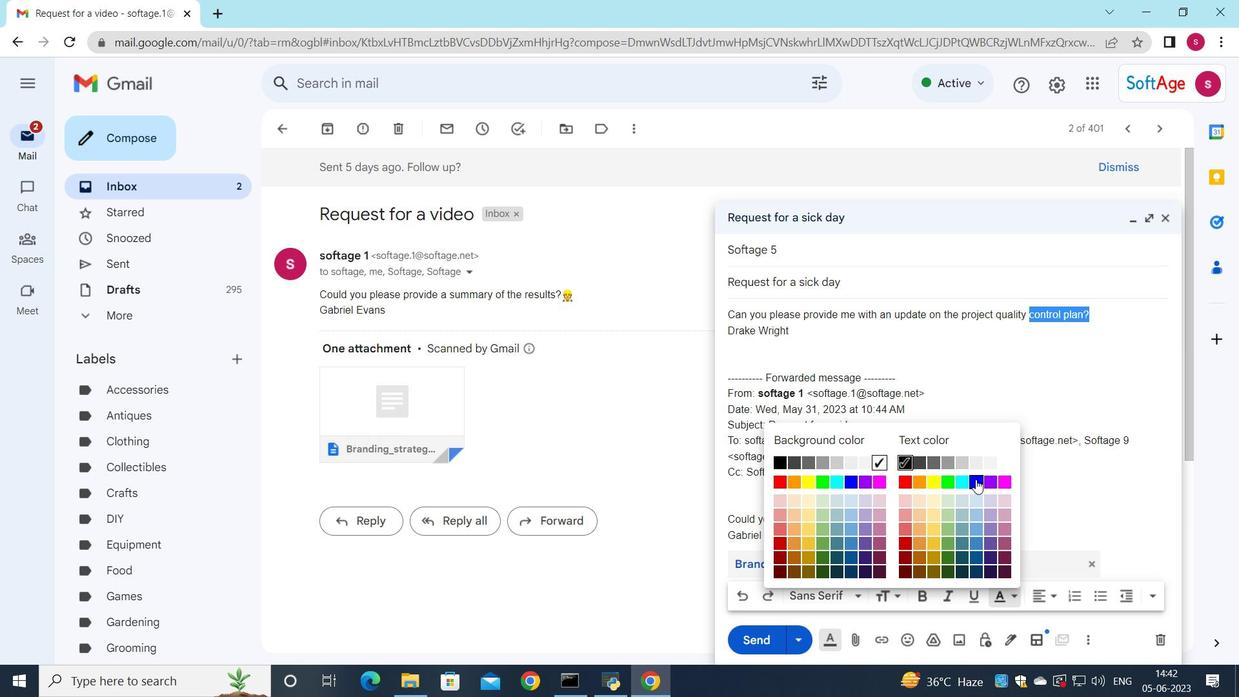
Action: Mouse moved to (1007, 592)
Screenshot: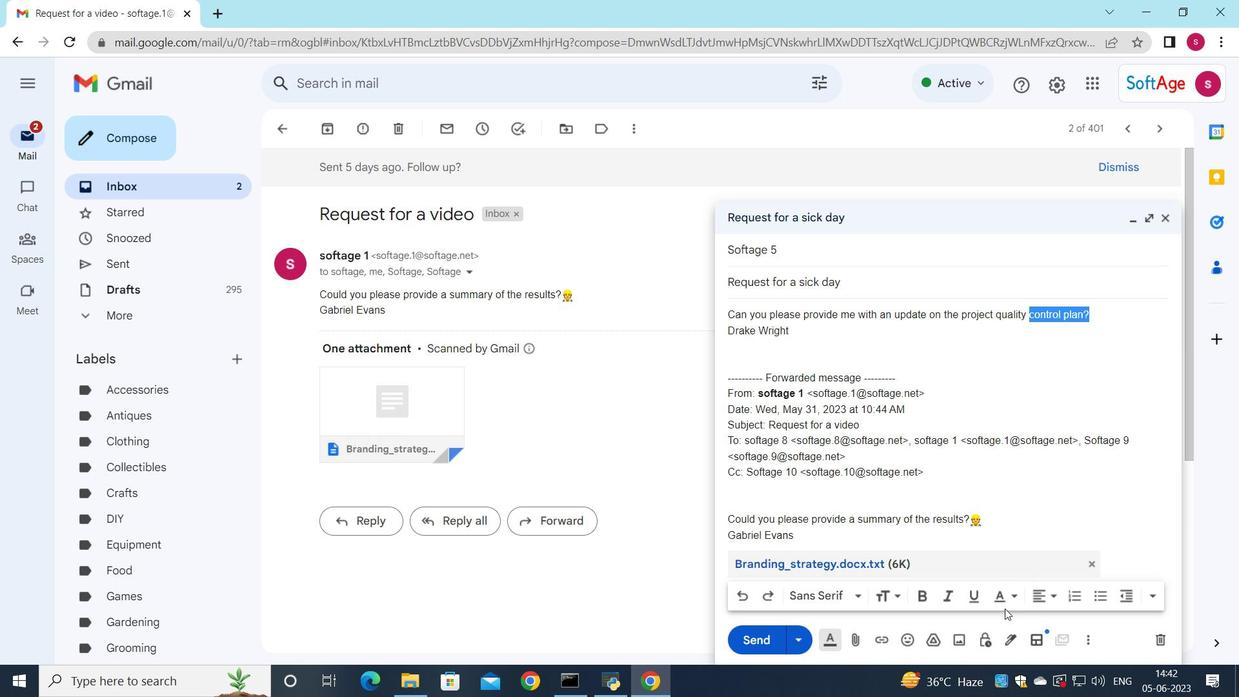 
Action: Mouse pressed left at (1007, 592)
Screenshot: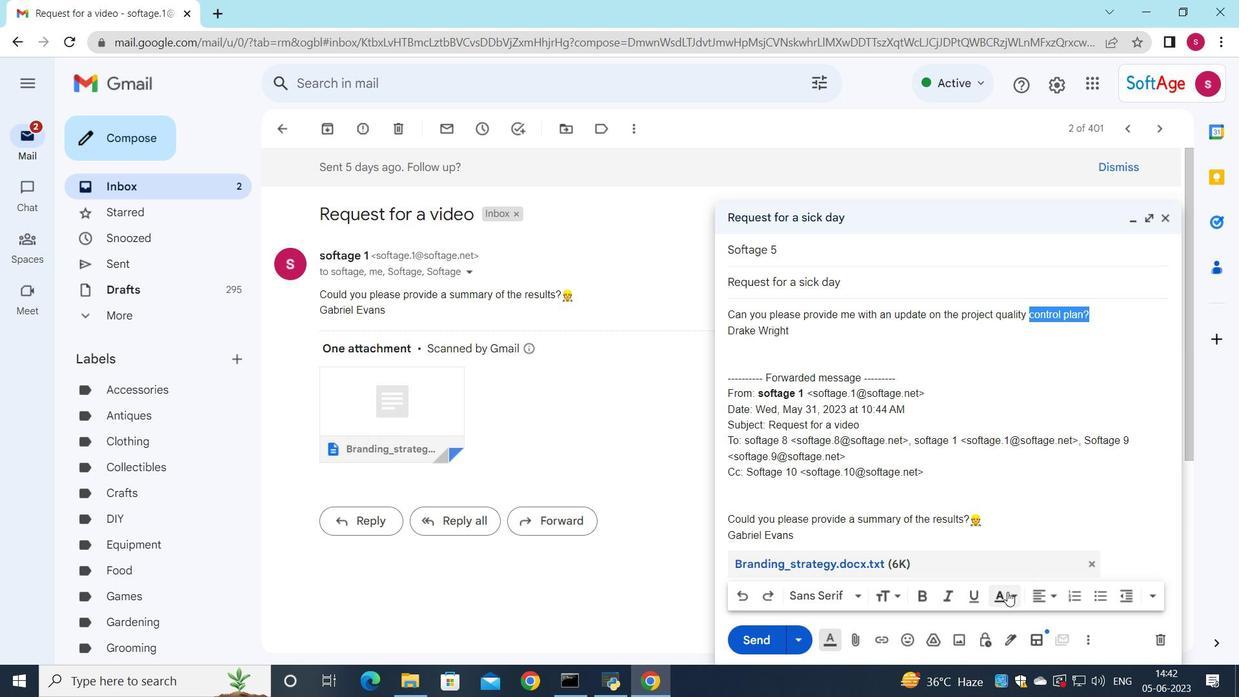 
Action: Mouse moved to (875, 482)
Screenshot: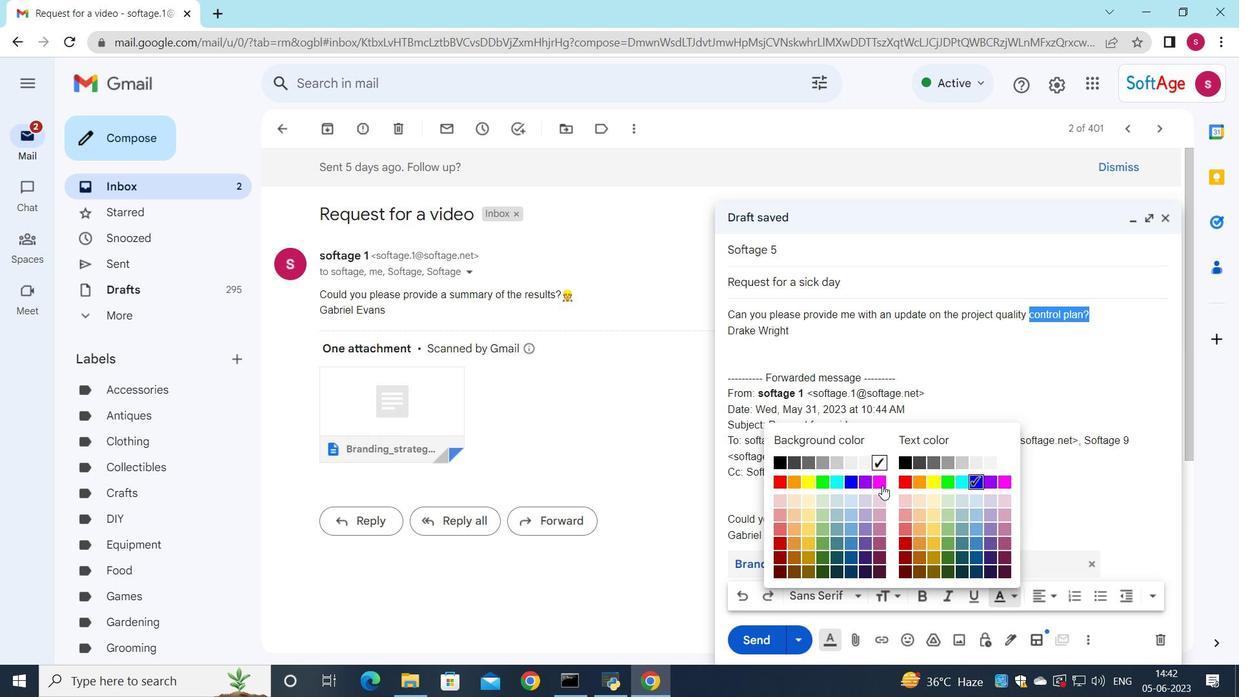 
Action: Mouse pressed left at (875, 482)
Screenshot: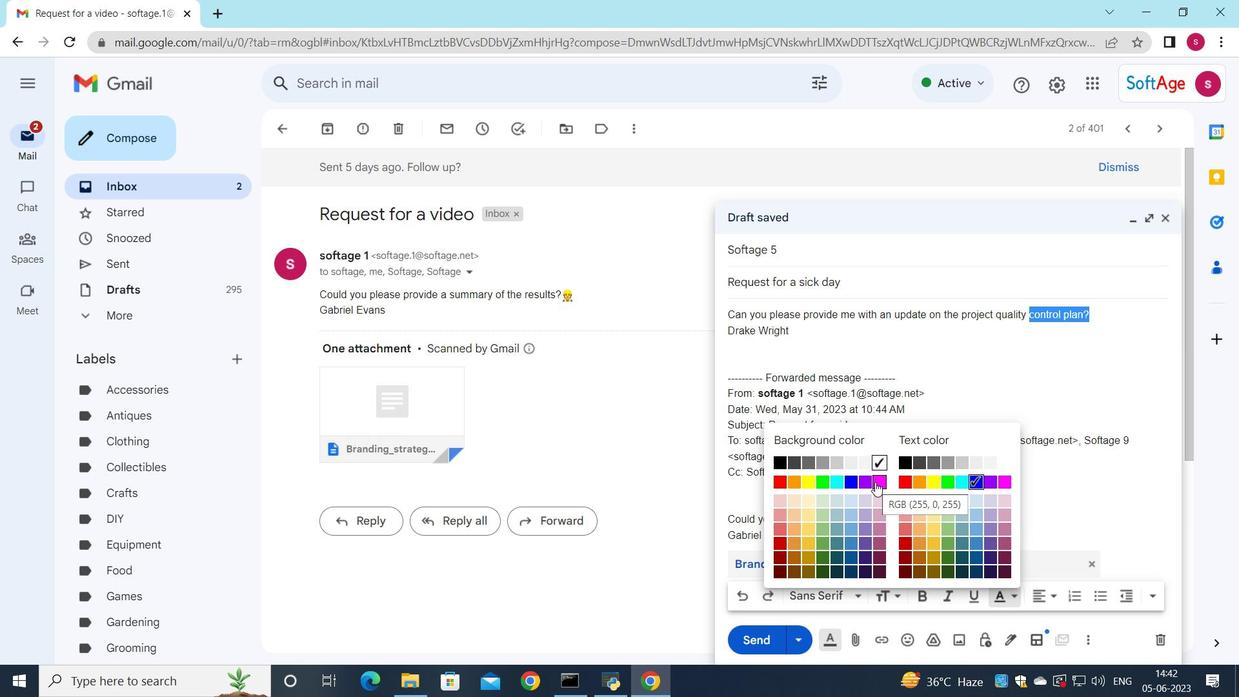 
Action: Mouse moved to (755, 645)
Screenshot: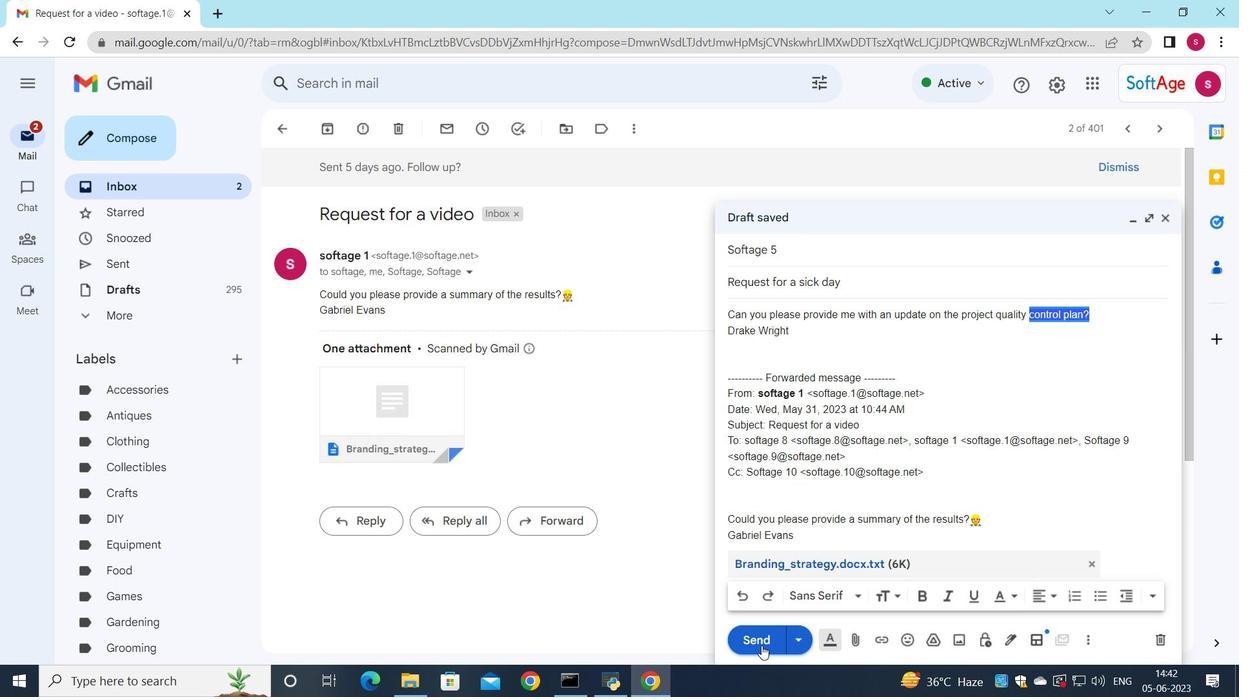 
Action: Mouse pressed left at (755, 645)
Screenshot: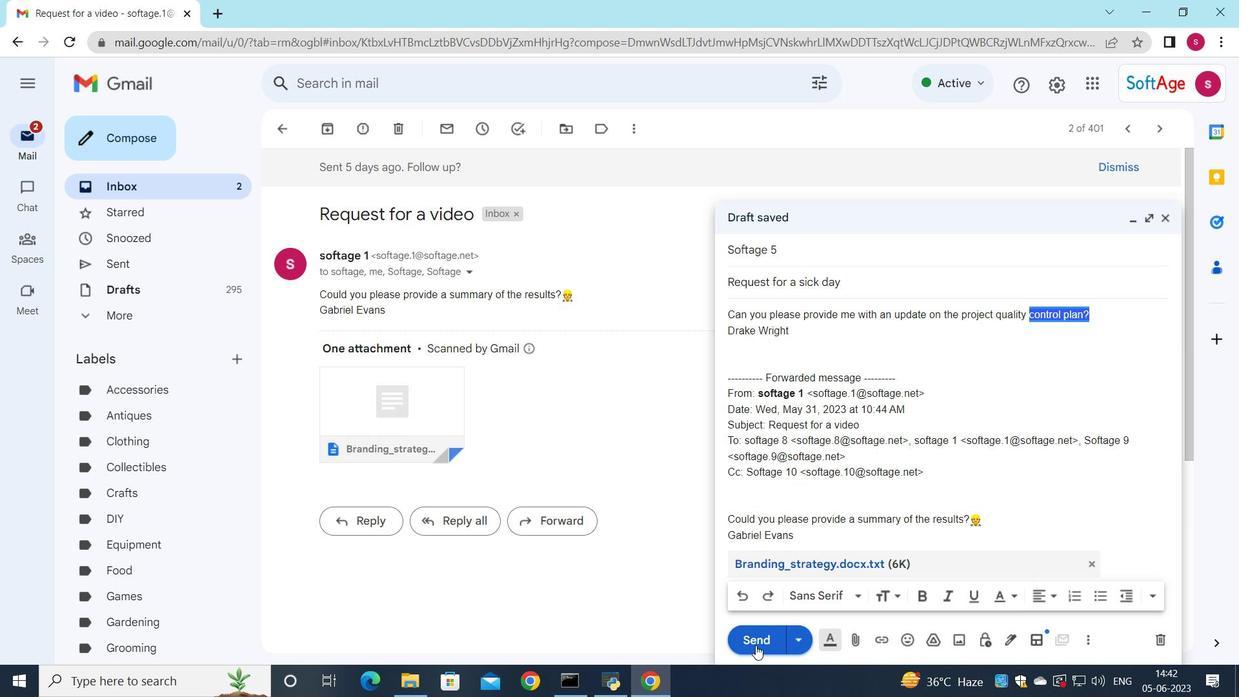 
Action: Mouse moved to (570, 532)
Screenshot: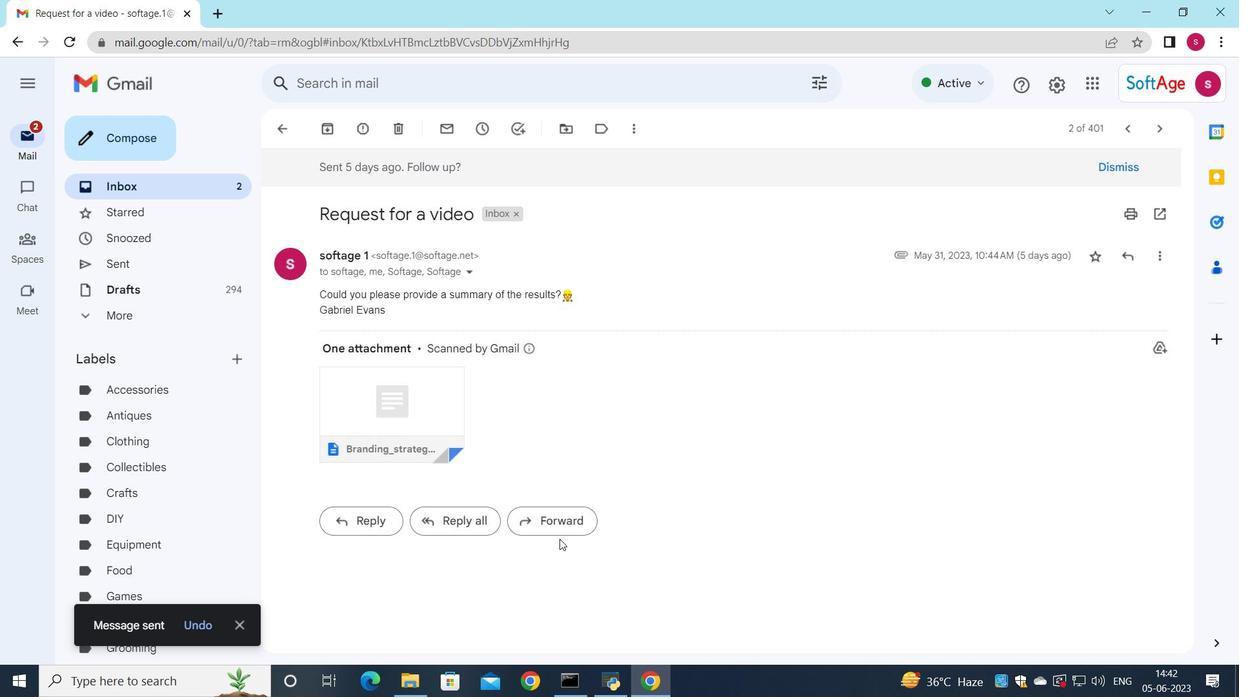 
